 Task: Look for space in Saalfeld, Germany from 12th  July, 2023 to 15th July, 2023 for 3 adults in price range Rs.12000 to Rs.16000. Place can be entire place with 2 bedrooms having 3 beds and 1 bathroom. Property type can be house, flat, guest house. Booking option can be shelf check-in. Required host language is English.
Action: Mouse moved to (303, 145)
Screenshot: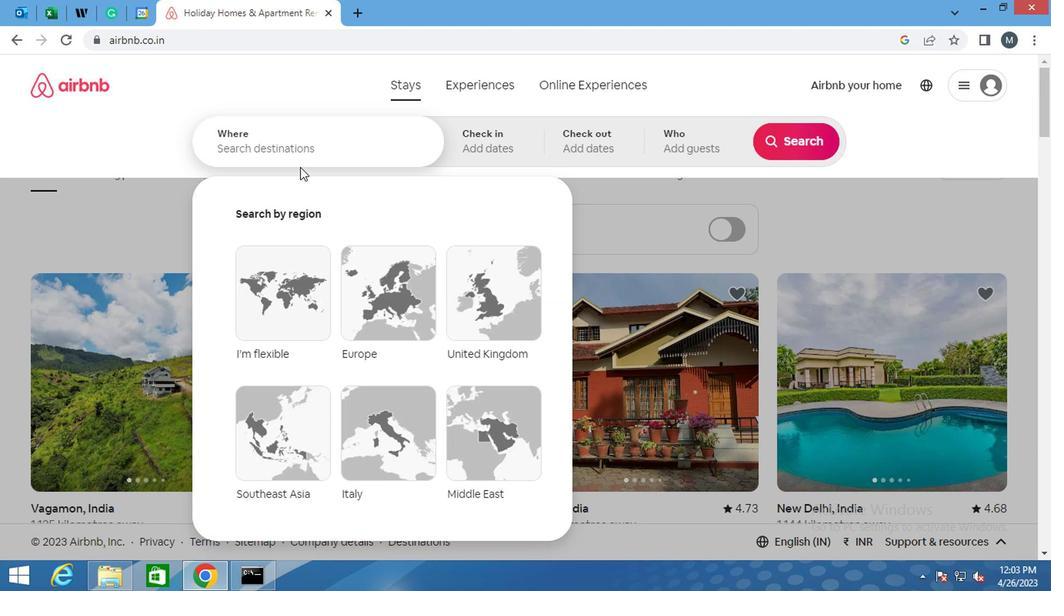 
Action: Mouse pressed left at (303, 145)
Screenshot: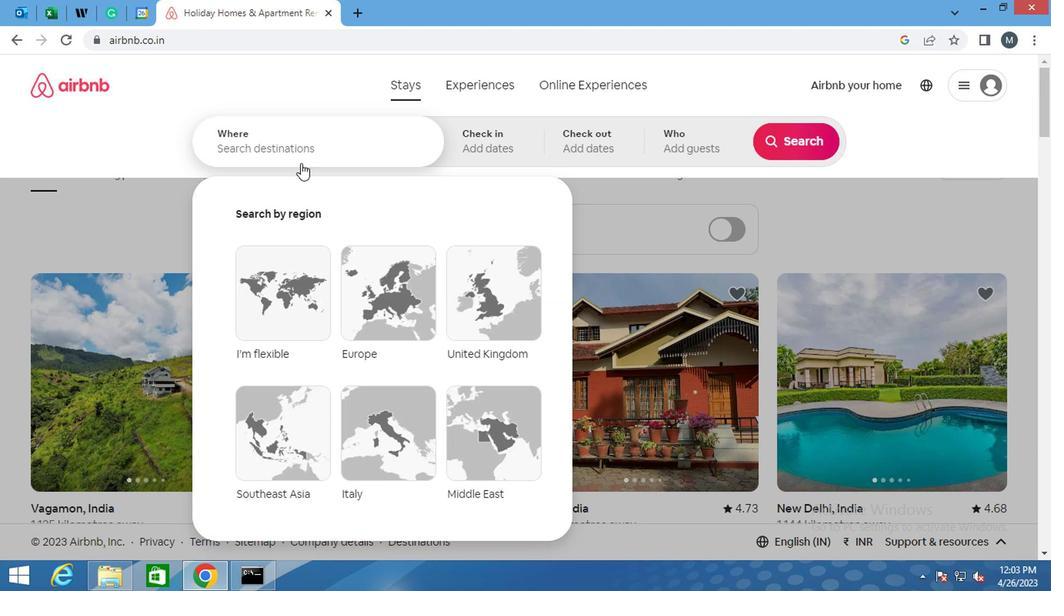 
Action: Key pressed <Key.shift>SAALFELD,<Key.shift><Key.shift><Key.shift><Key.shift>GERMANY
Screenshot: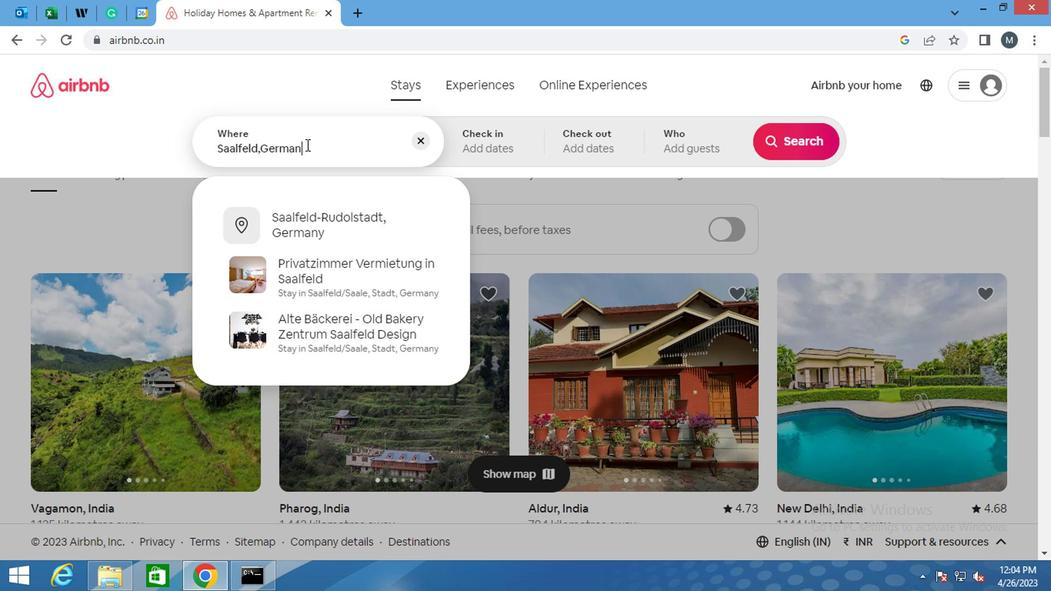 
Action: Mouse moved to (322, 227)
Screenshot: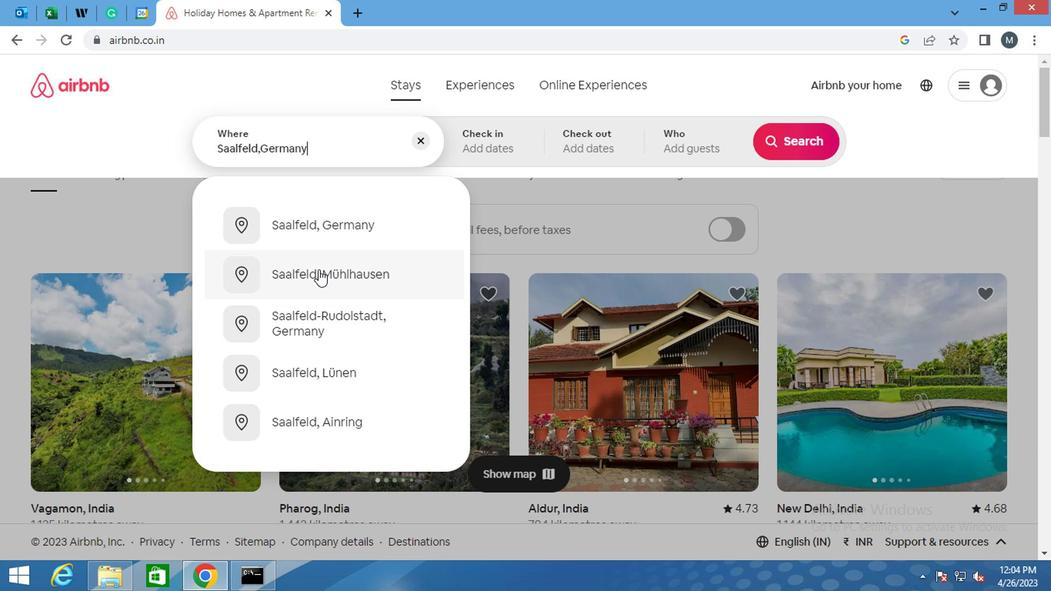 
Action: Mouse pressed left at (322, 227)
Screenshot: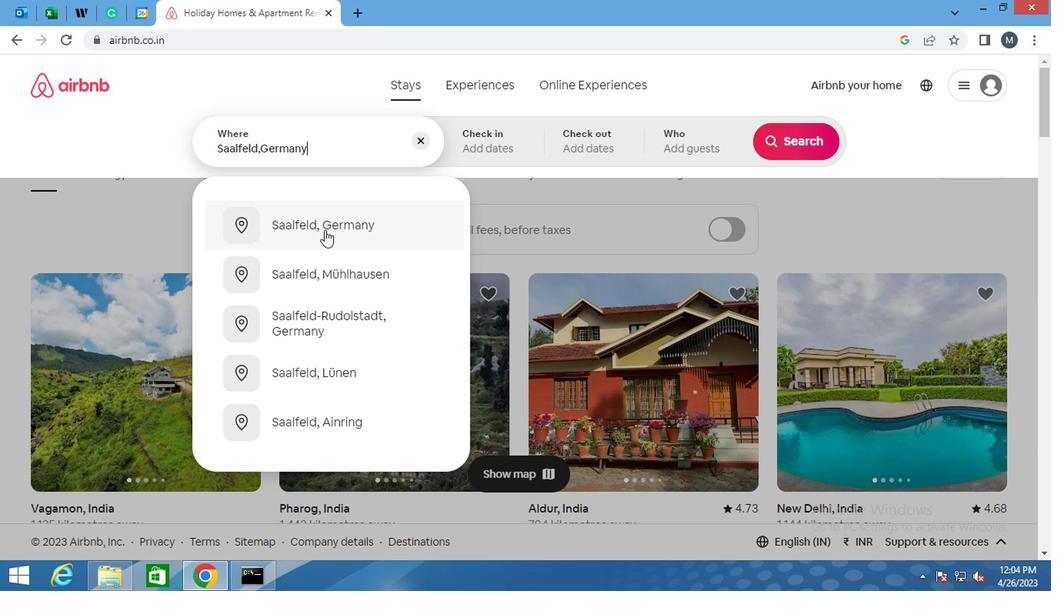 
Action: Mouse moved to (784, 263)
Screenshot: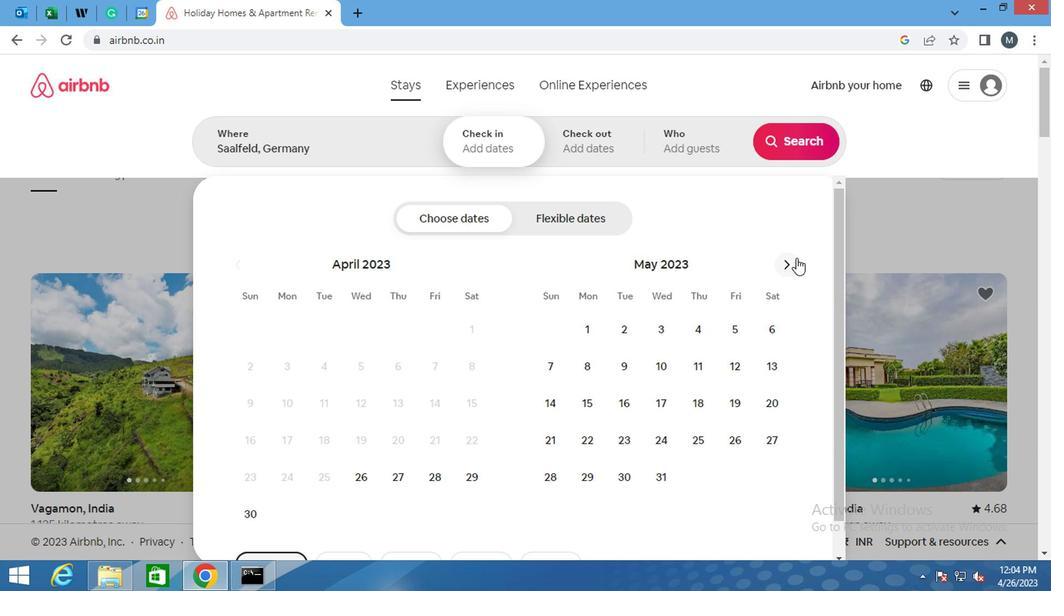 
Action: Mouse pressed left at (784, 263)
Screenshot: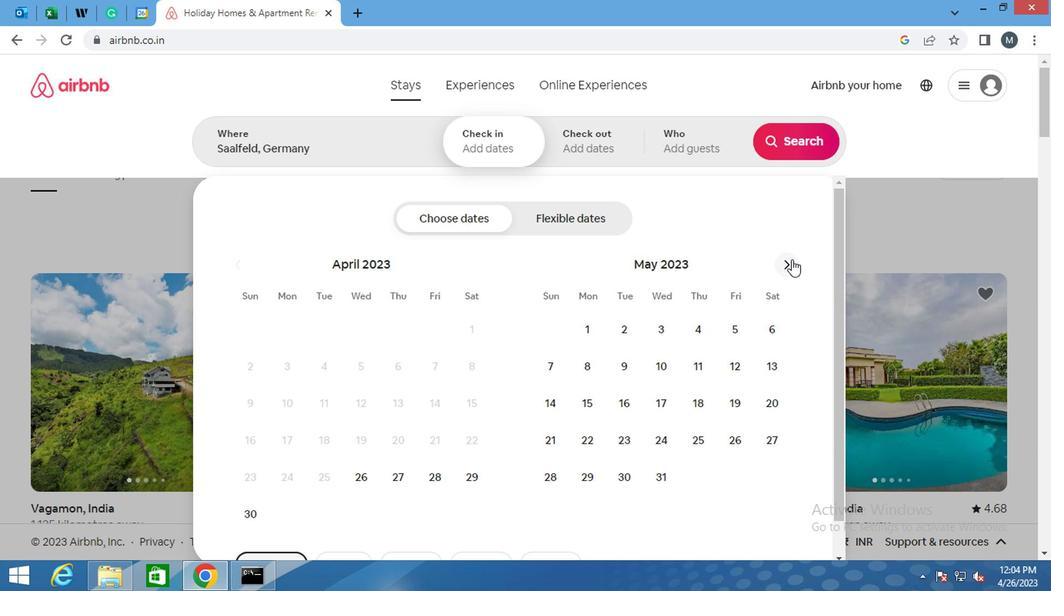 
Action: Mouse pressed left at (784, 263)
Screenshot: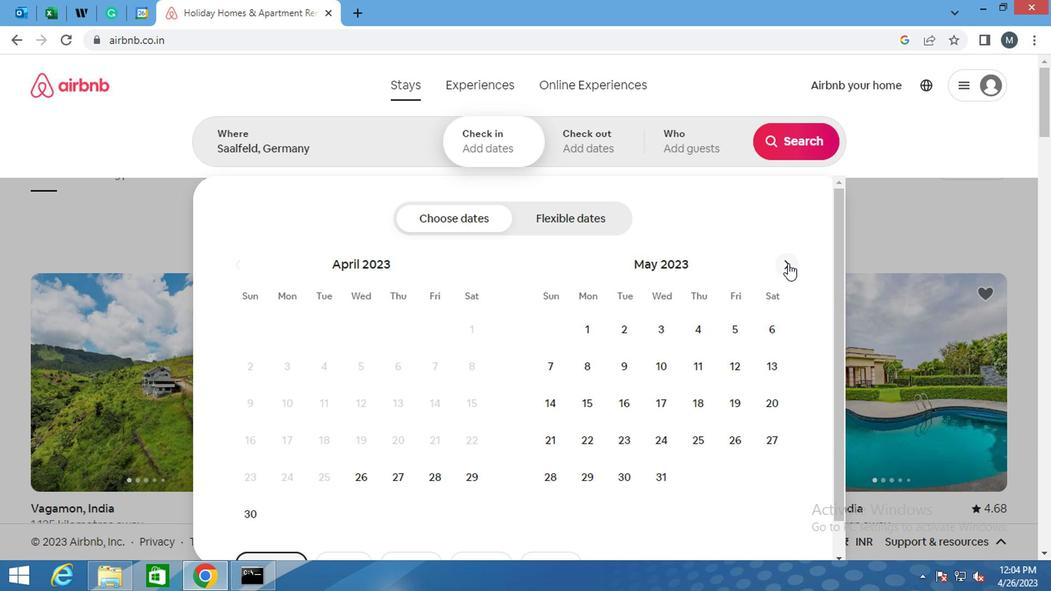 
Action: Mouse moved to (657, 415)
Screenshot: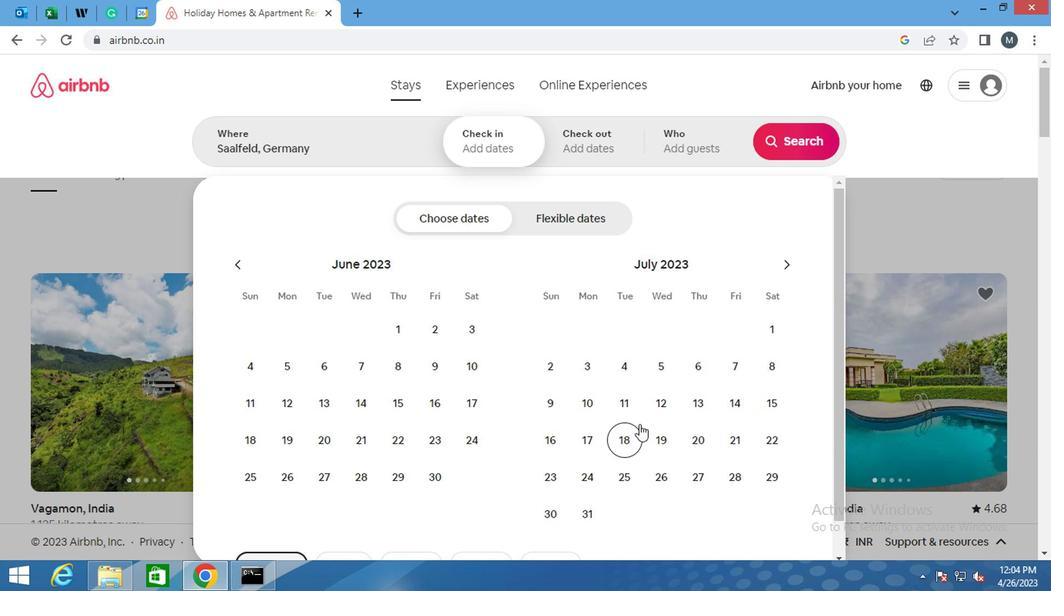 
Action: Mouse pressed left at (657, 415)
Screenshot: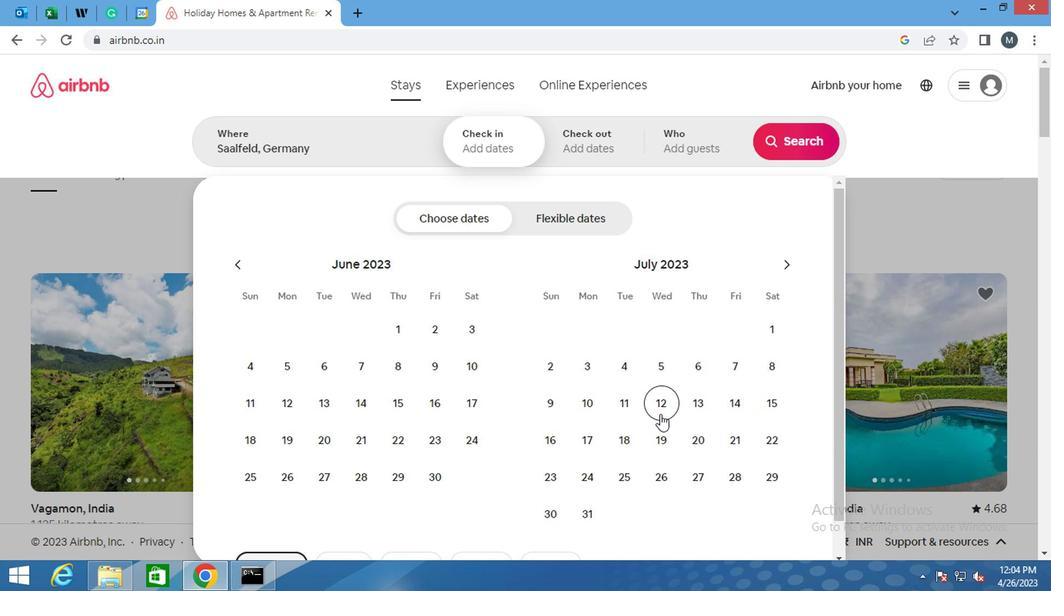 
Action: Mouse moved to (759, 404)
Screenshot: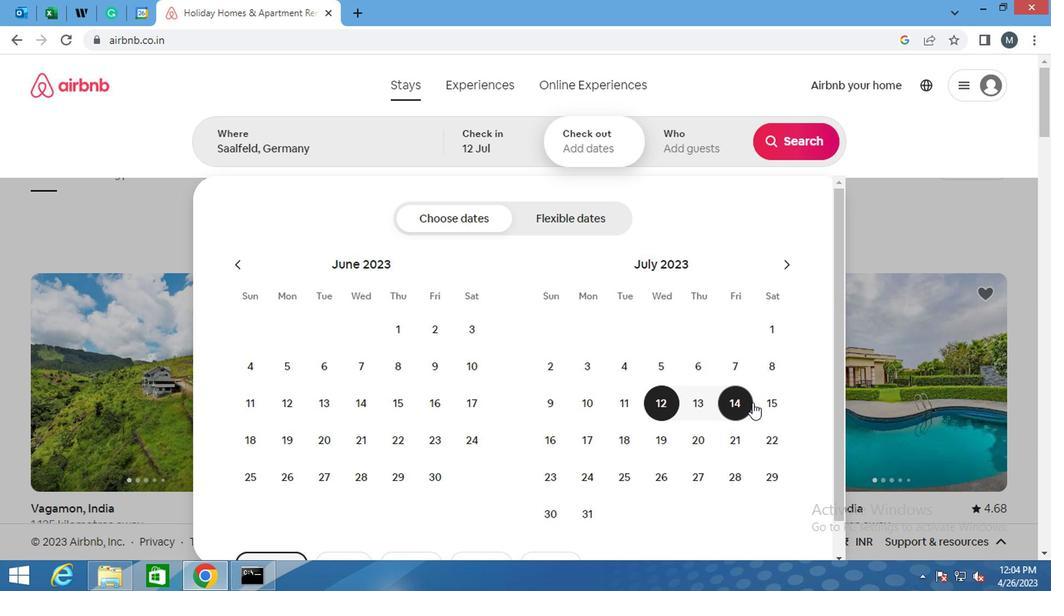 
Action: Mouse pressed left at (759, 404)
Screenshot: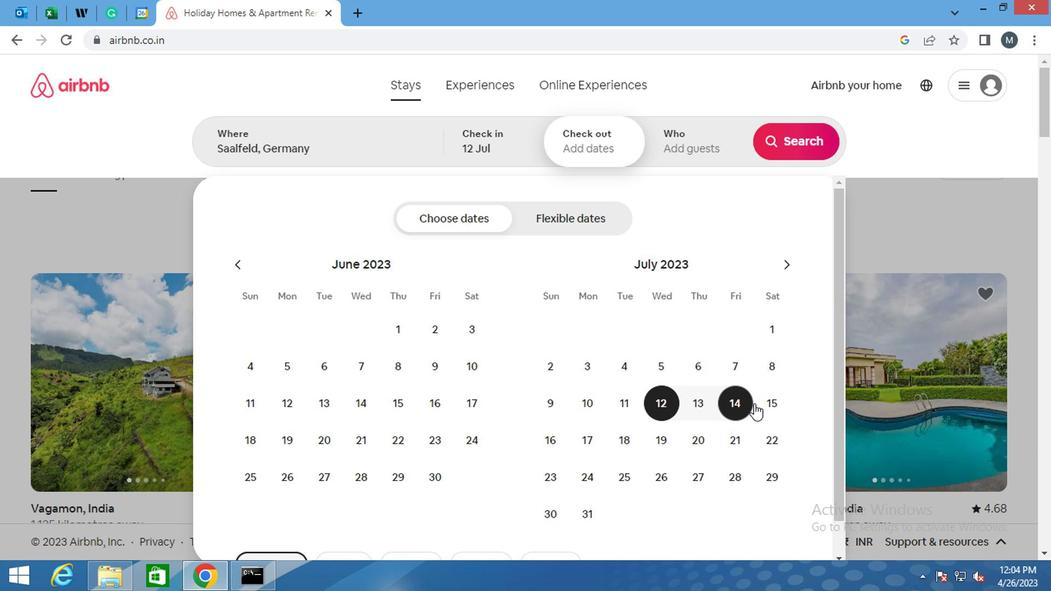 
Action: Mouse moved to (713, 152)
Screenshot: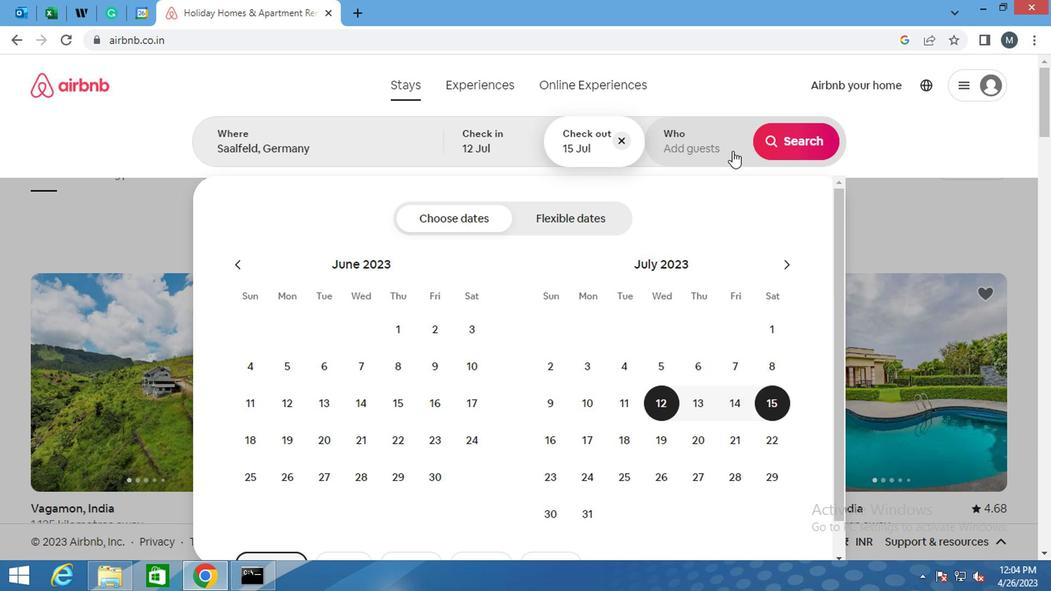 
Action: Mouse pressed left at (713, 152)
Screenshot: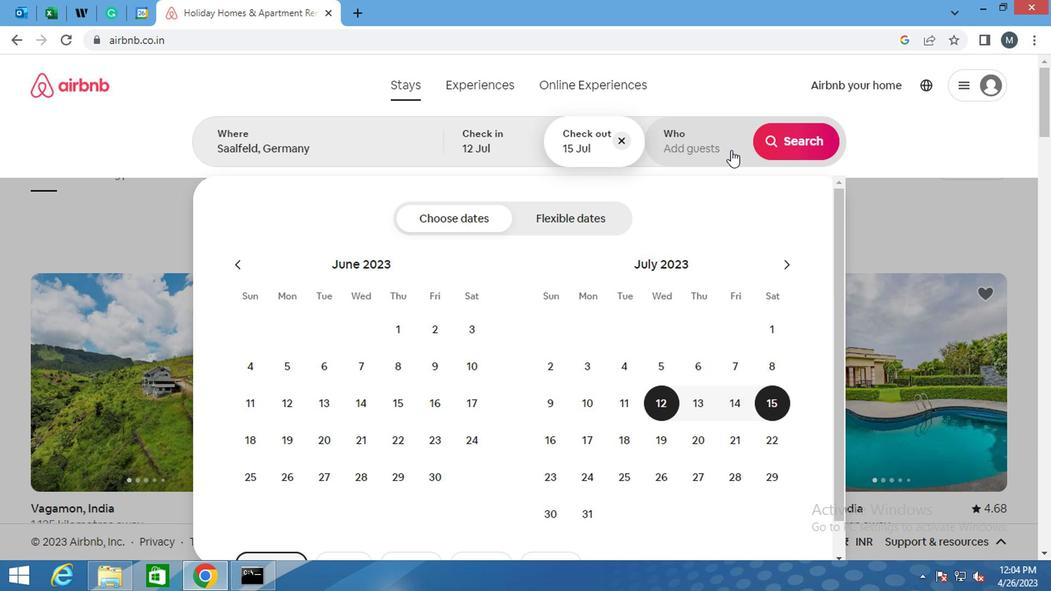 
Action: Mouse moved to (782, 226)
Screenshot: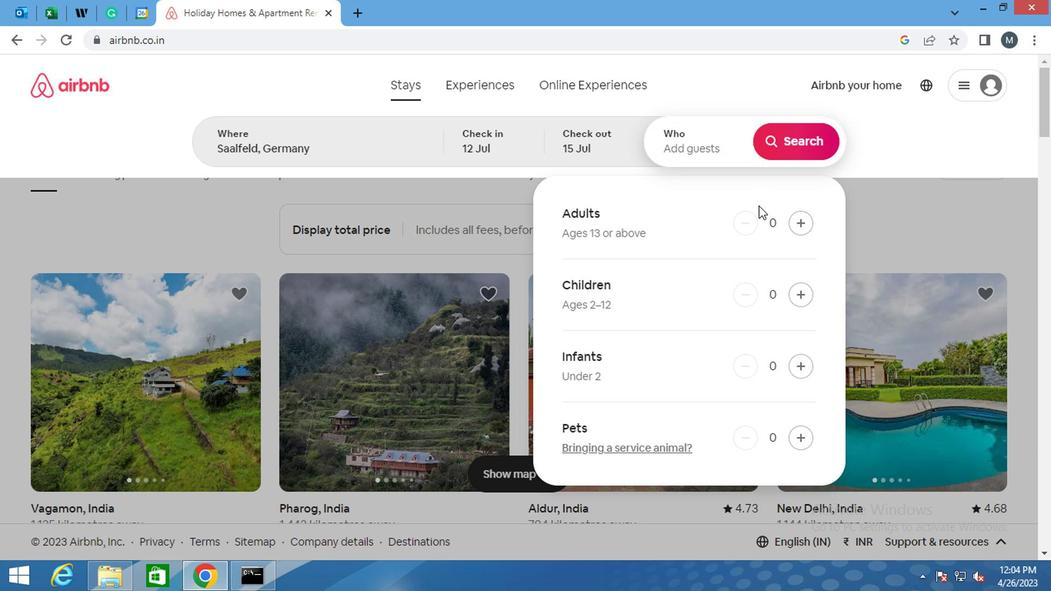
Action: Mouse pressed left at (782, 226)
Screenshot: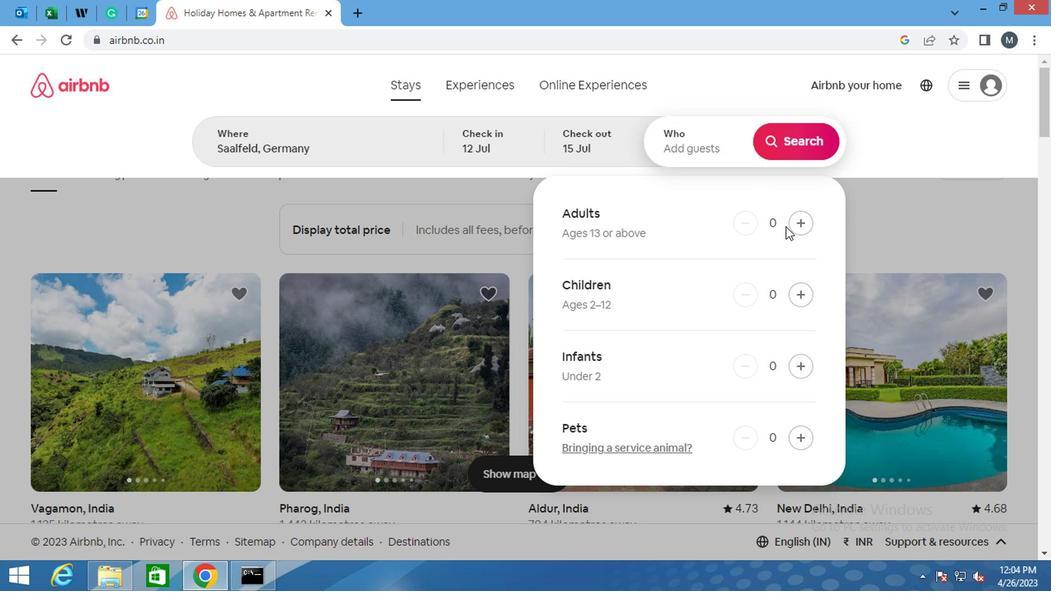 
Action: Mouse moved to (813, 231)
Screenshot: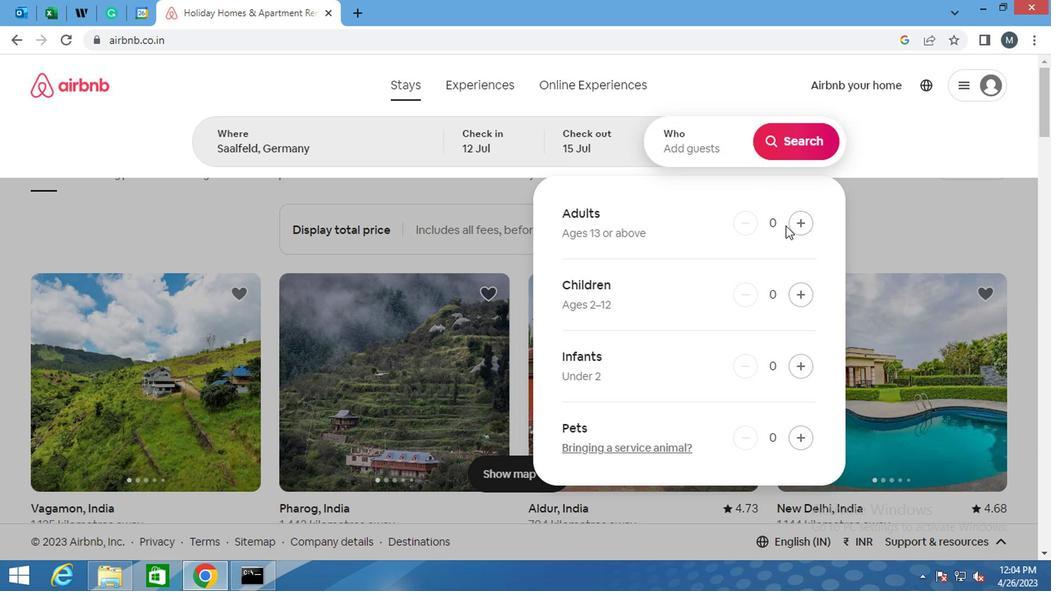 
Action: Mouse pressed left at (813, 231)
Screenshot: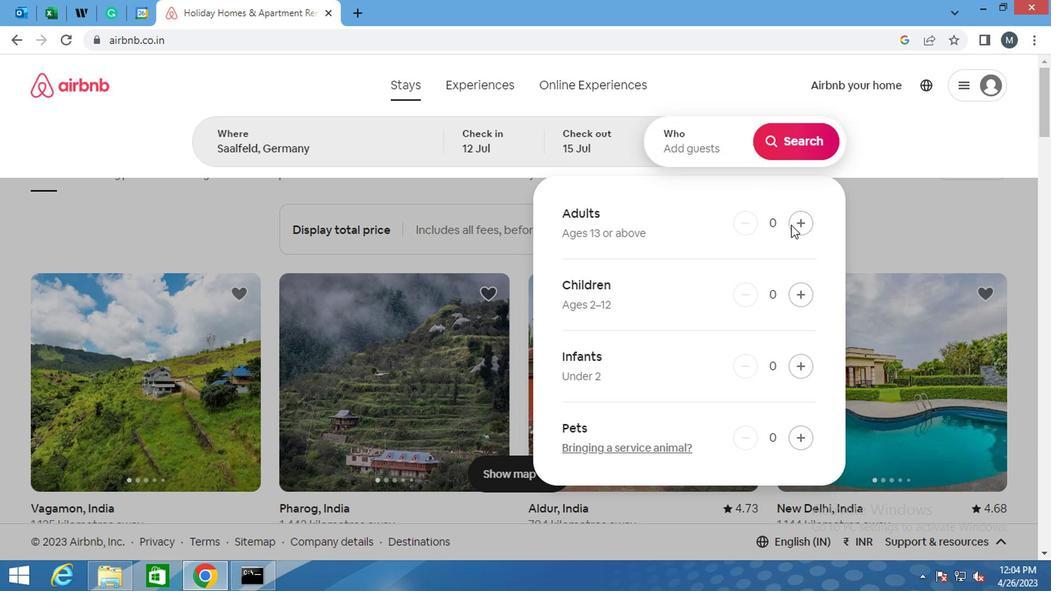 
Action: Mouse moved to (804, 229)
Screenshot: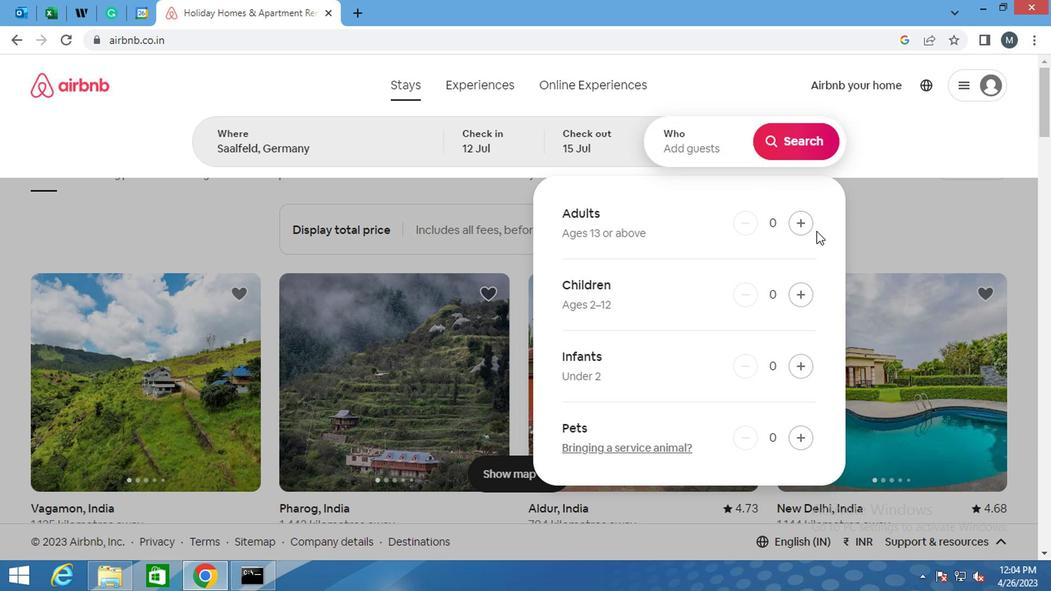 
Action: Mouse pressed left at (804, 229)
Screenshot: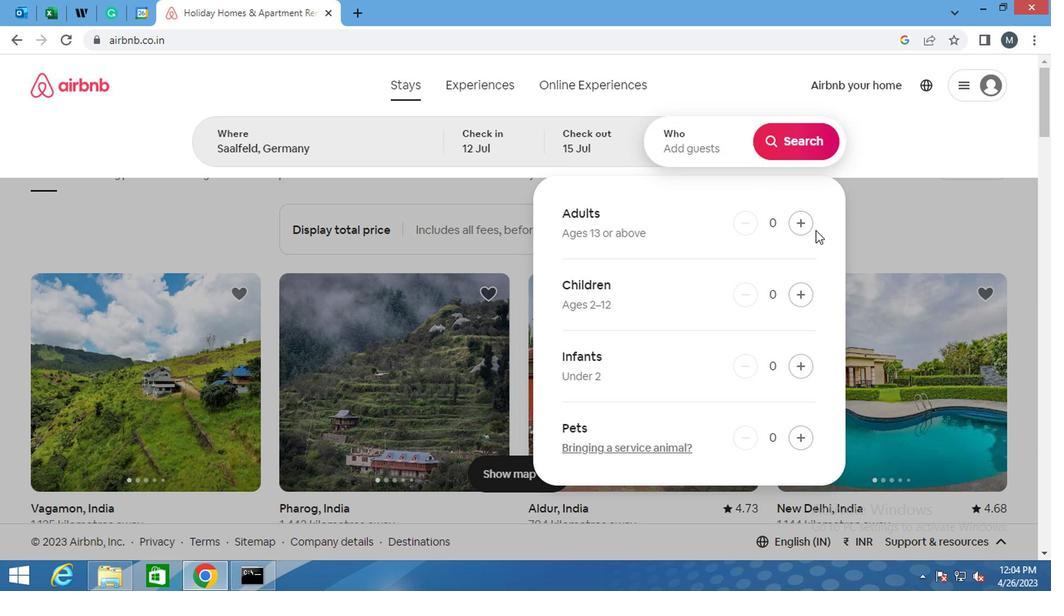 
Action: Mouse pressed left at (804, 229)
Screenshot: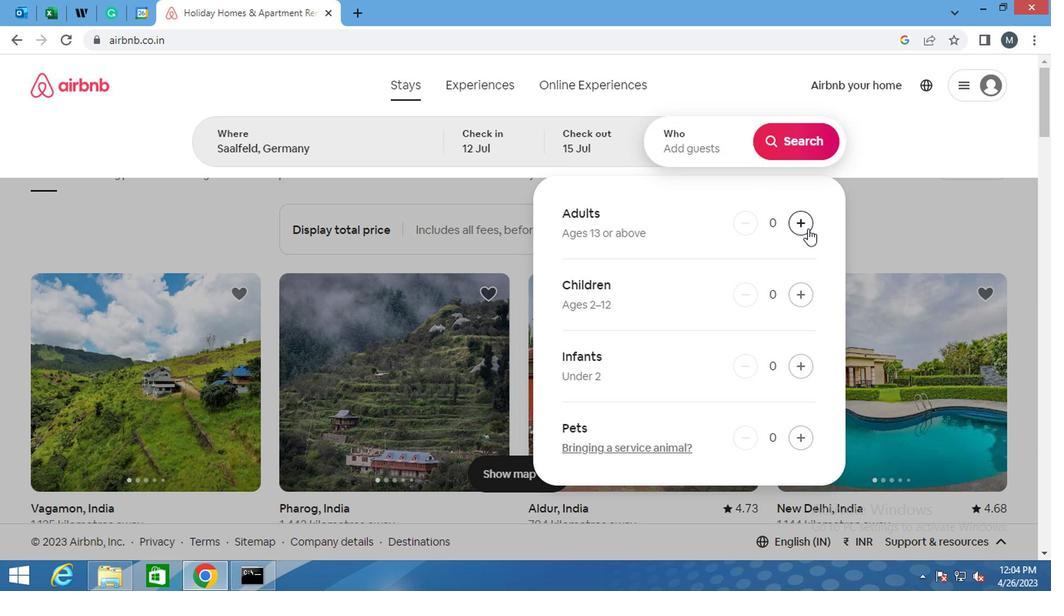 
Action: Mouse pressed left at (804, 229)
Screenshot: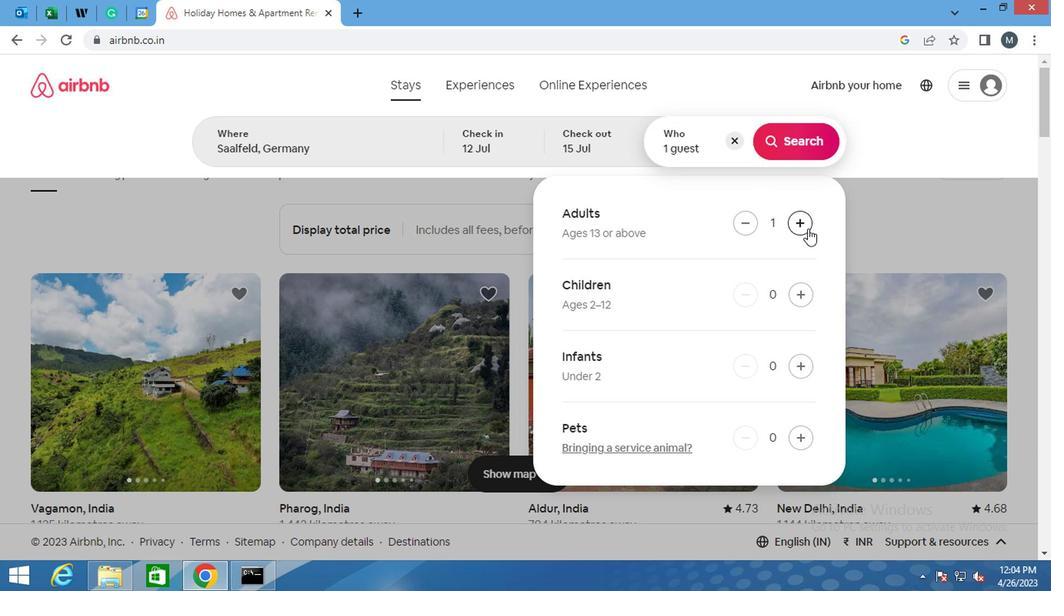 
Action: Mouse moved to (785, 137)
Screenshot: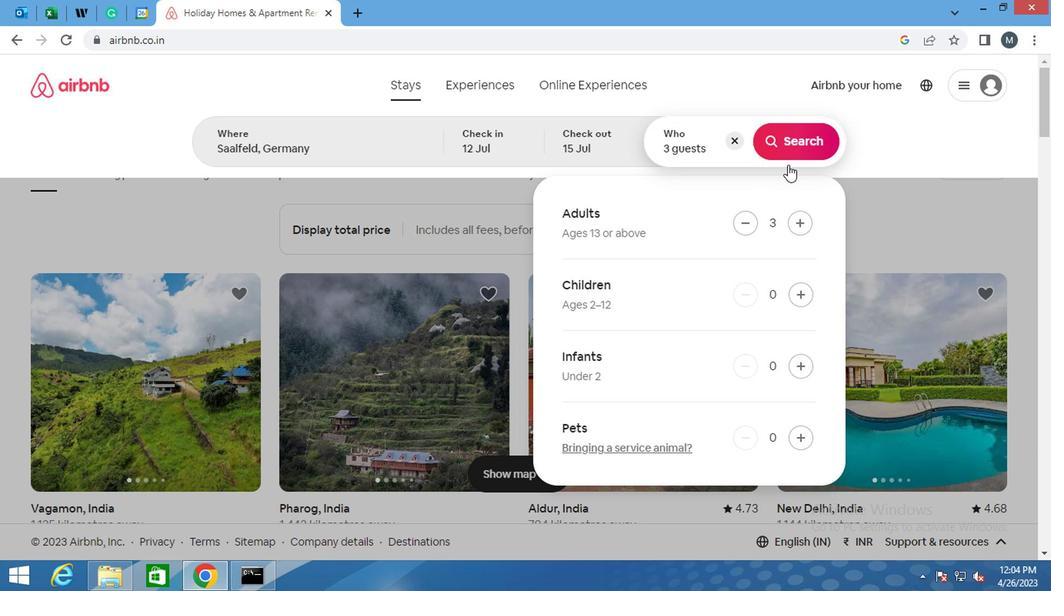 
Action: Mouse pressed left at (785, 137)
Screenshot: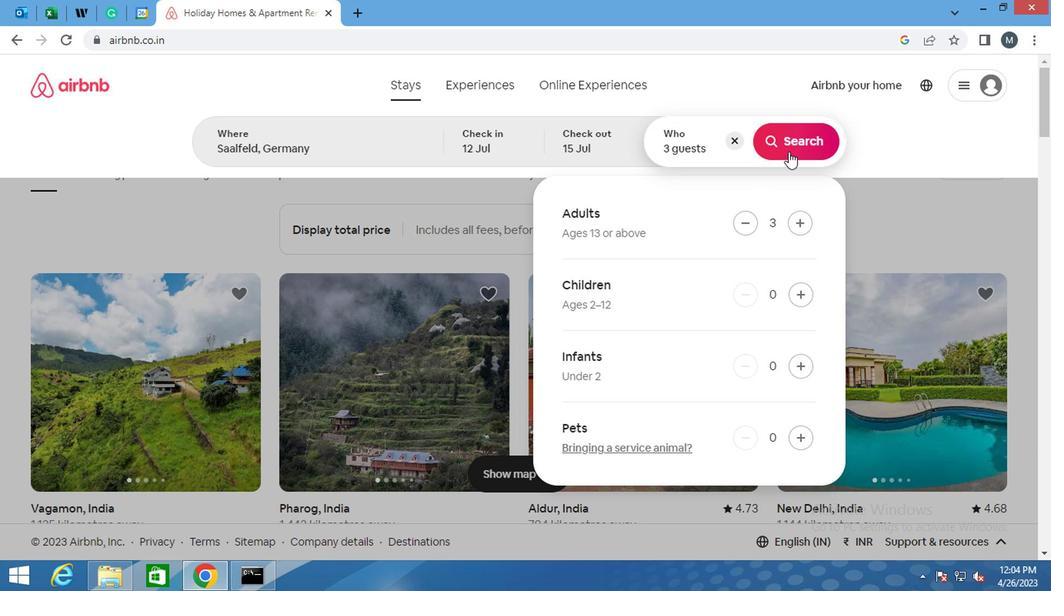 
Action: Mouse moved to (951, 153)
Screenshot: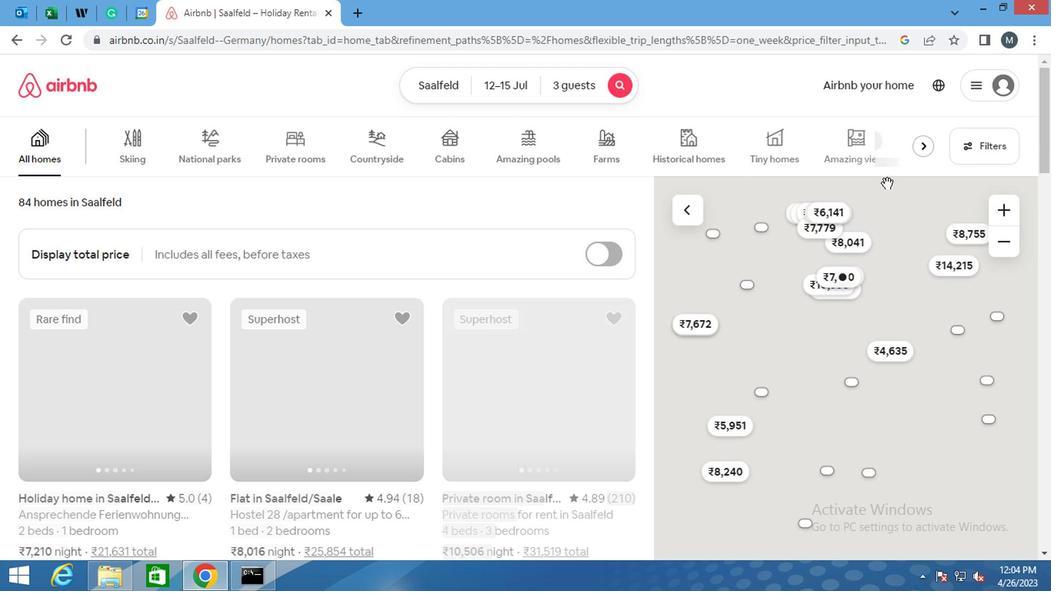 
Action: Mouse pressed left at (951, 153)
Screenshot: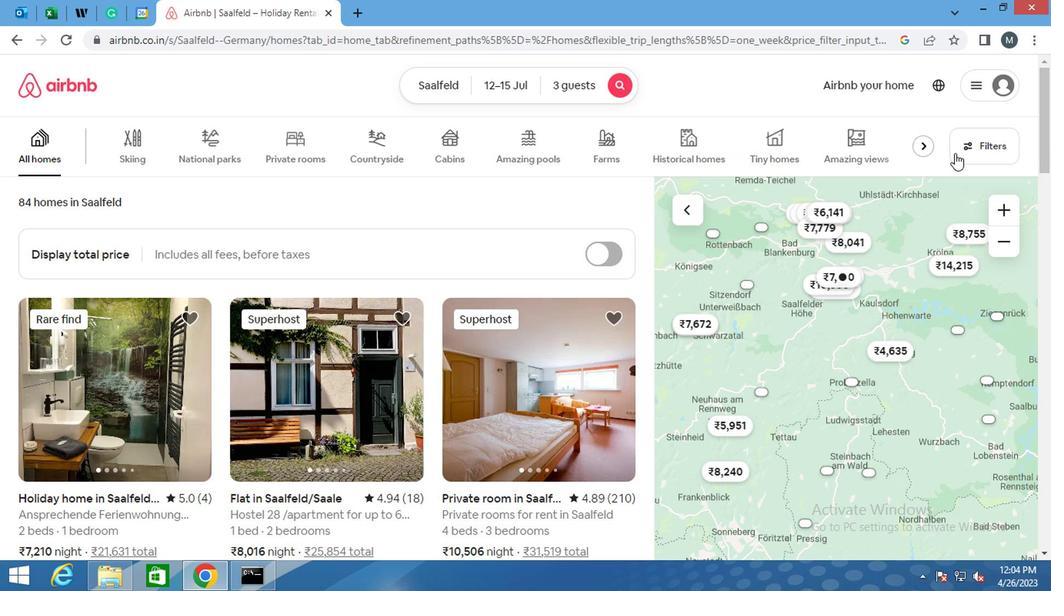 
Action: Mouse moved to (342, 347)
Screenshot: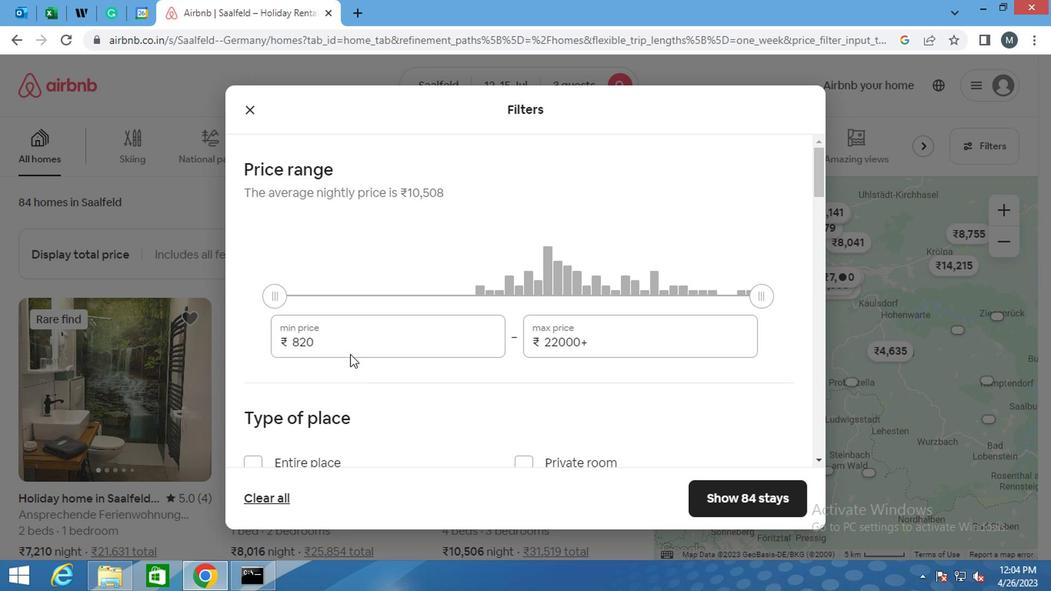 
Action: Mouse pressed left at (342, 347)
Screenshot: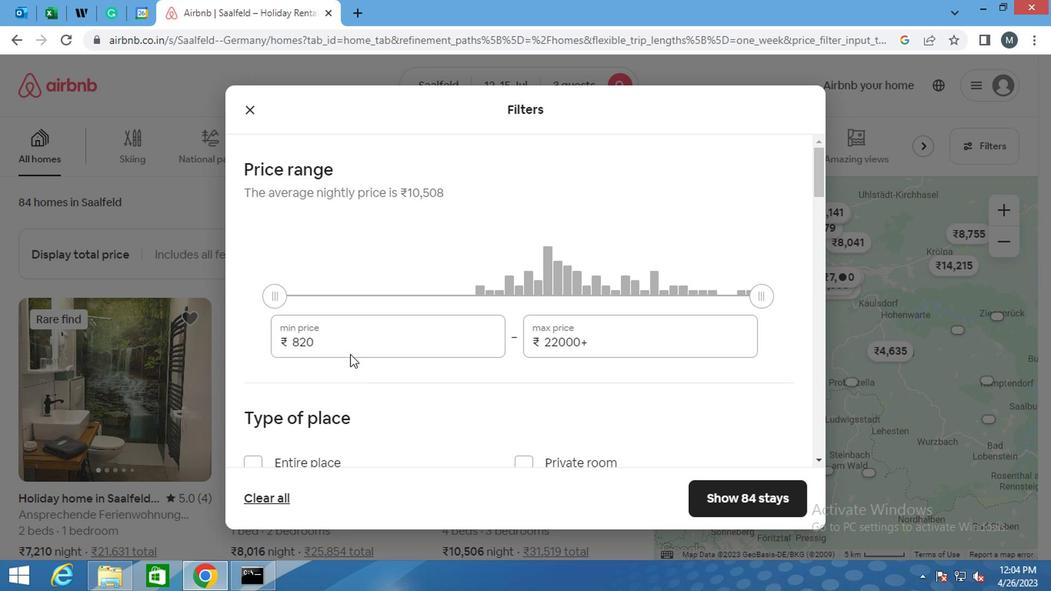 
Action: Key pressed <Key.backspace><Key.backspace><Key.backspace><Key.backspace>1
Screenshot: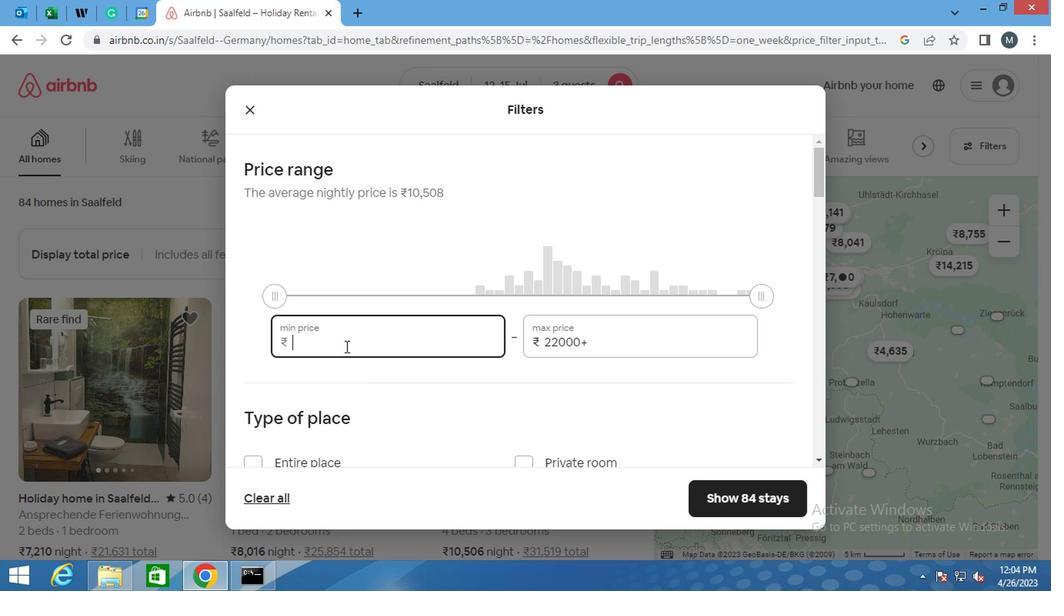 
Action: Mouse moved to (342, 348)
Screenshot: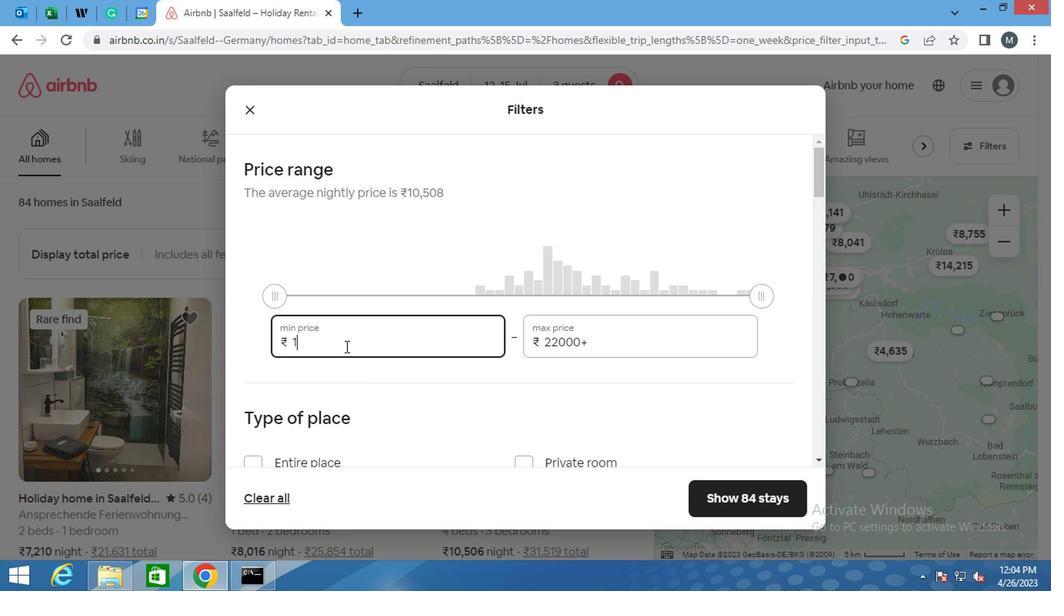 
Action: Key pressed 2
Screenshot: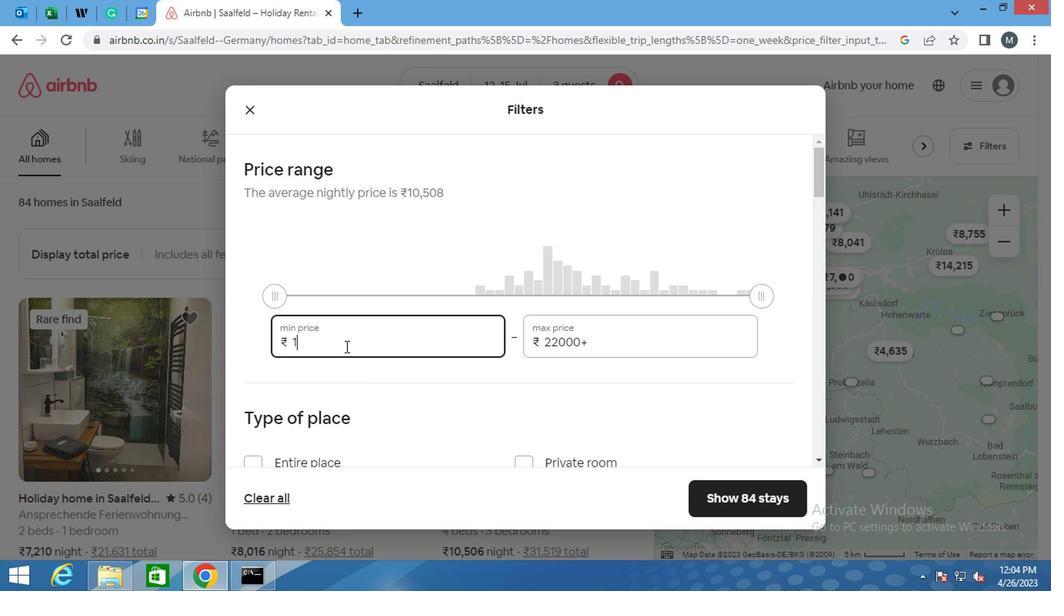 
Action: Mouse moved to (341, 348)
Screenshot: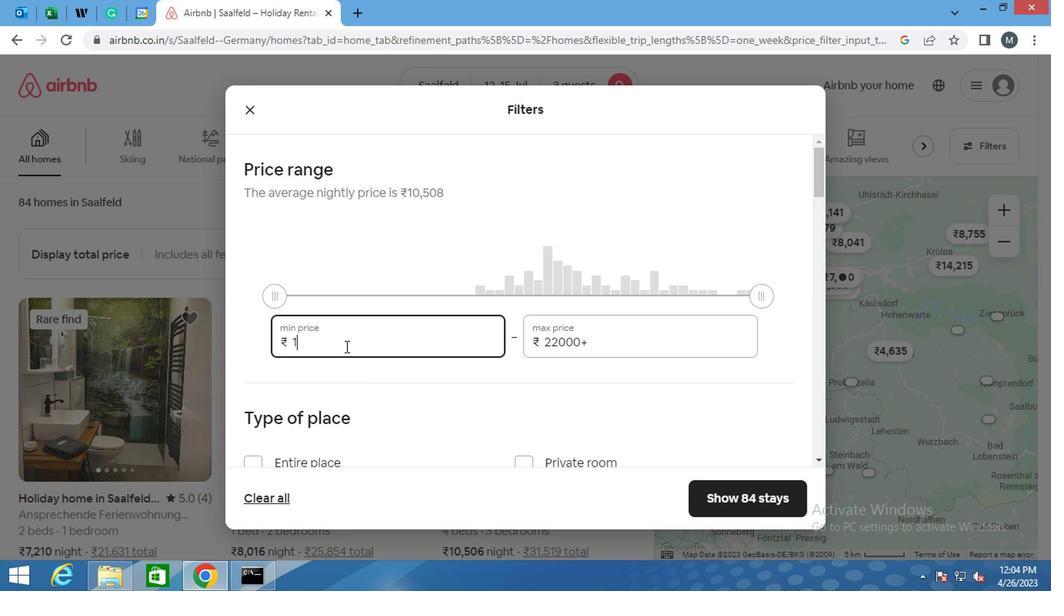 
Action: Key pressed 000
Screenshot: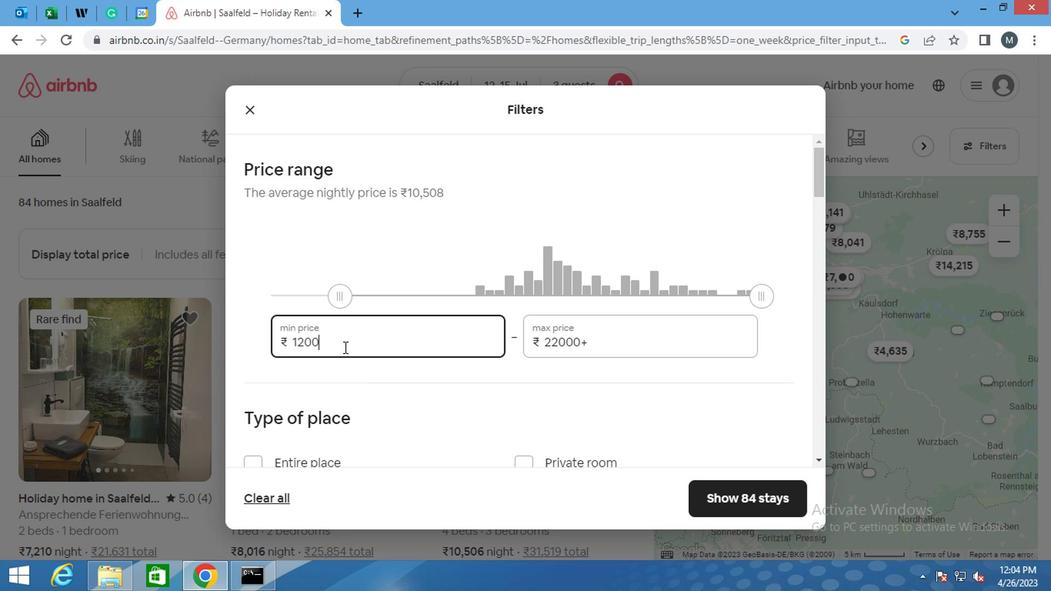 
Action: Mouse moved to (587, 342)
Screenshot: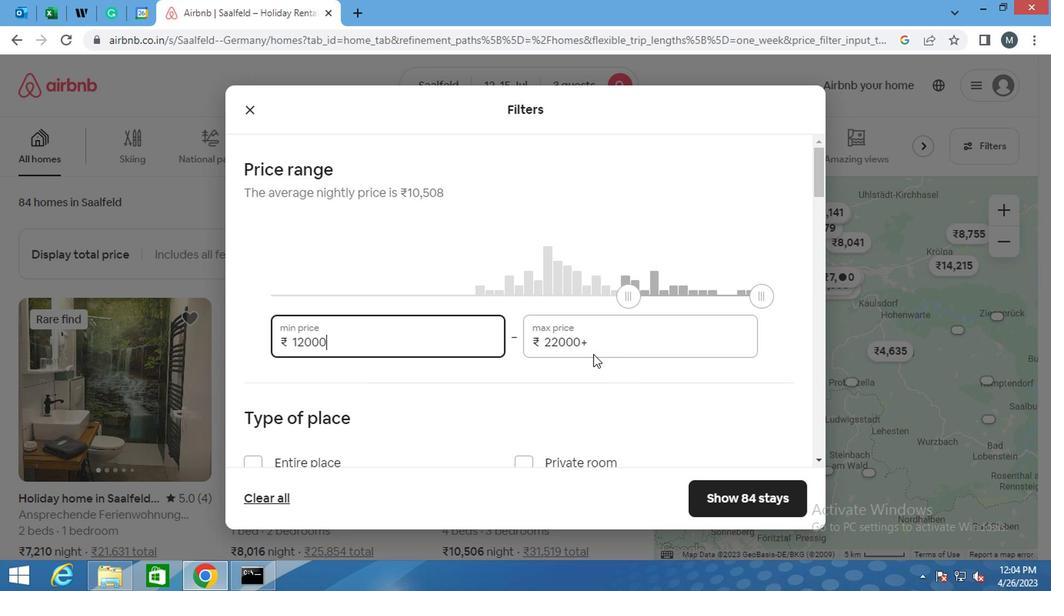 
Action: Mouse pressed left at (587, 342)
Screenshot: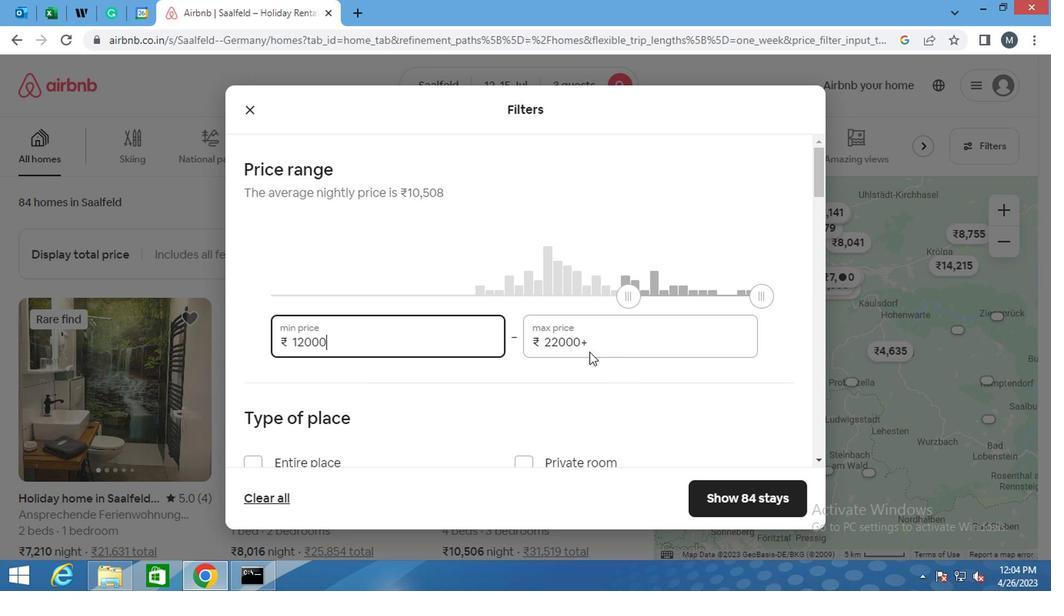 
Action: Key pressed <Key.backspace>
Screenshot: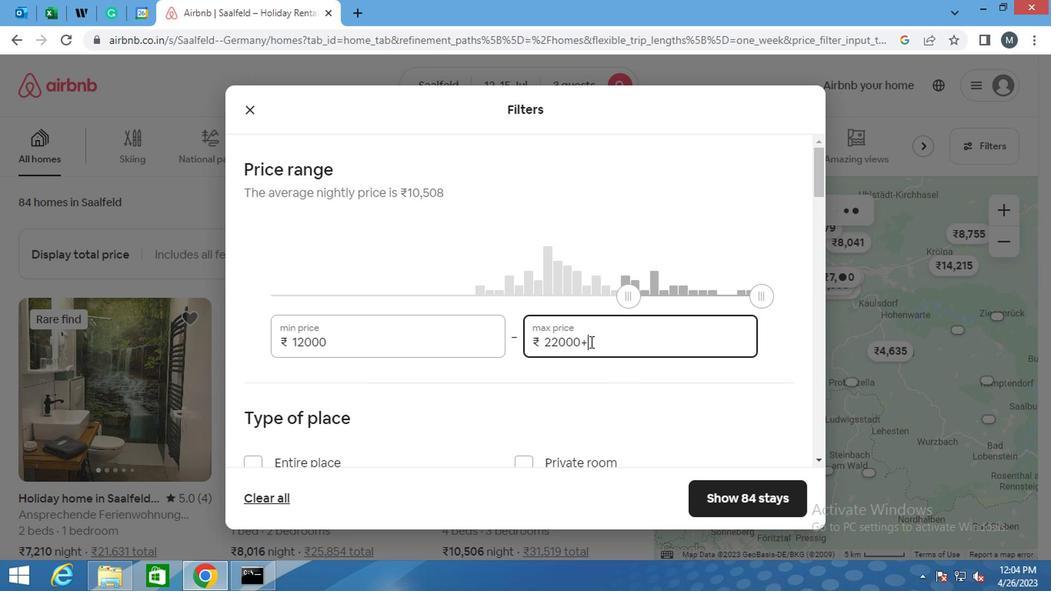 
Action: Mouse moved to (587, 342)
Screenshot: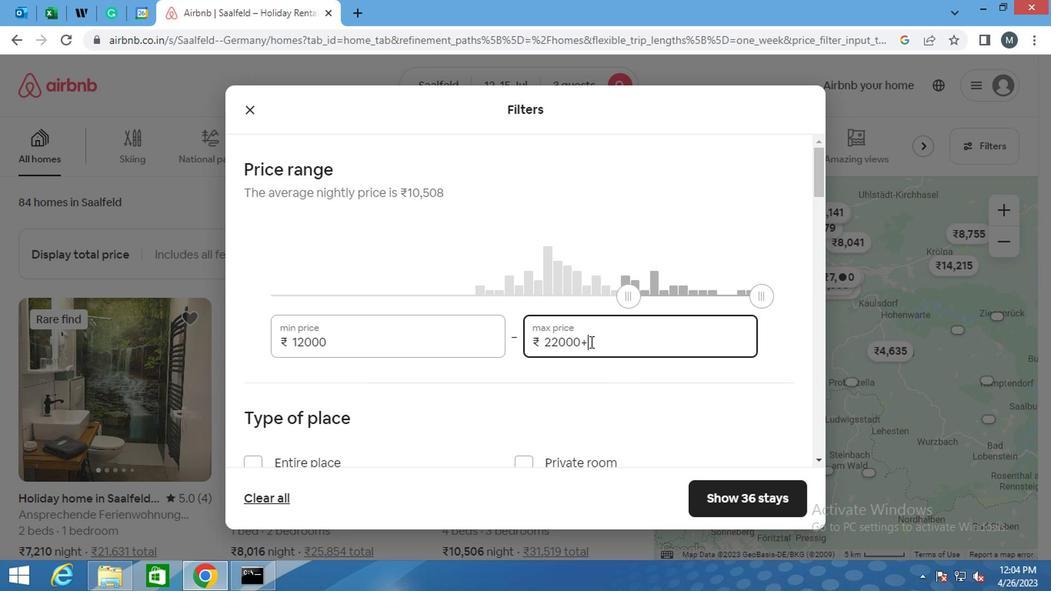 
Action: Key pressed <Key.backspace><Key.backspace><Key.backspace><Key.backspace><Key.backspace><Key.backspace><Key.backspace><Key.backspace><Key.backspace>
Screenshot: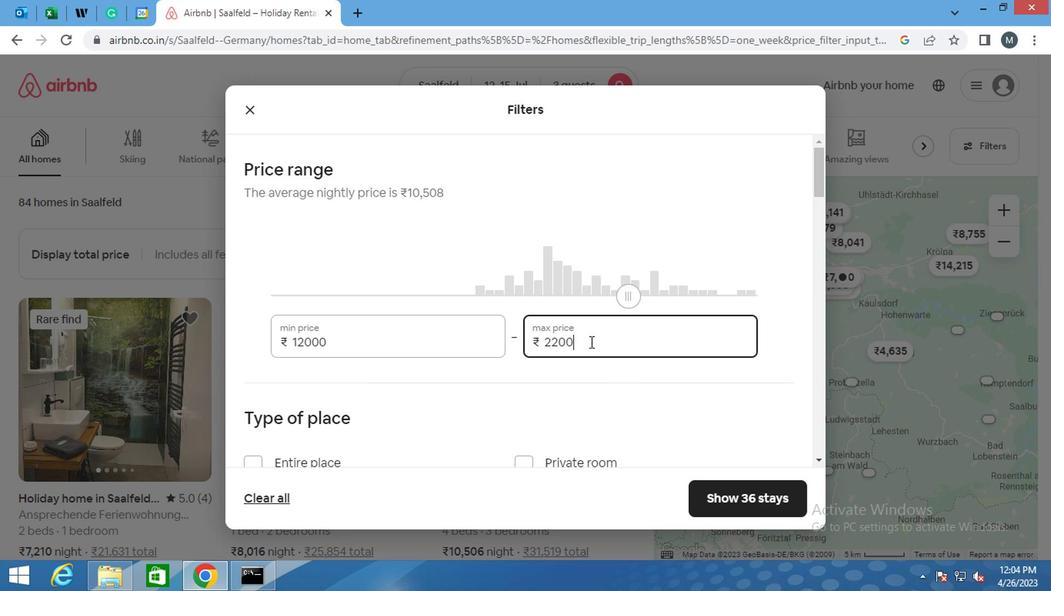 
Action: Mouse moved to (587, 345)
Screenshot: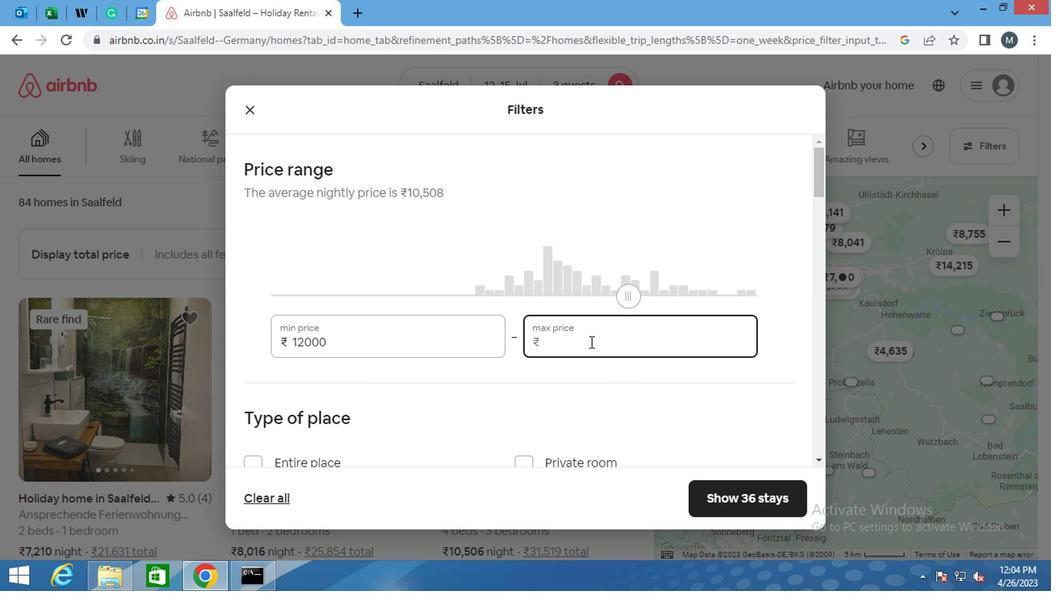 
Action: Key pressed 1
Screenshot: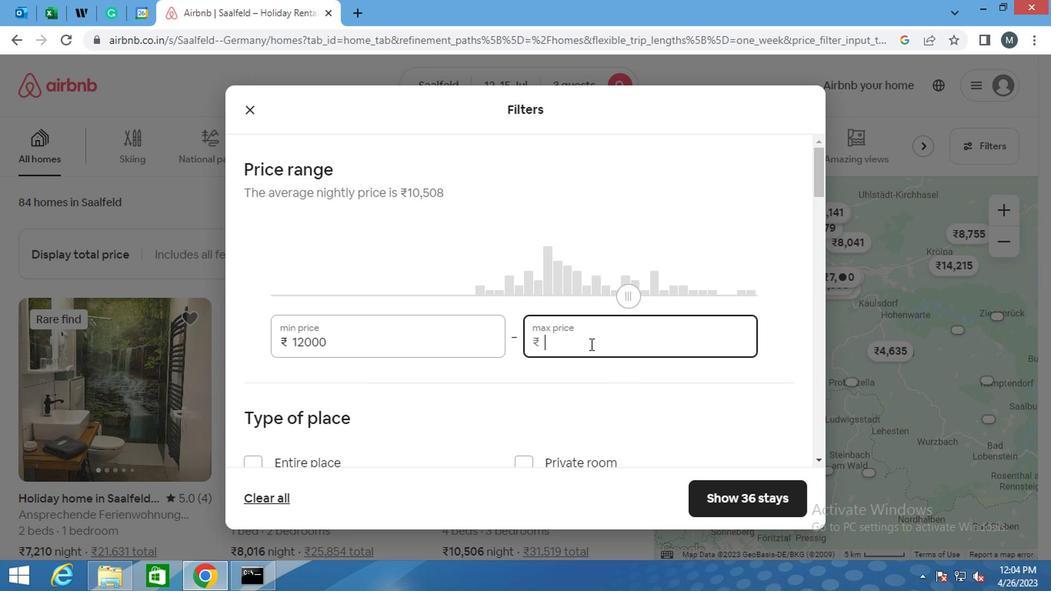 
Action: Mouse moved to (582, 349)
Screenshot: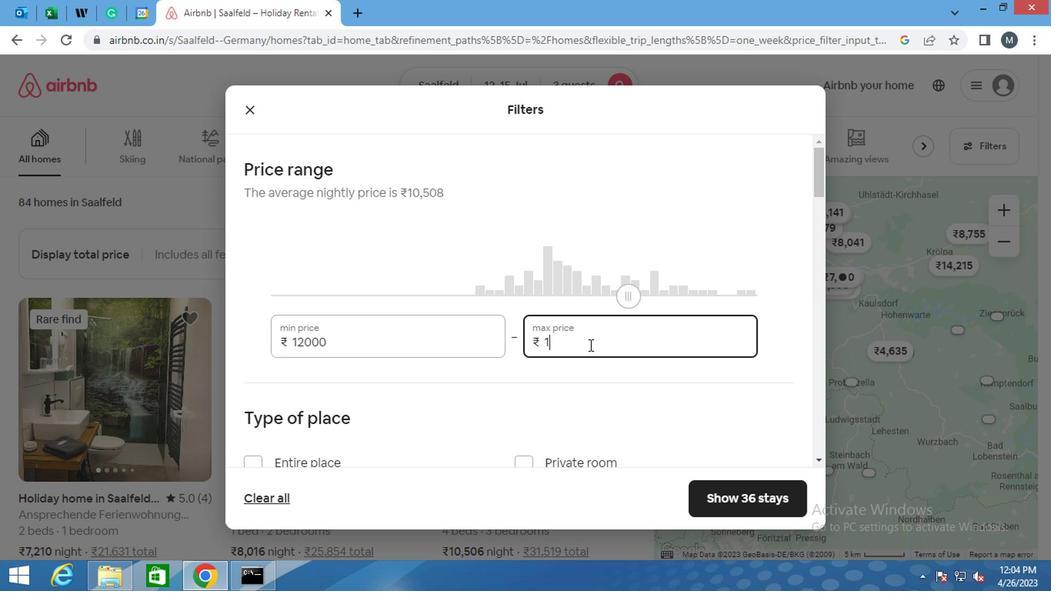 
Action: Key pressed 6
Screenshot: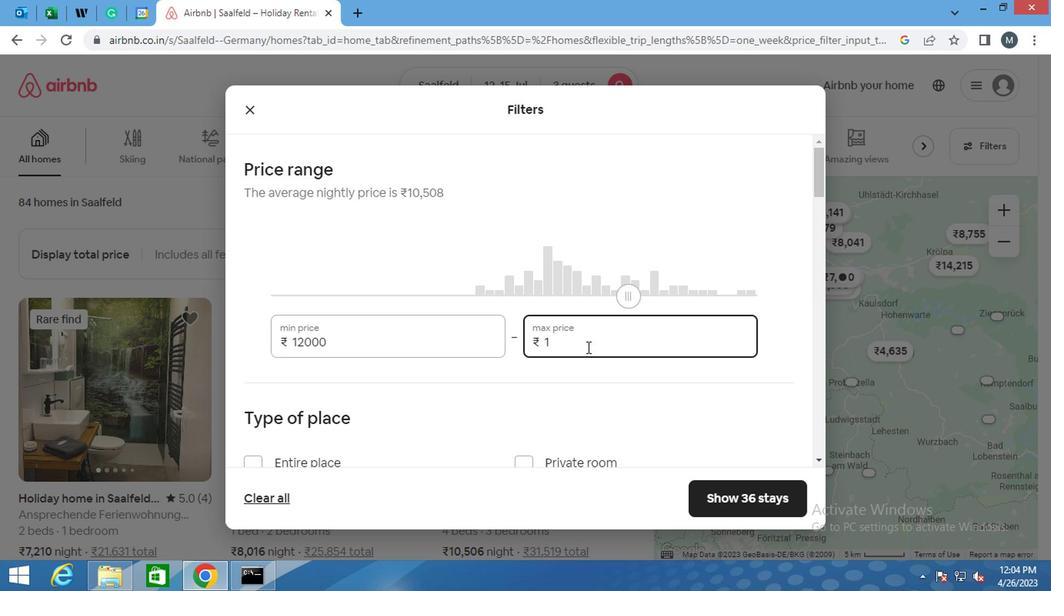 
Action: Mouse moved to (581, 352)
Screenshot: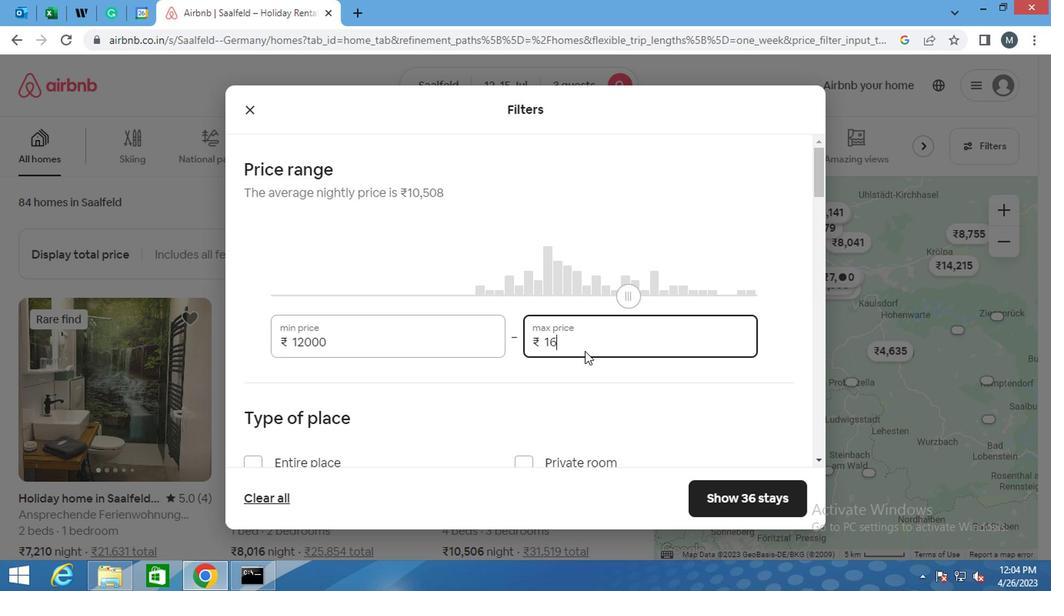 
Action: Key pressed 0
Screenshot: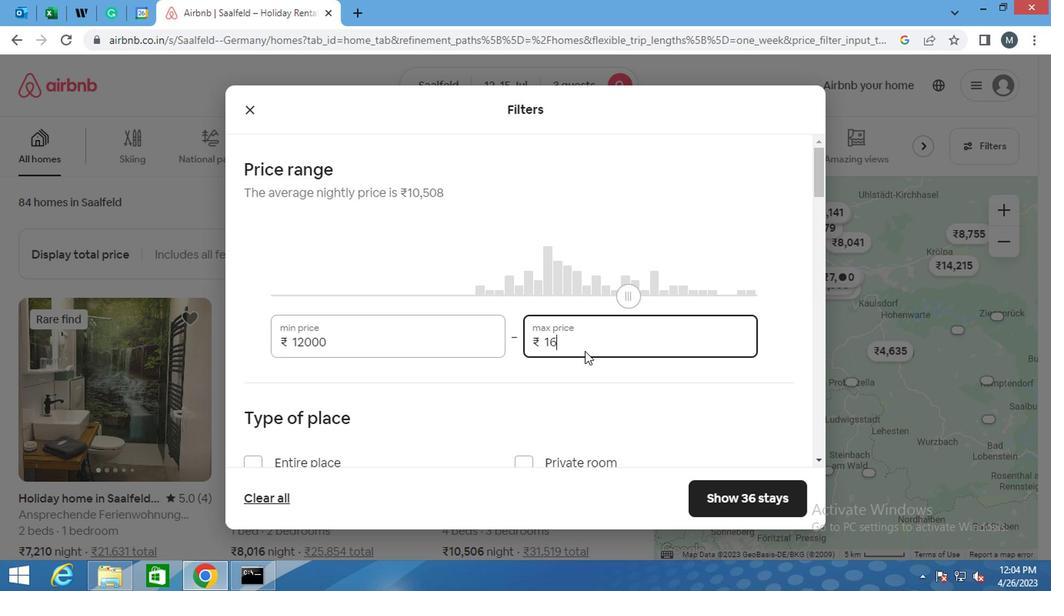 
Action: Mouse moved to (581, 353)
Screenshot: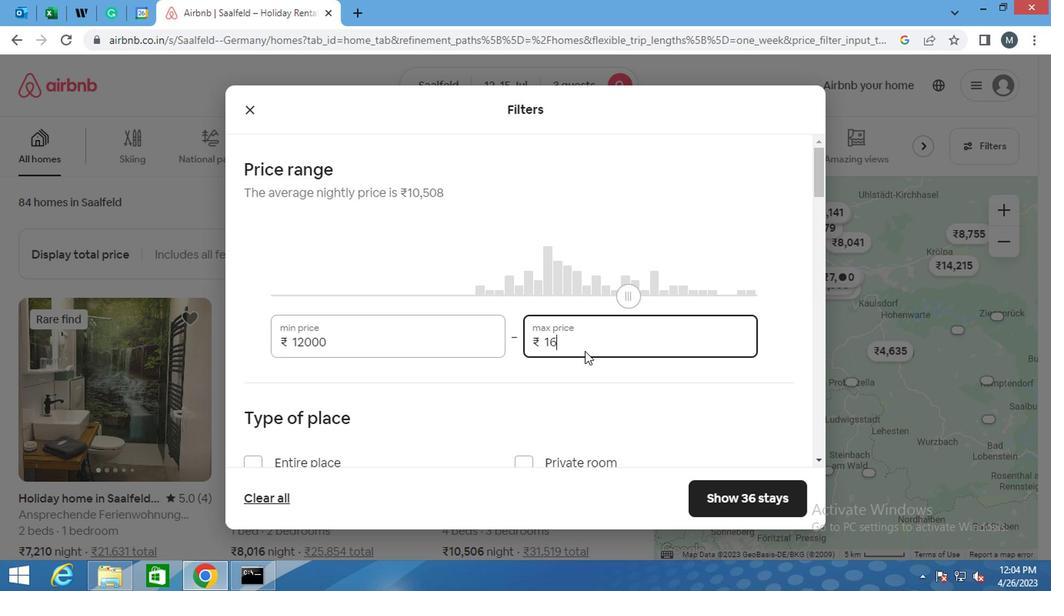 
Action: Key pressed 0
Screenshot: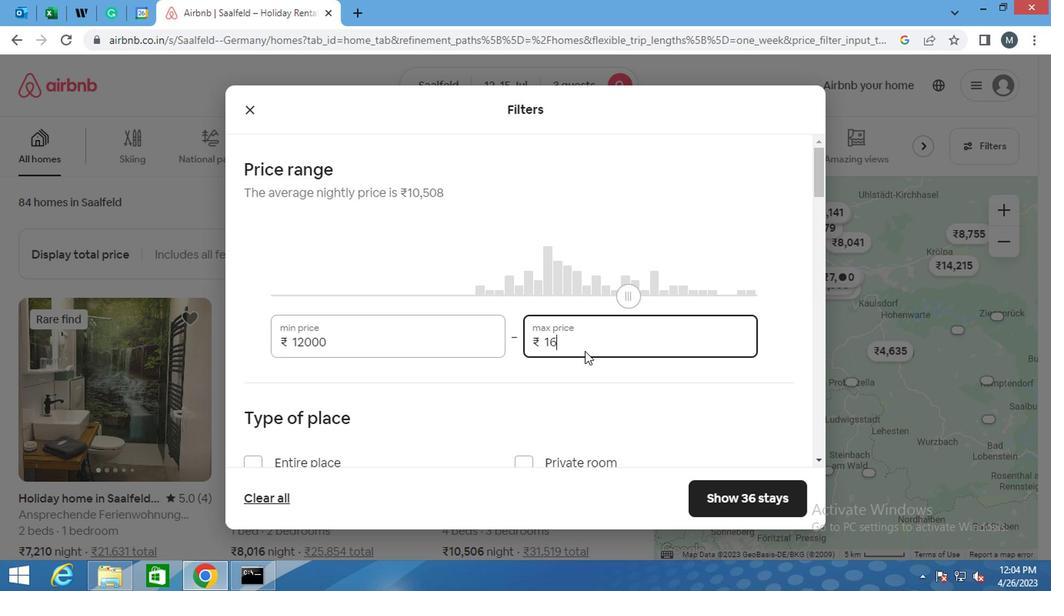 
Action: Mouse moved to (580, 353)
Screenshot: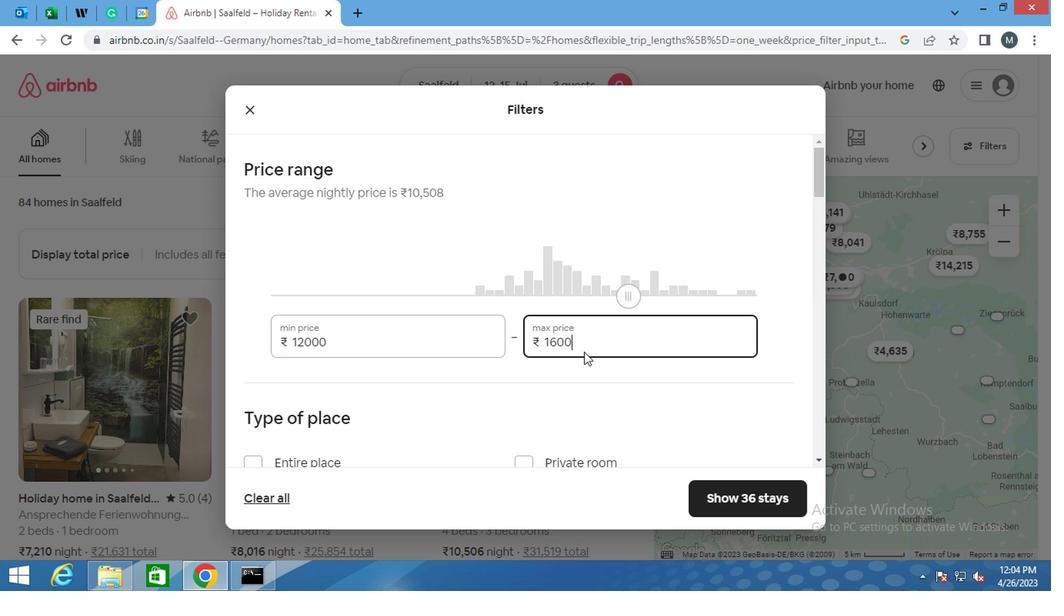 
Action: Key pressed 0
Screenshot: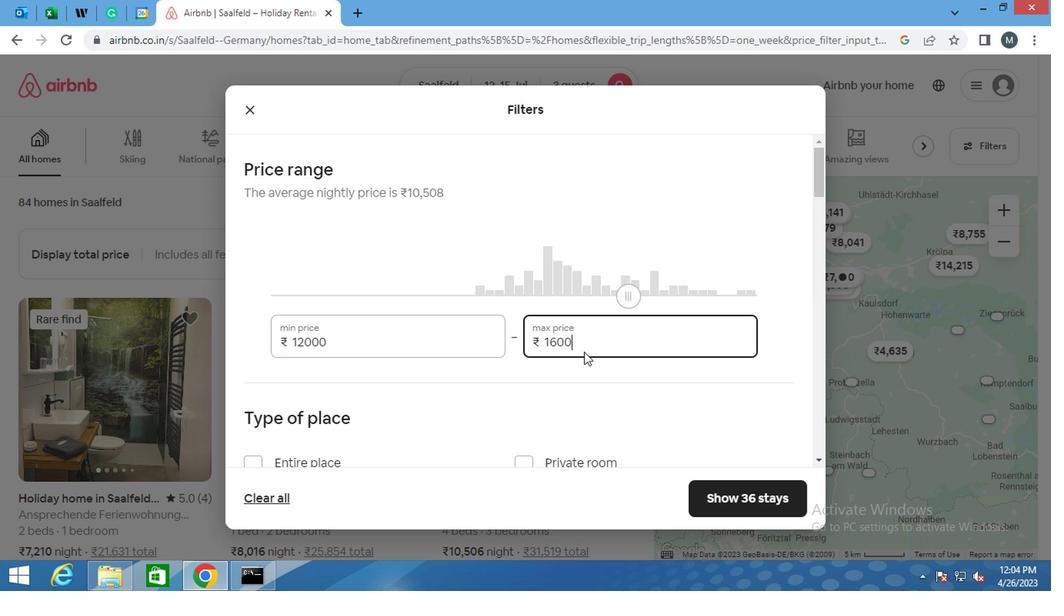 
Action: Mouse moved to (521, 357)
Screenshot: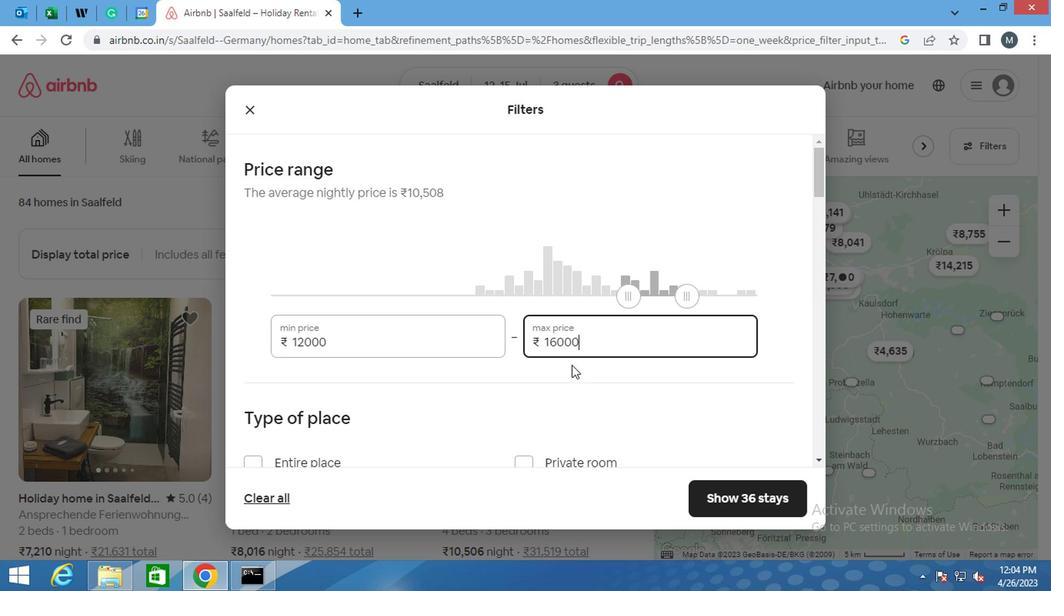 
Action: Mouse scrolled (521, 357) with delta (0, 0)
Screenshot: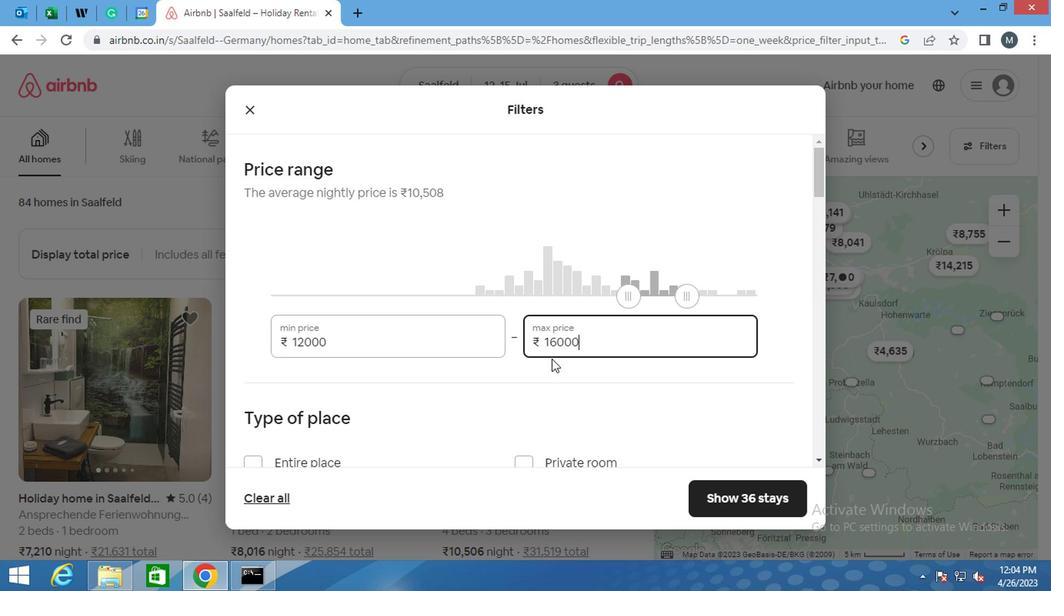 
Action: Mouse scrolled (521, 357) with delta (0, 0)
Screenshot: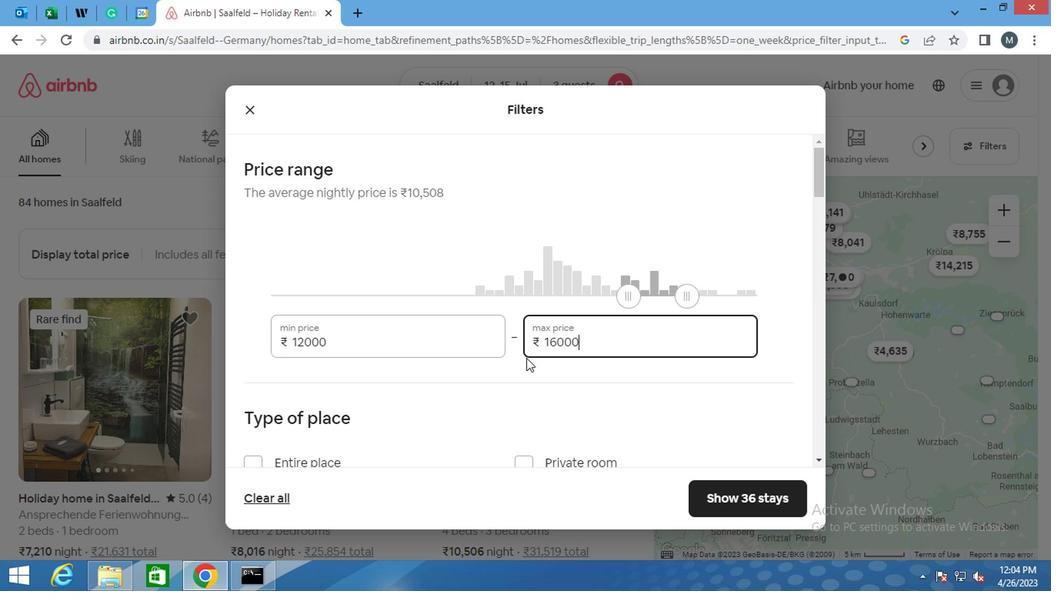 
Action: Mouse moved to (382, 377)
Screenshot: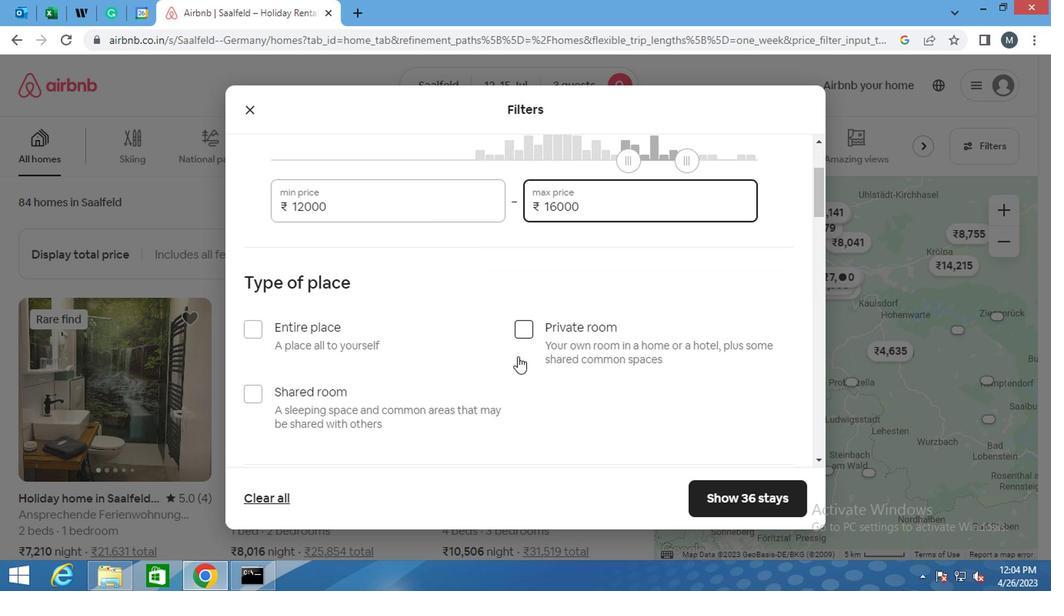 
Action: Mouse scrolled (382, 376) with delta (0, -1)
Screenshot: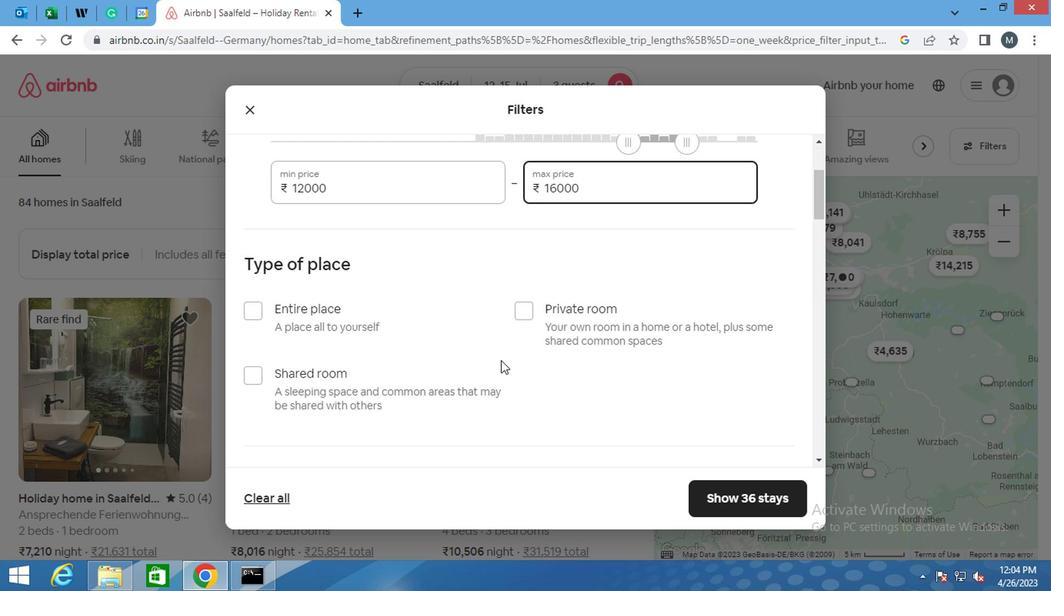 
Action: Mouse moved to (261, 234)
Screenshot: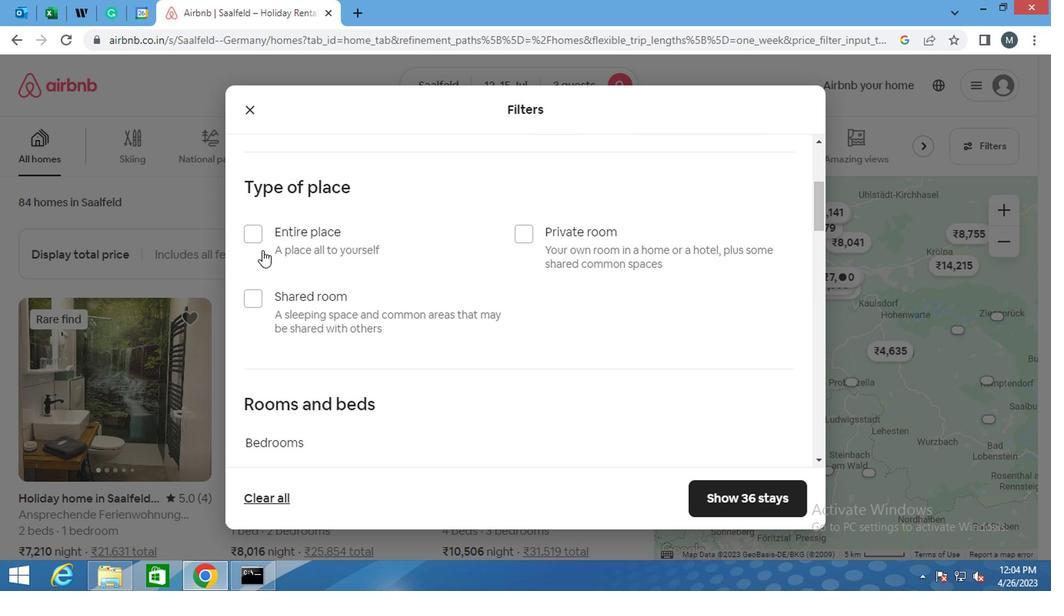 
Action: Mouse pressed left at (261, 234)
Screenshot: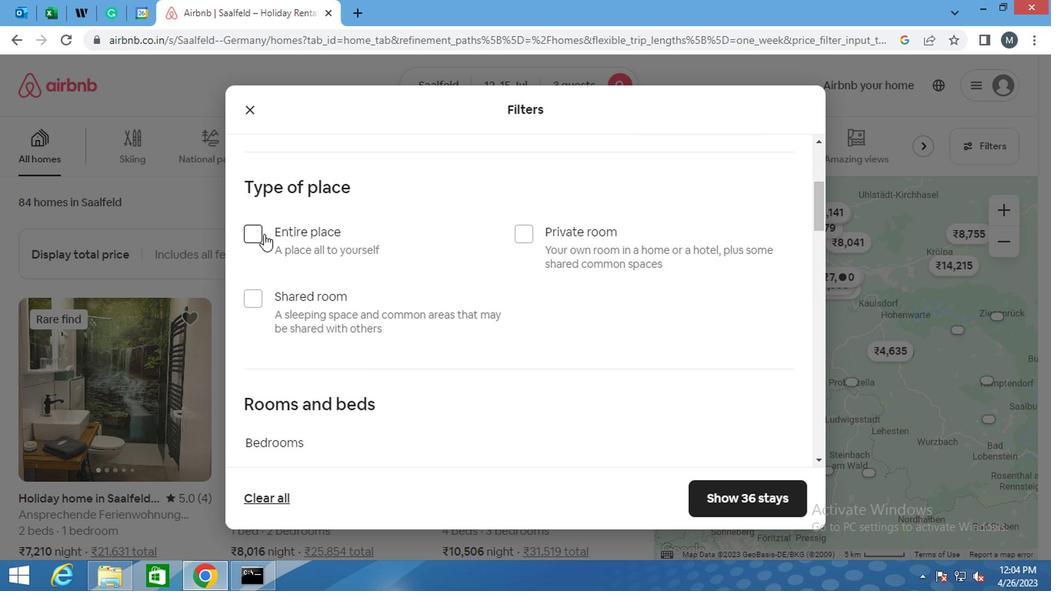 
Action: Mouse moved to (363, 234)
Screenshot: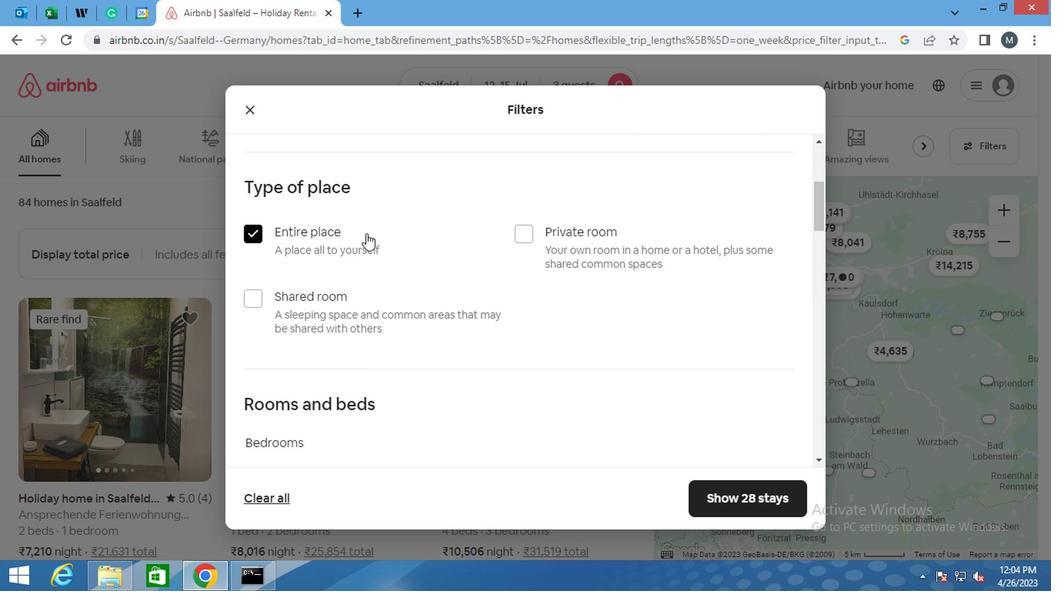 
Action: Mouse scrolled (363, 233) with delta (0, -1)
Screenshot: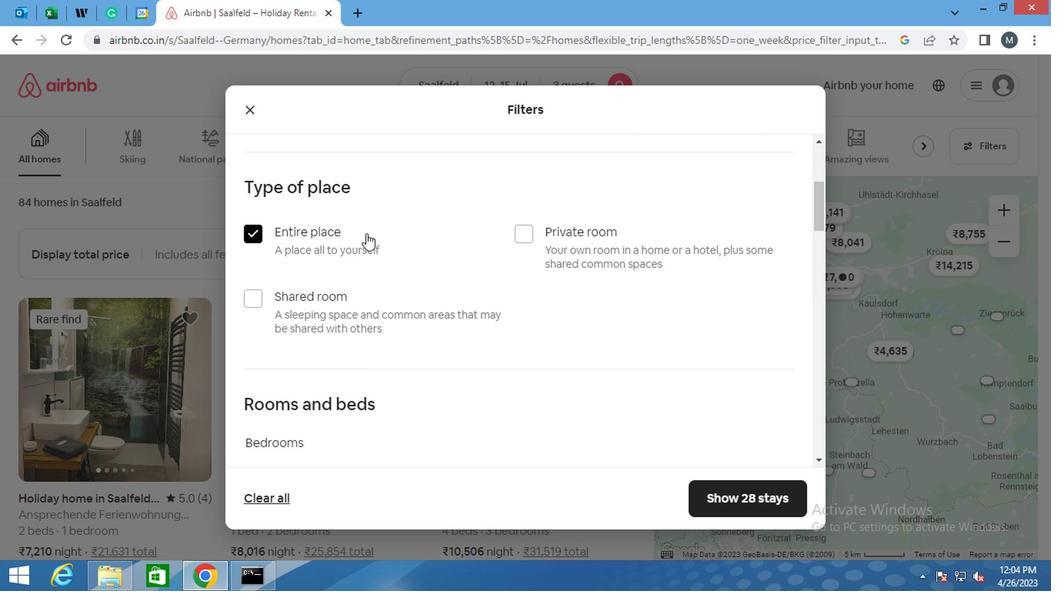 
Action: Mouse moved to (299, 258)
Screenshot: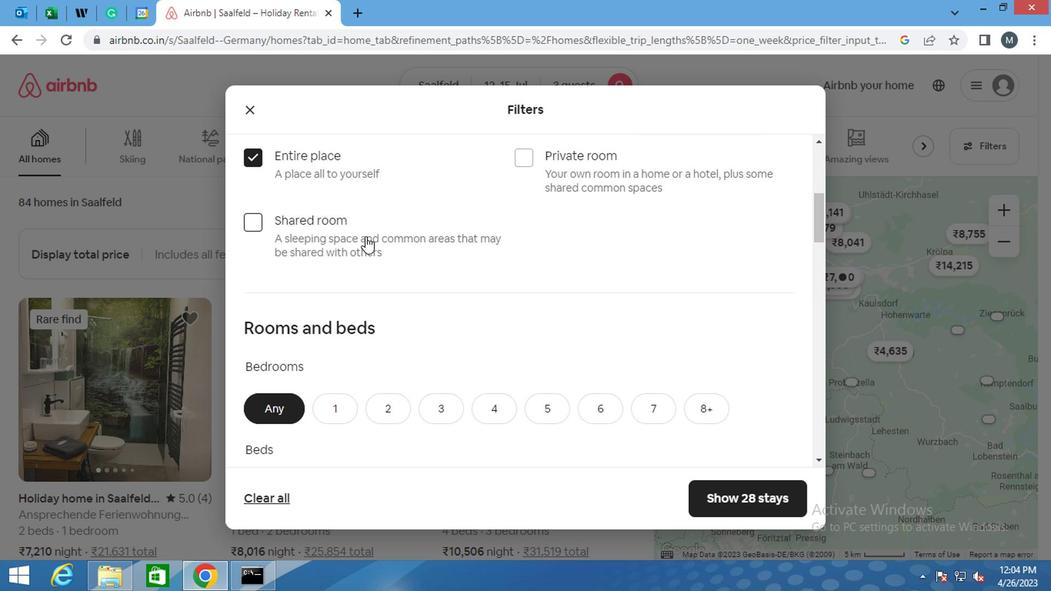 
Action: Mouse scrolled (299, 257) with delta (0, 0)
Screenshot: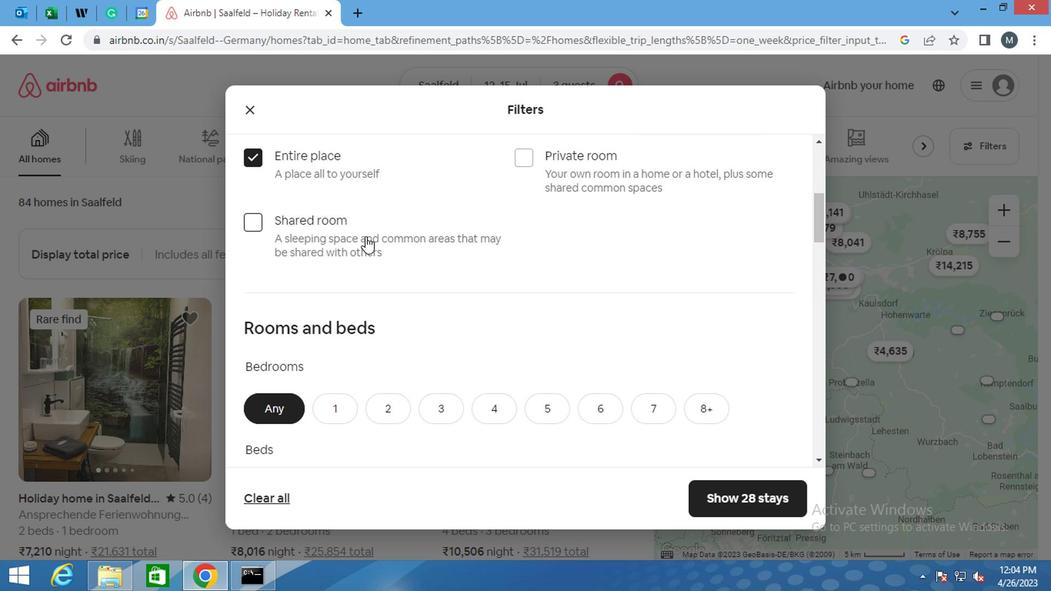 
Action: Mouse moved to (385, 334)
Screenshot: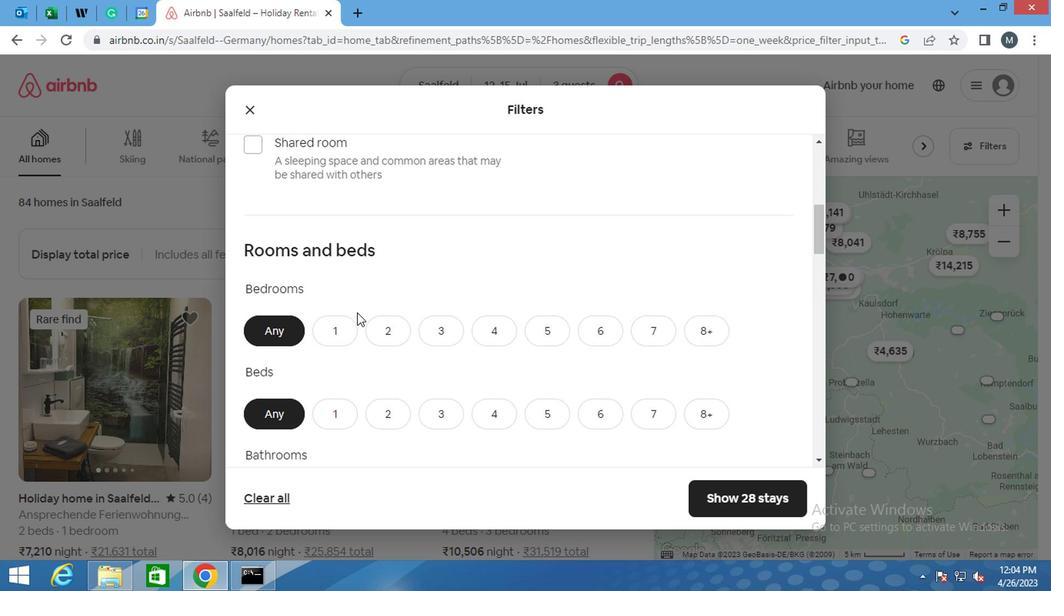 
Action: Mouse pressed left at (385, 334)
Screenshot: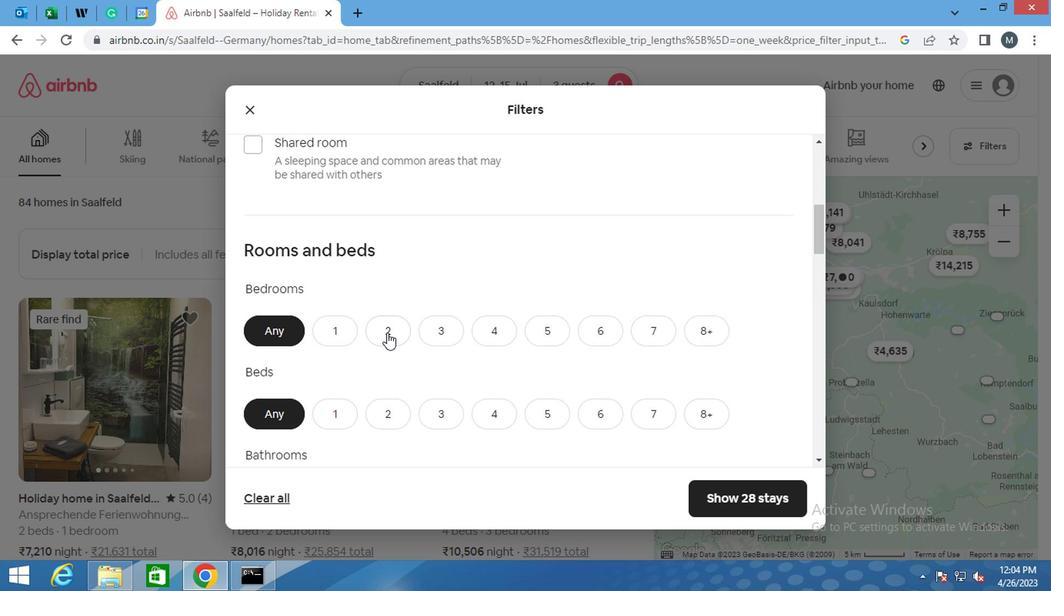 
Action: Mouse moved to (294, 316)
Screenshot: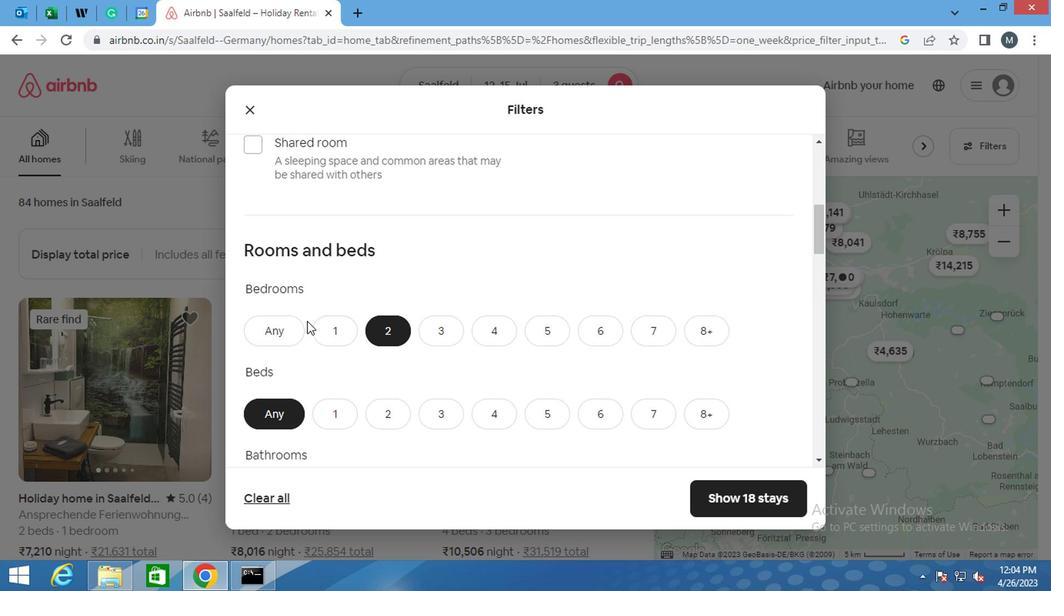 
Action: Mouse scrolled (294, 316) with delta (0, 0)
Screenshot: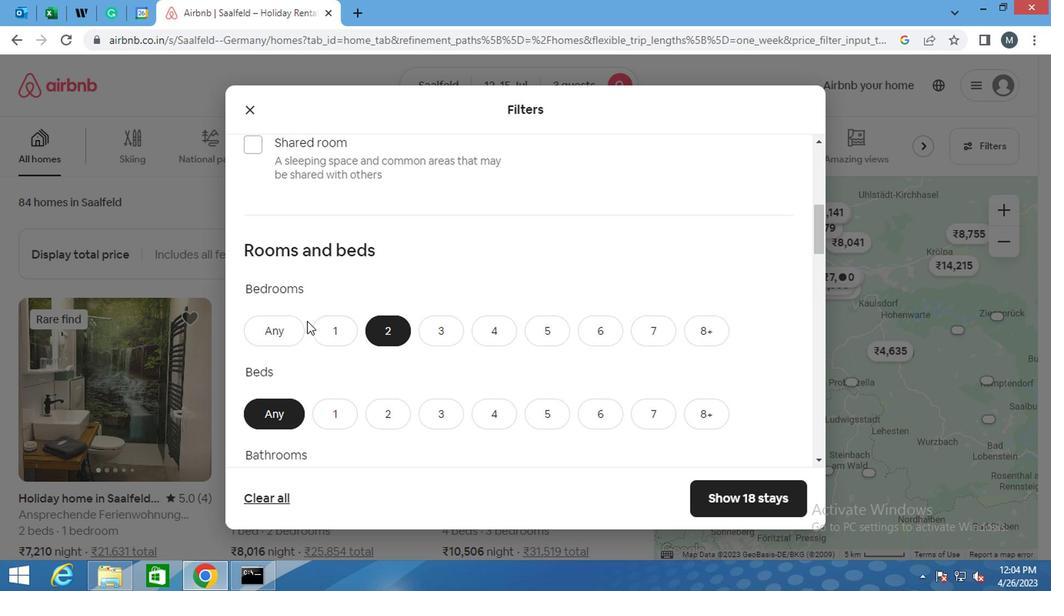 
Action: Mouse moved to (292, 316)
Screenshot: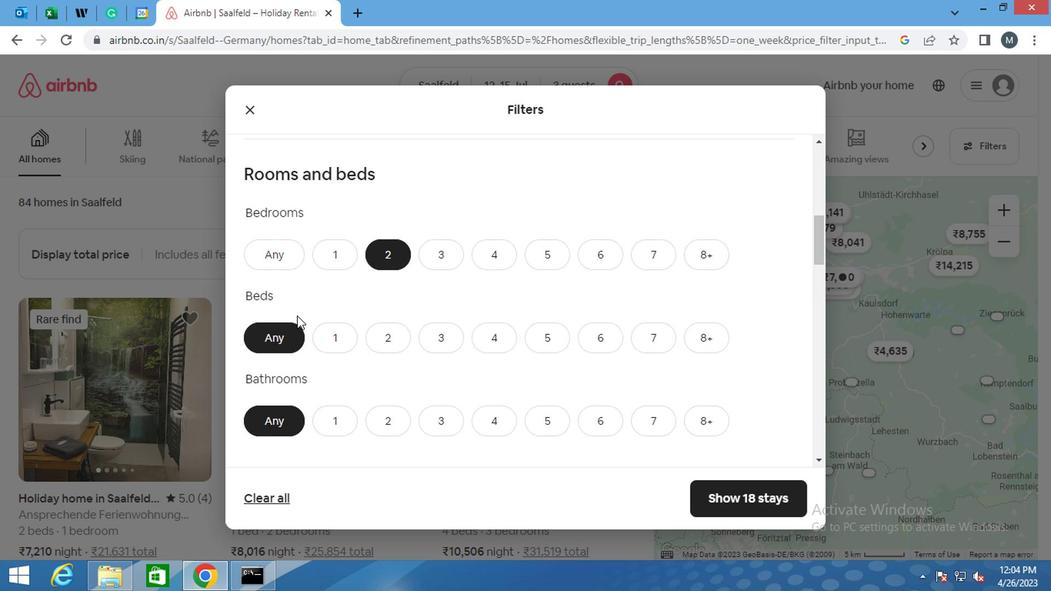 
Action: Mouse scrolled (292, 316) with delta (0, 0)
Screenshot: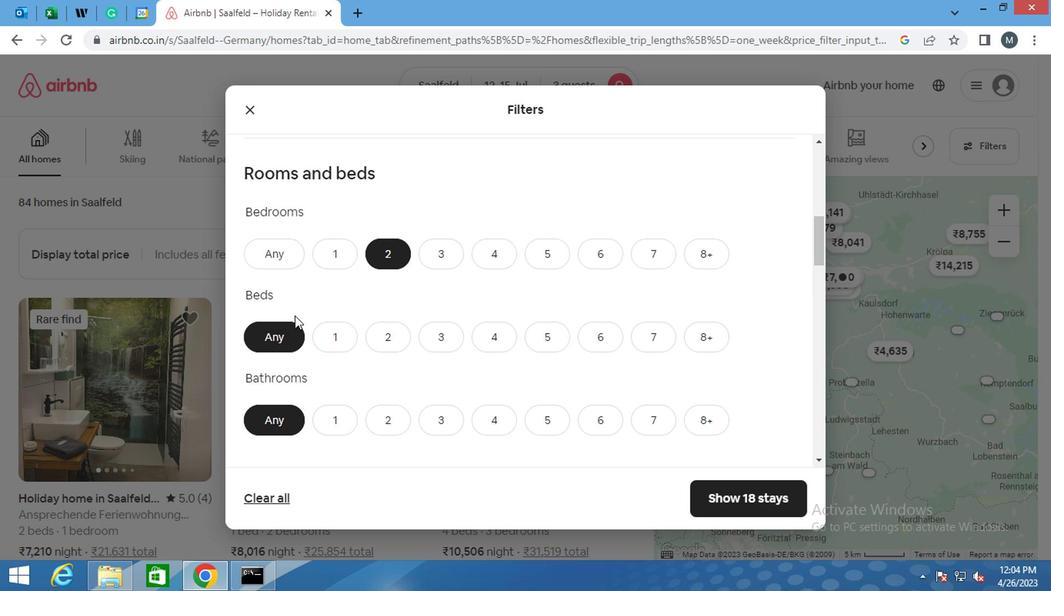 
Action: Mouse moved to (429, 257)
Screenshot: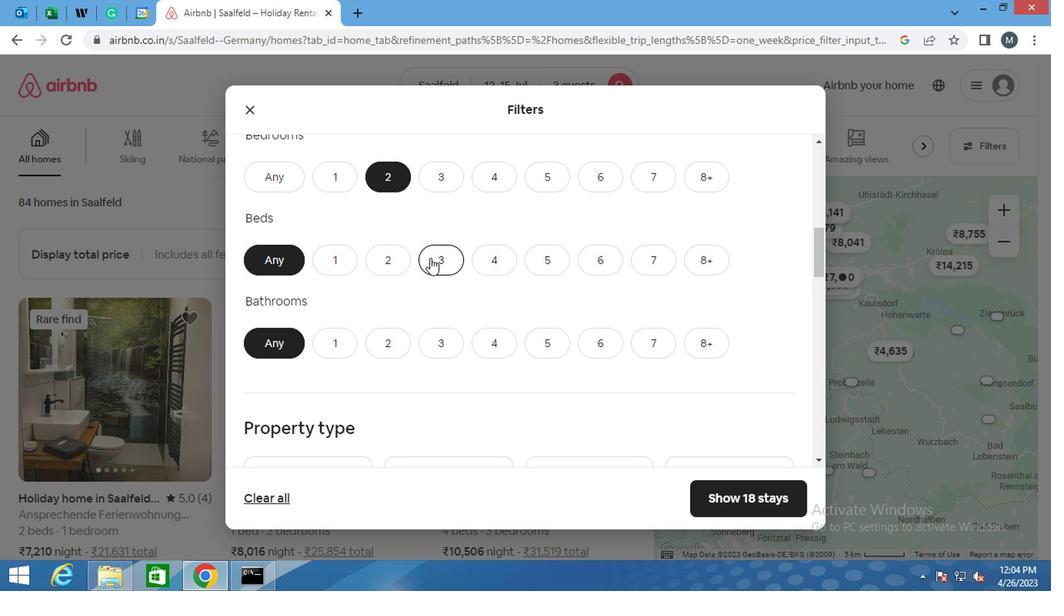 
Action: Mouse pressed left at (429, 257)
Screenshot: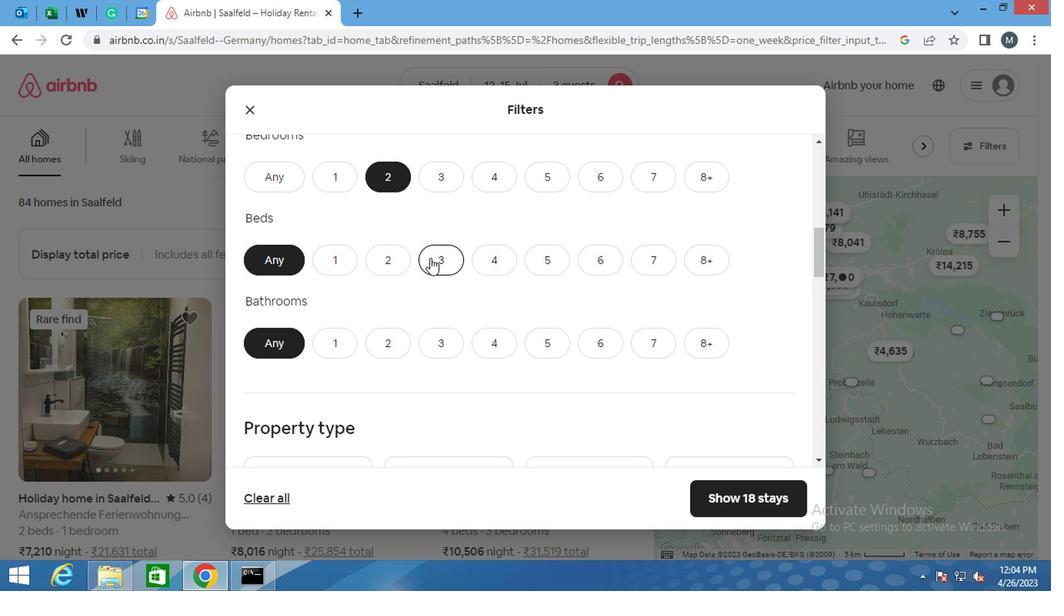 
Action: Mouse moved to (344, 338)
Screenshot: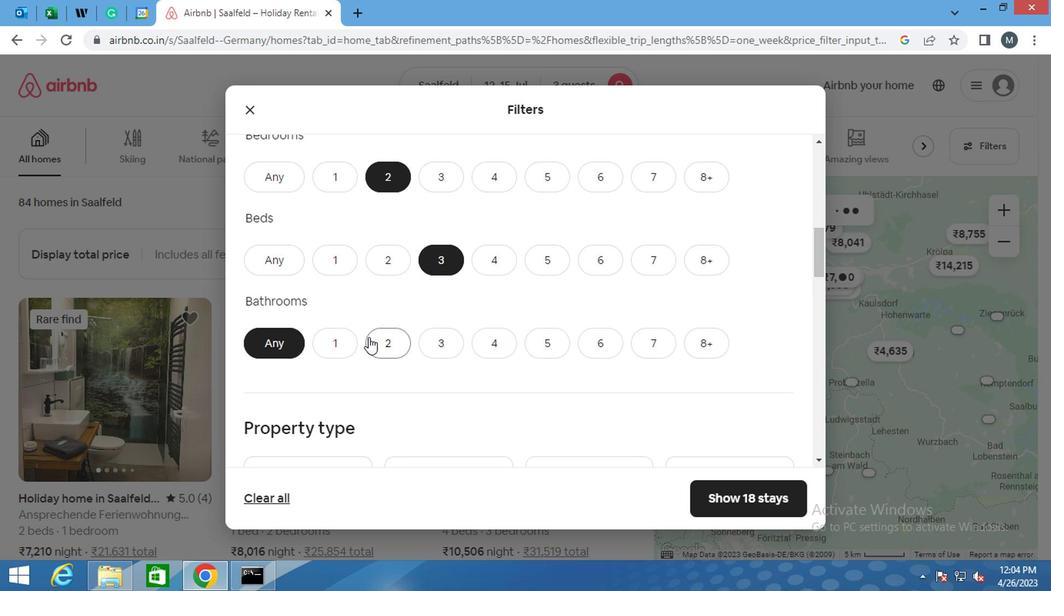 
Action: Mouse pressed left at (344, 338)
Screenshot: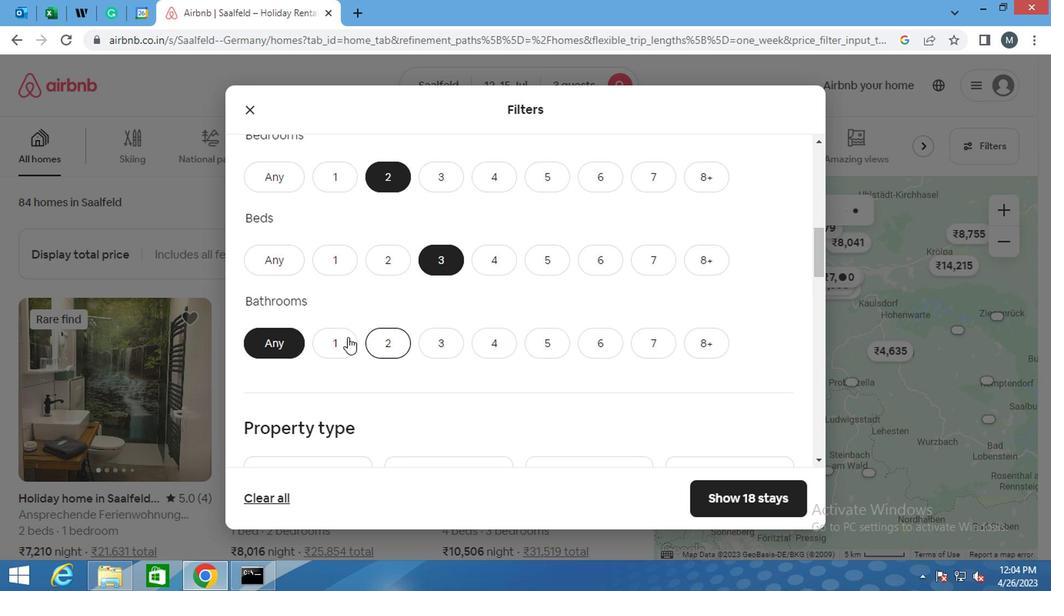 
Action: Mouse moved to (260, 313)
Screenshot: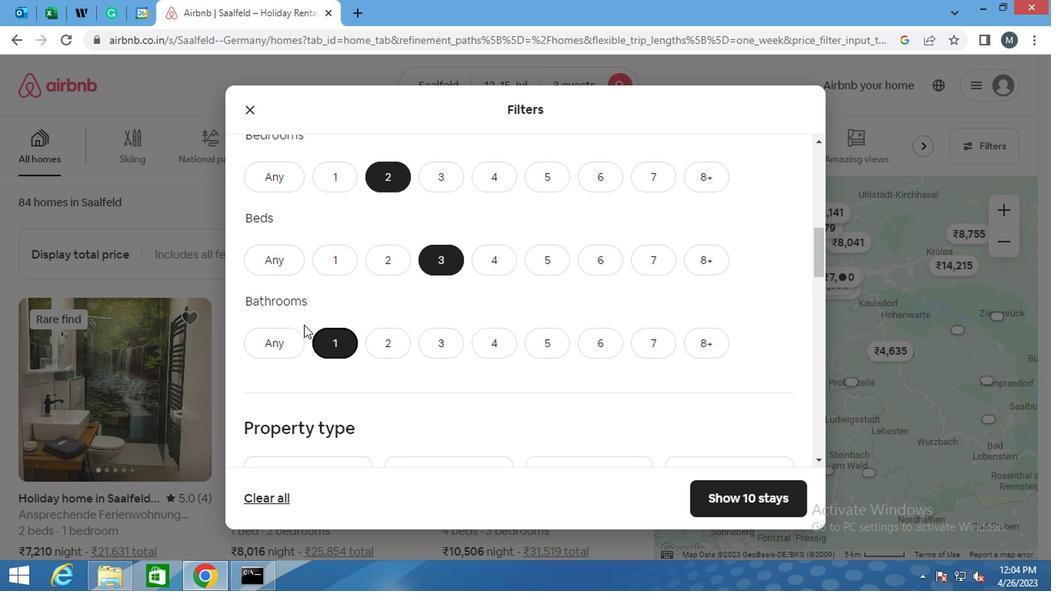 
Action: Mouse scrolled (260, 312) with delta (0, -1)
Screenshot: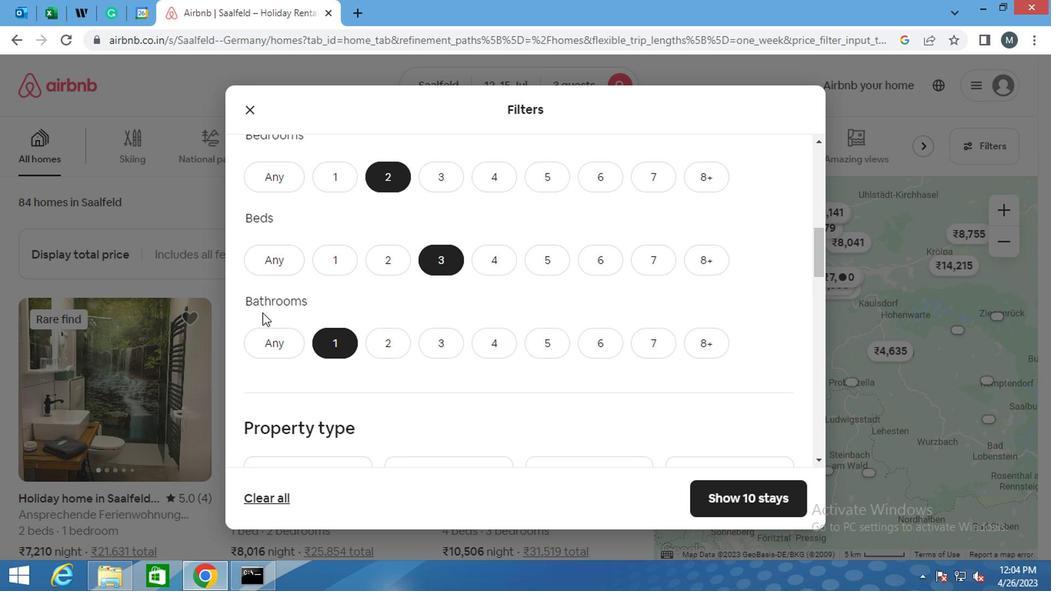 
Action: Mouse scrolled (260, 312) with delta (0, -1)
Screenshot: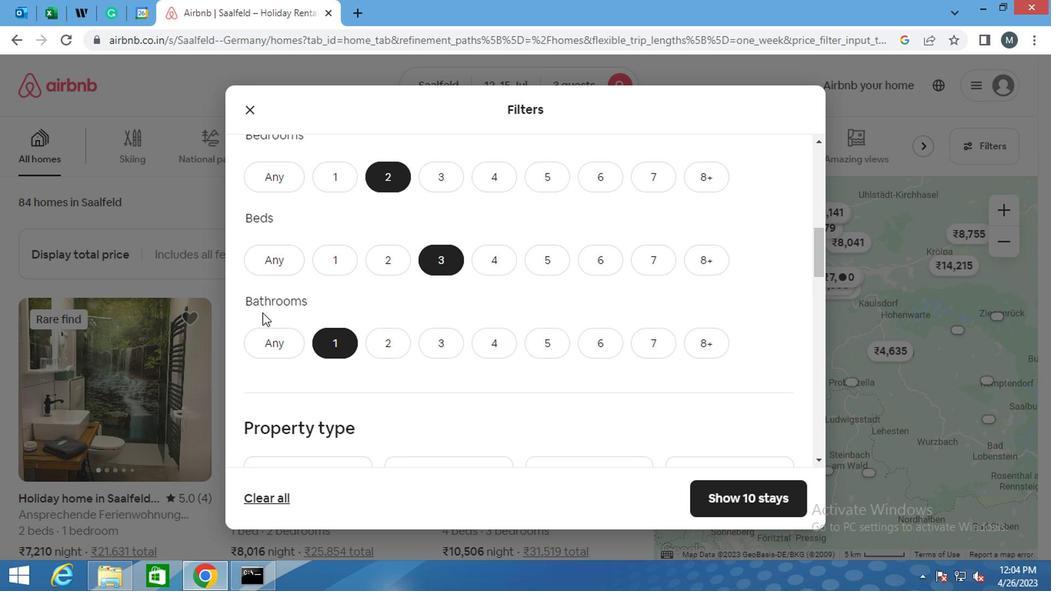 
Action: Mouse scrolled (260, 312) with delta (0, -1)
Screenshot: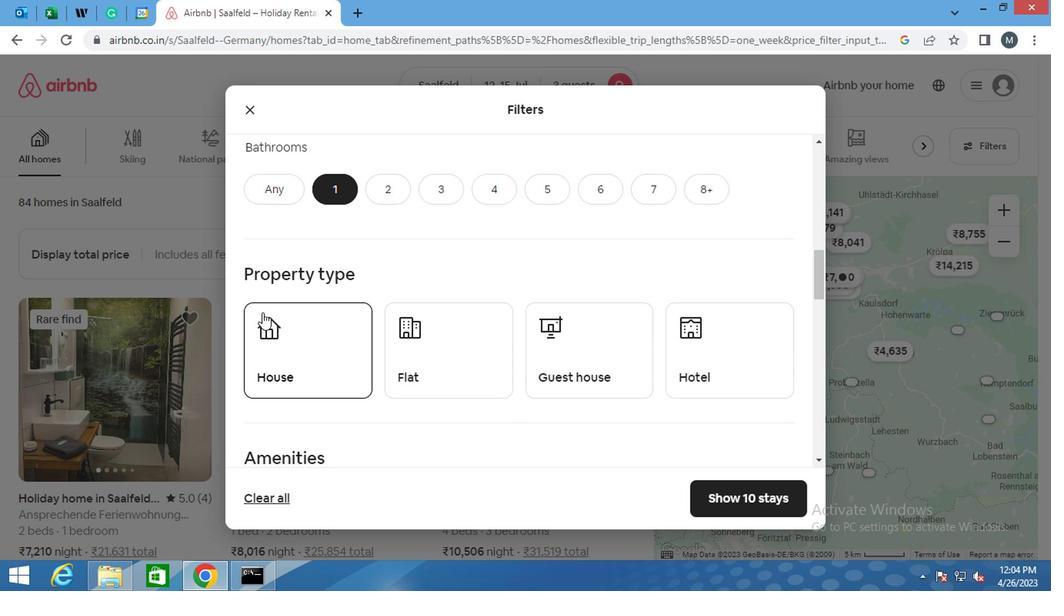 
Action: Mouse scrolled (260, 312) with delta (0, -1)
Screenshot: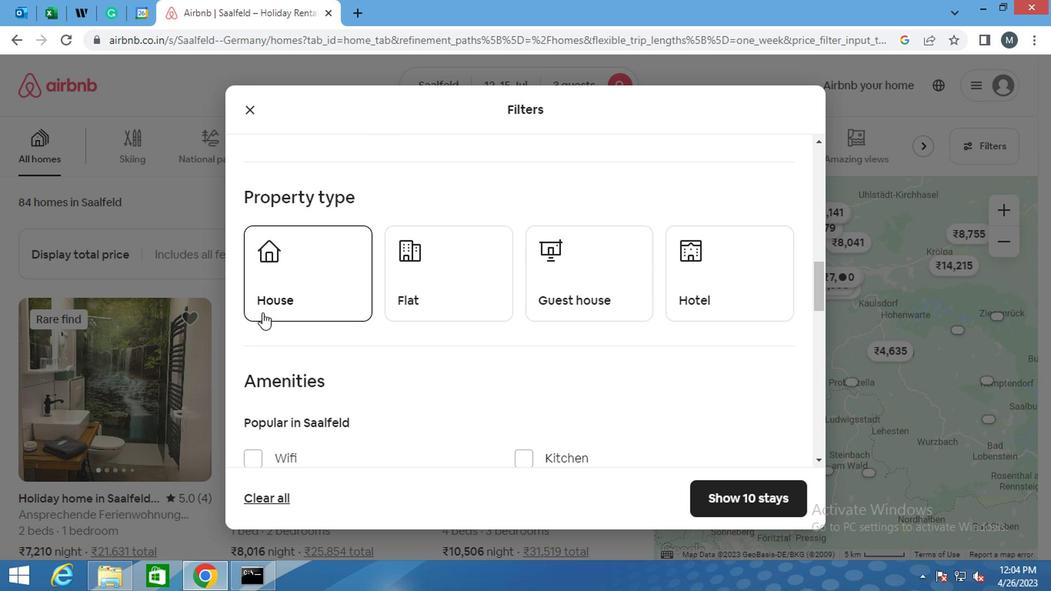 
Action: Mouse moved to (300, 209)
Screenshot: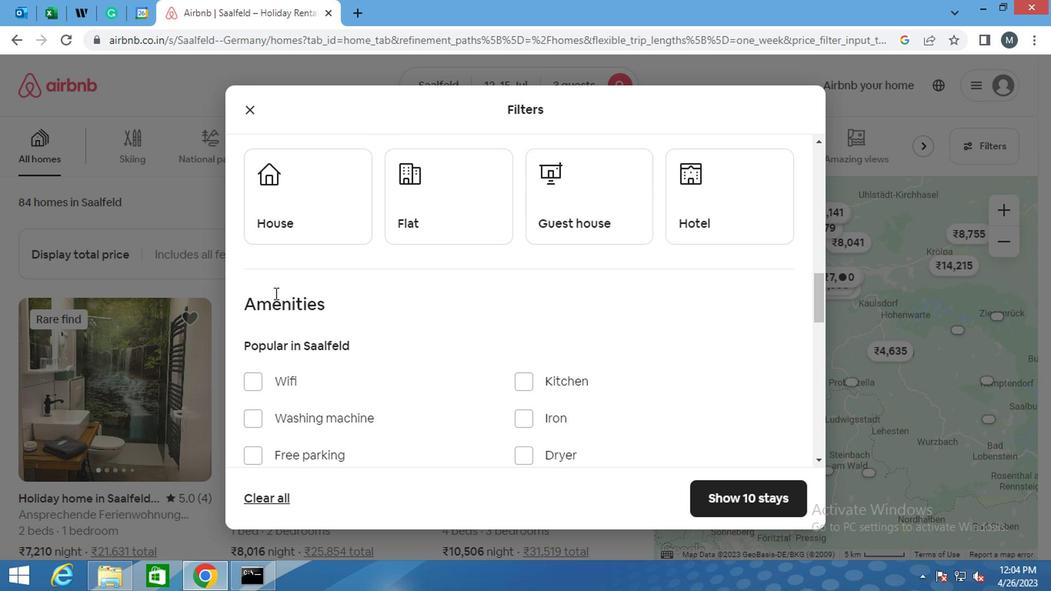 
Action: Mouse pressed left at (300, 209)
Screenshot: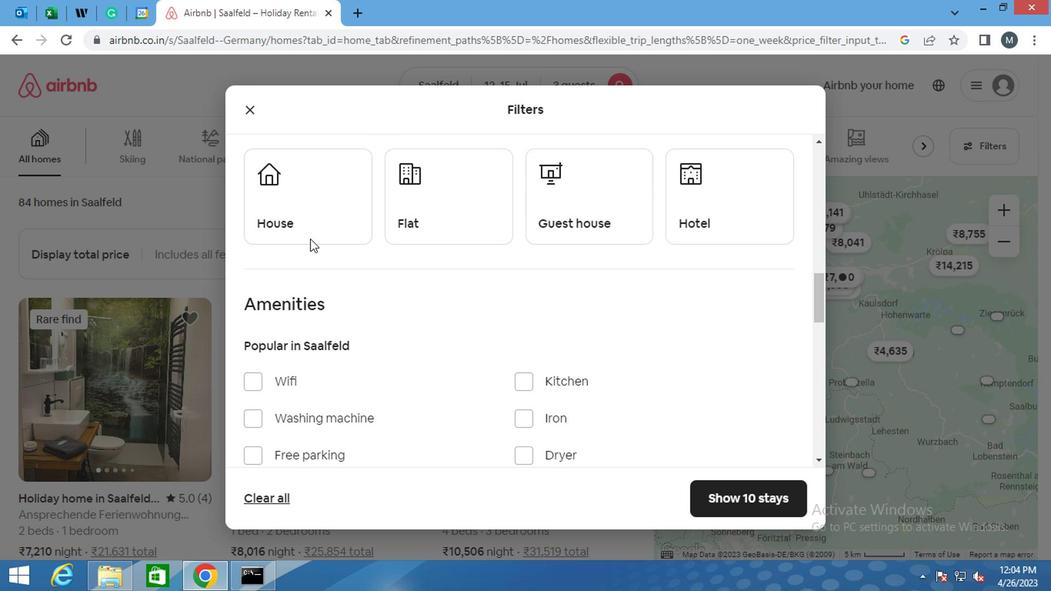 
Action: Mouse moved to (416, 202)
Screenshot: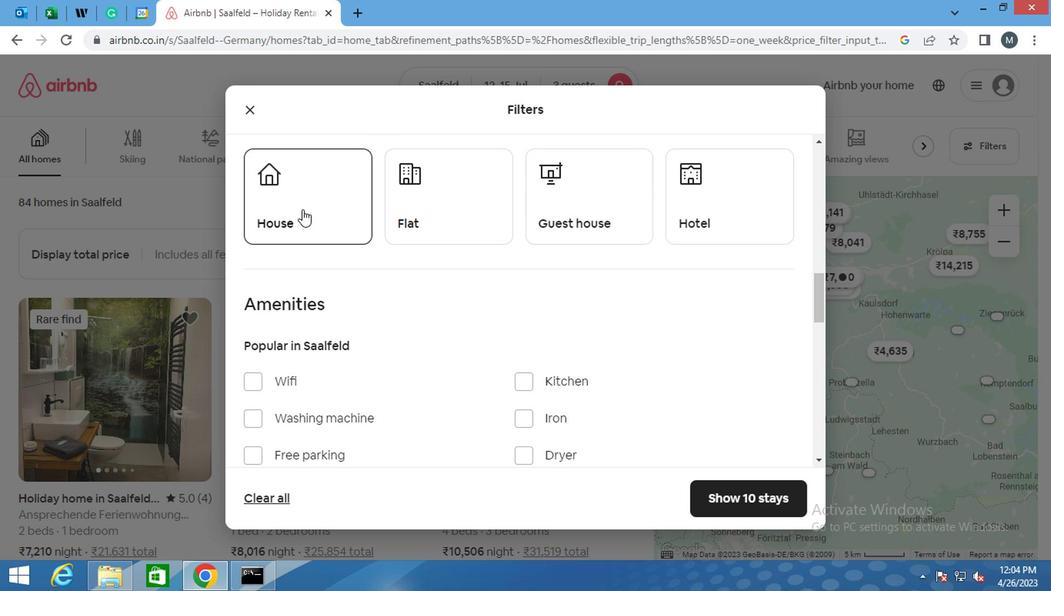 
Action: Mouse pressed left at (416, 202)
Screenshot: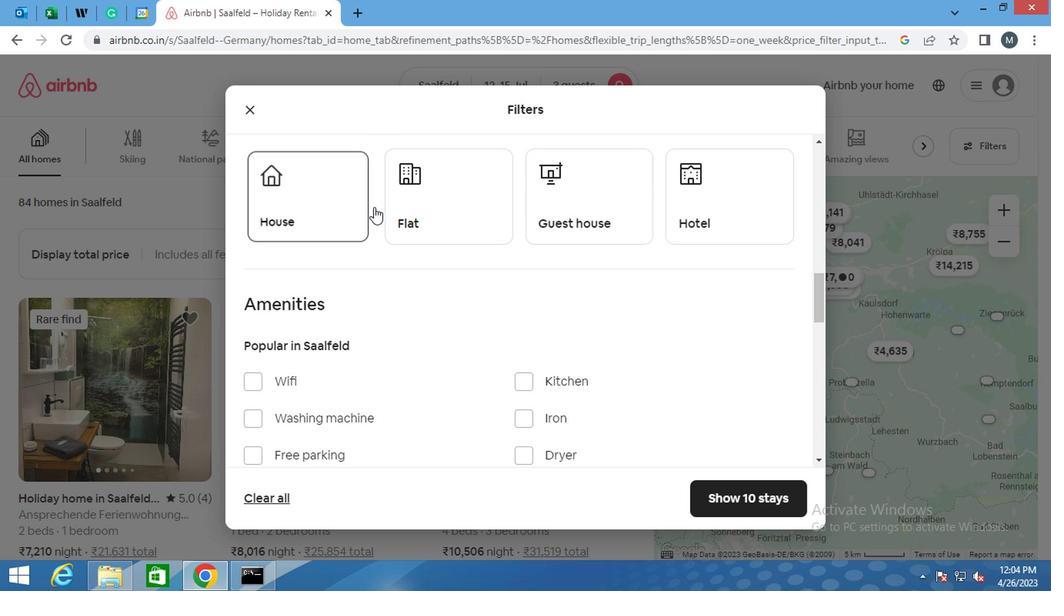 
Action: Mouse moved to (580, 200)
Screenshot: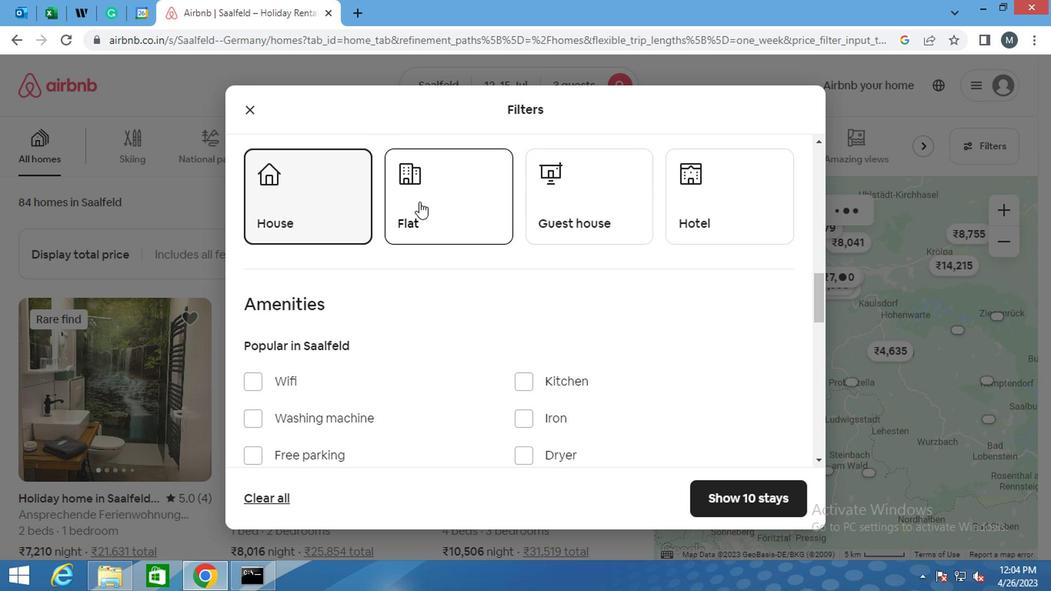 
Action: Mouse pressed left at (580, 200)
Screenshot: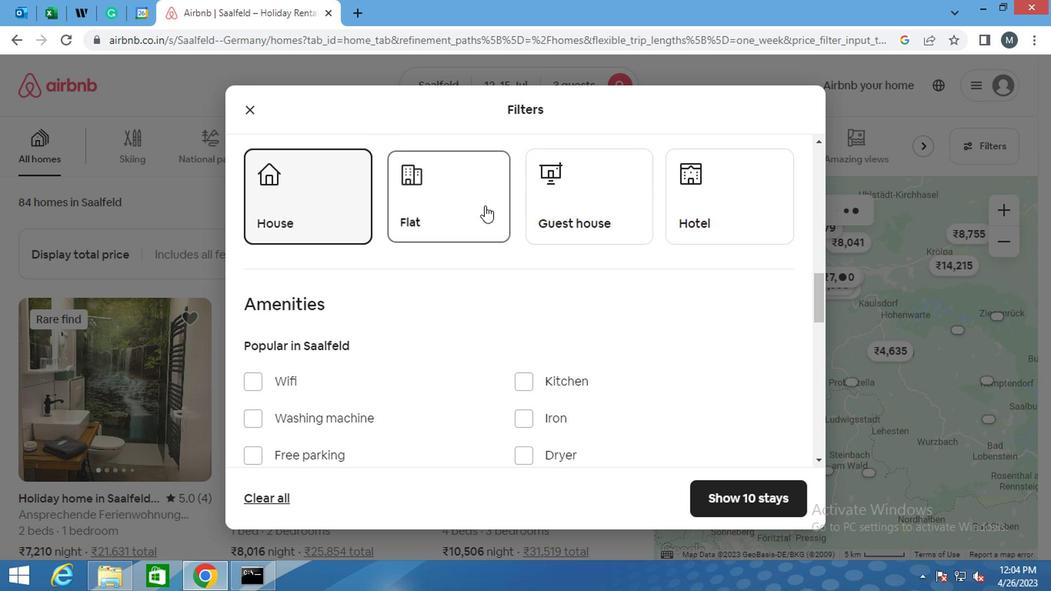 
Action: Mouse moved to (363, 271)
Screenshot: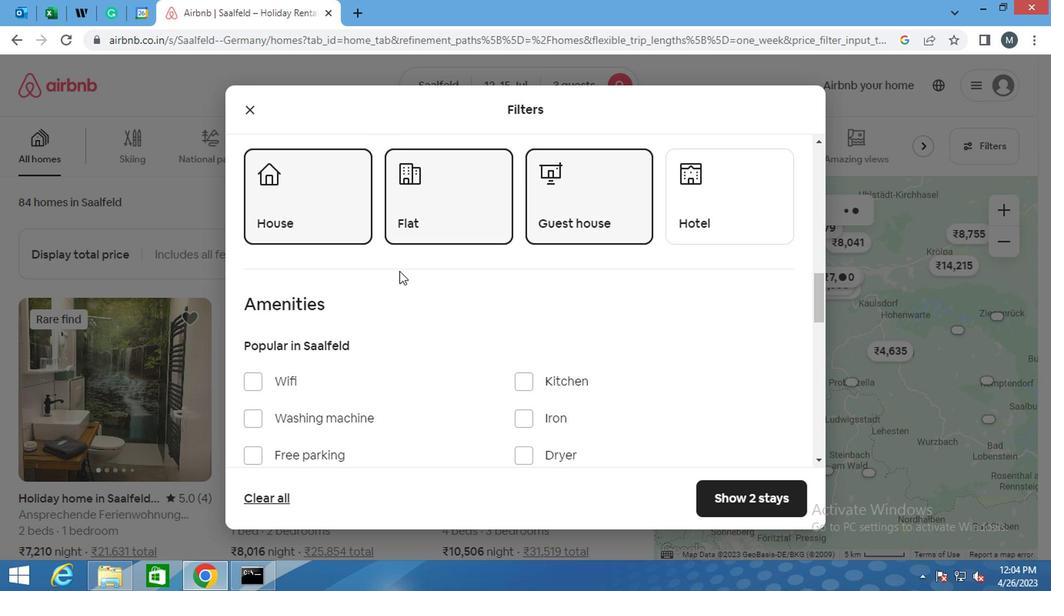
Action: Mouse scrolled (363, 270) with delta (0, -1)
Screenshot: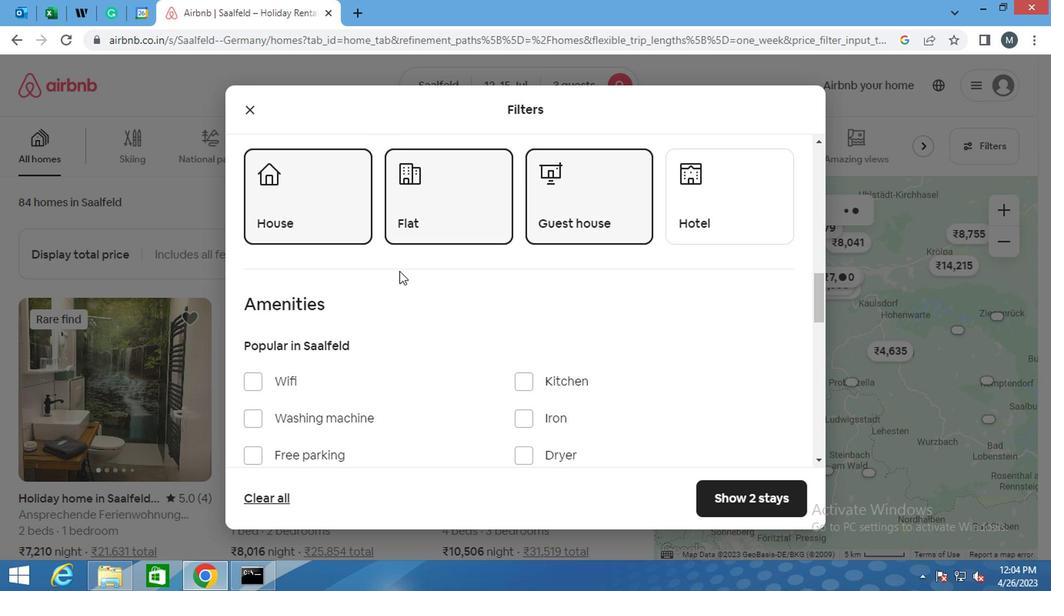 
Action: Mouse scrolled (363, 270) with delta (0, -1)
Screenshot: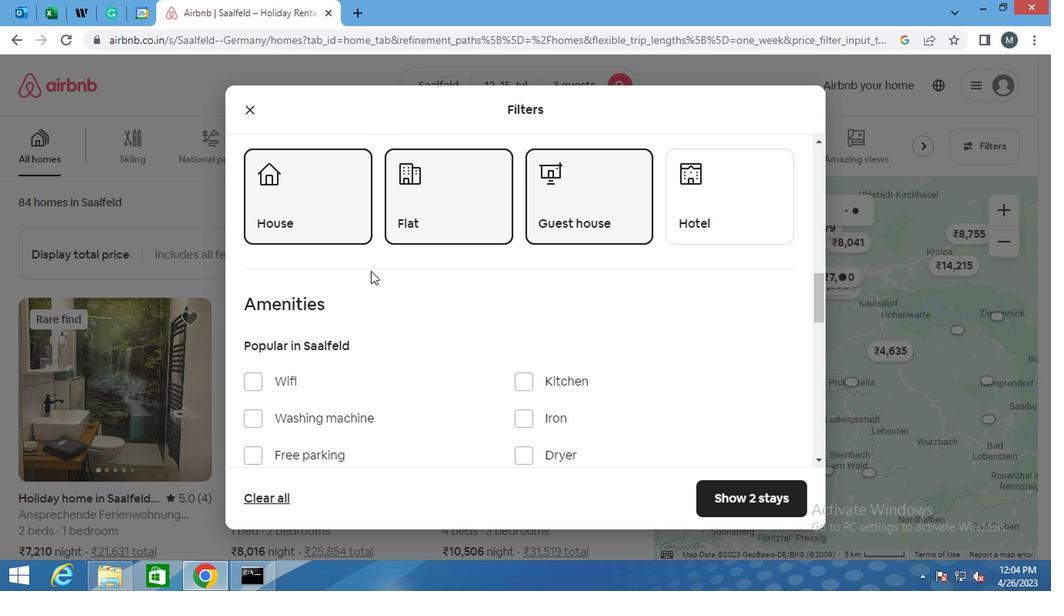 
Action: Mouse moved to (354, 275)
Screenshot: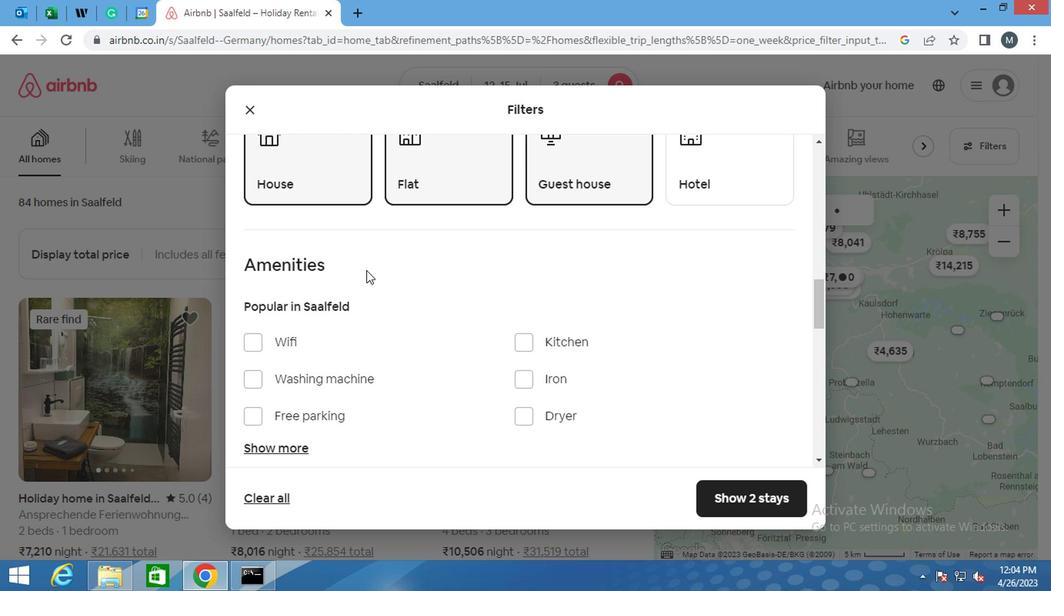 
Action: Mouse scrolled (354, 274) with delta (0, 0)
Screenshot: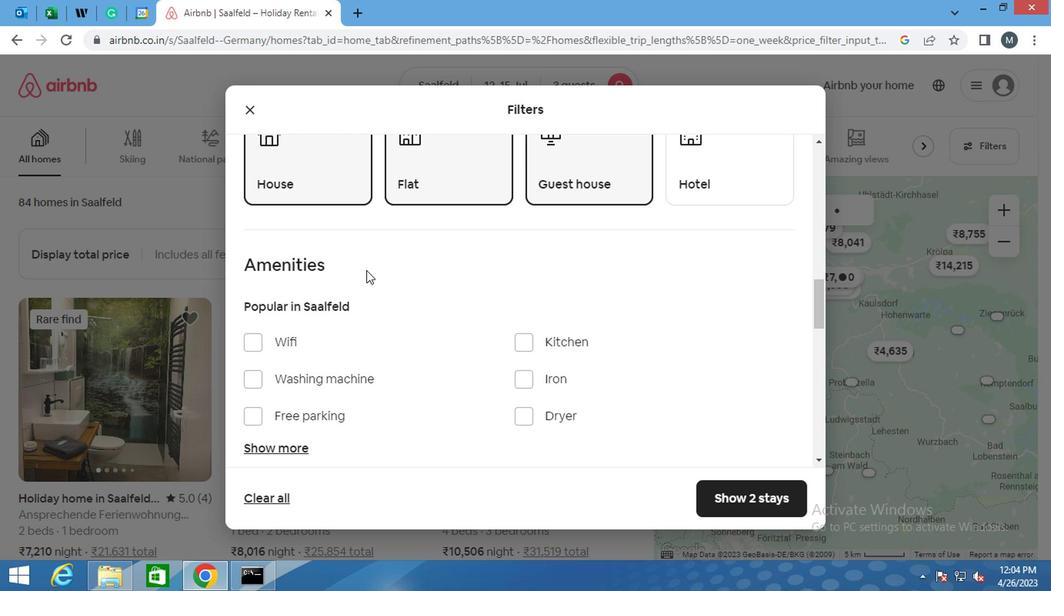 
Action: Mouse moved to (351, 280)
Screenshot: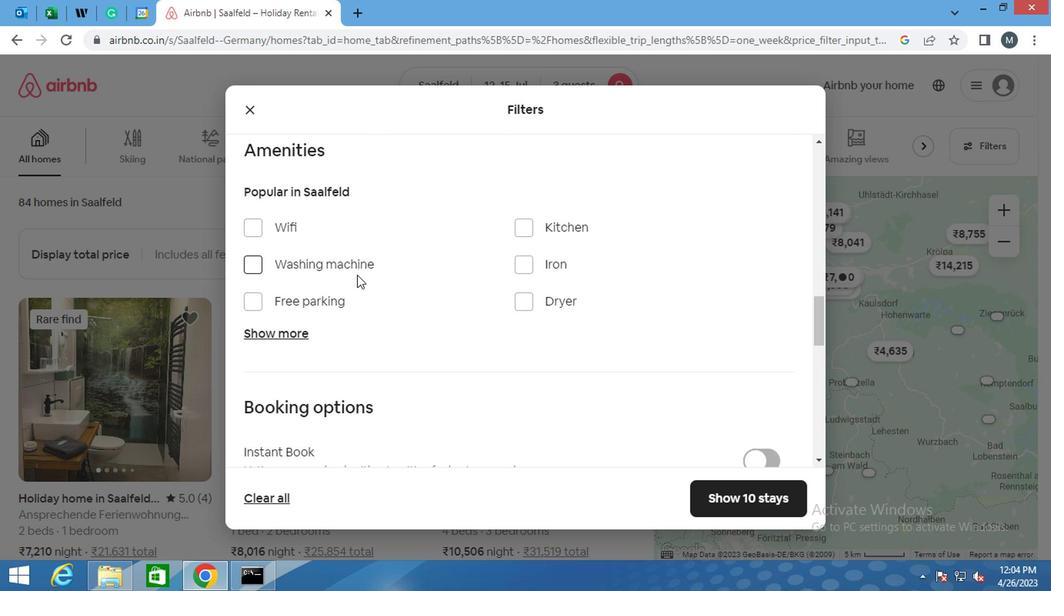 
Action: Mouse scrolled (351, 279) with delta (0, -1)
Screenshot: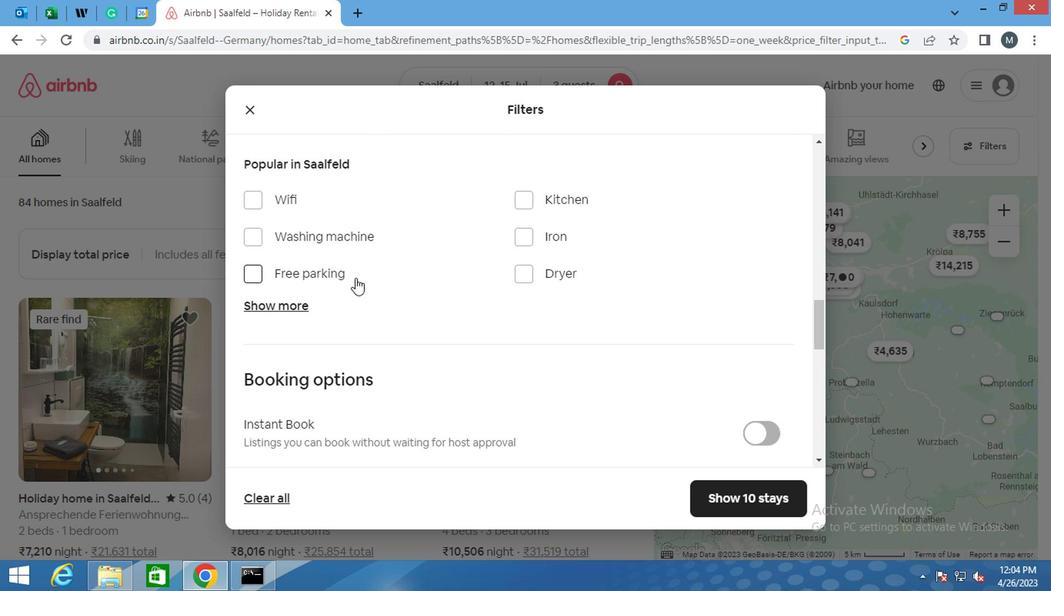 
Action: Mouse moved to (351, 287)
Screenshot: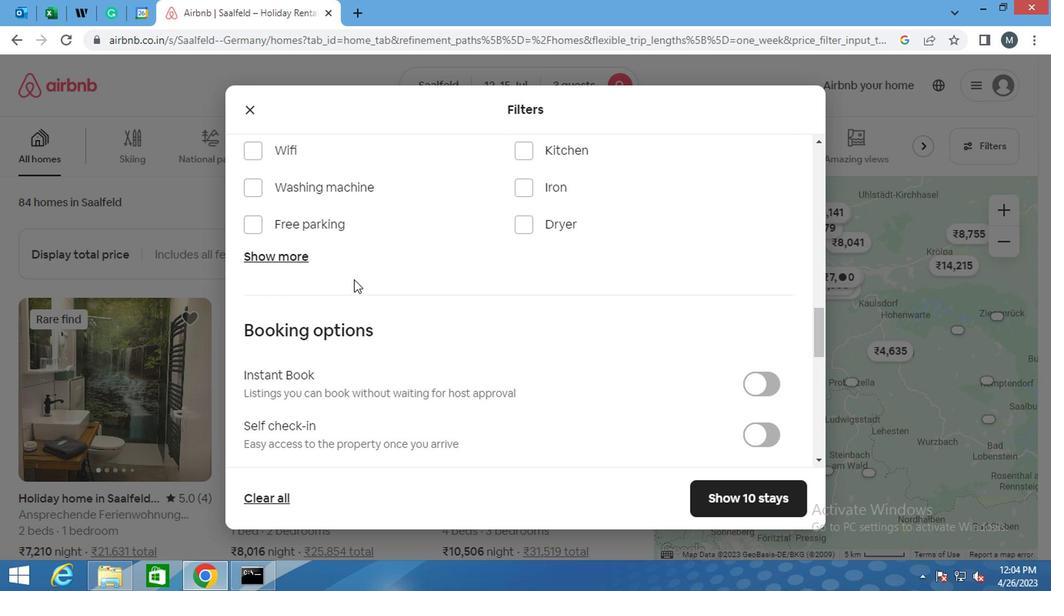 
Action: Mouse scrolled (351, 286) with delta (0, -1)
Screenshot: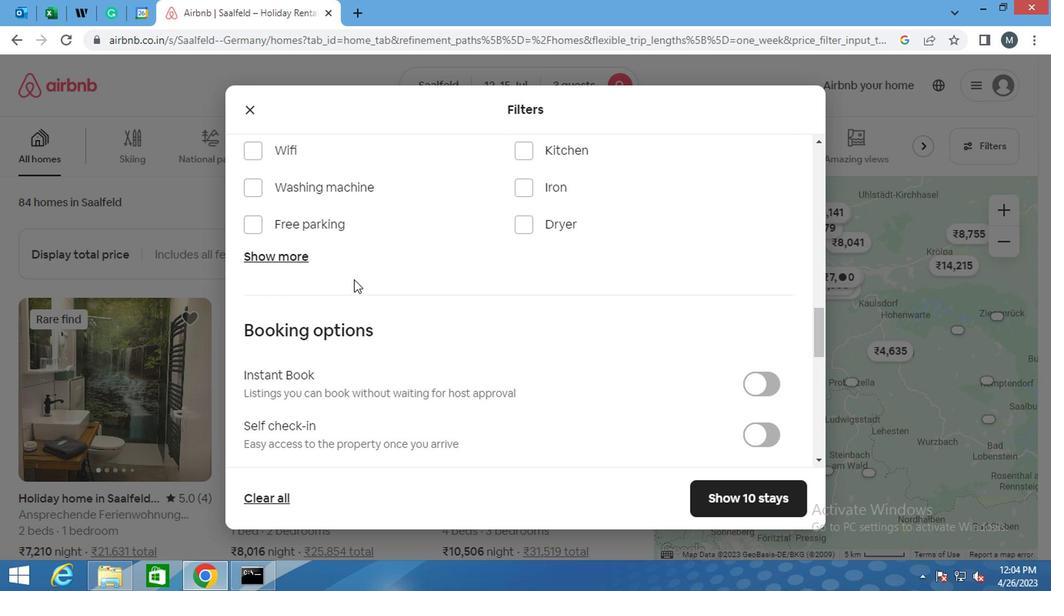 
Action: Mouse moved to (353, 299)
Screenshot: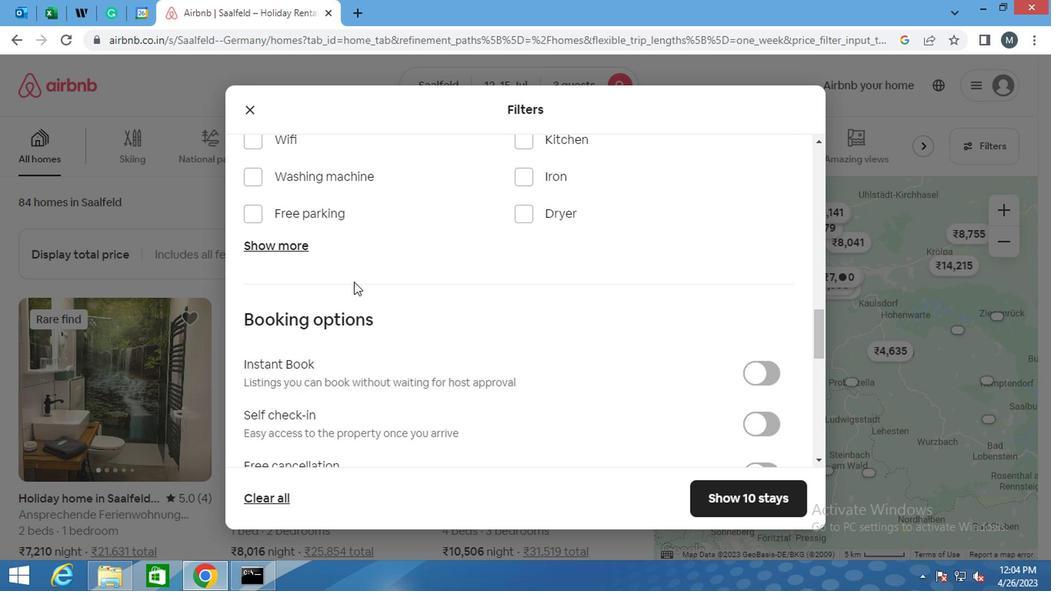 
Action: Mouse scrolled (353, 297) with delta (0, -1)
Screenshot: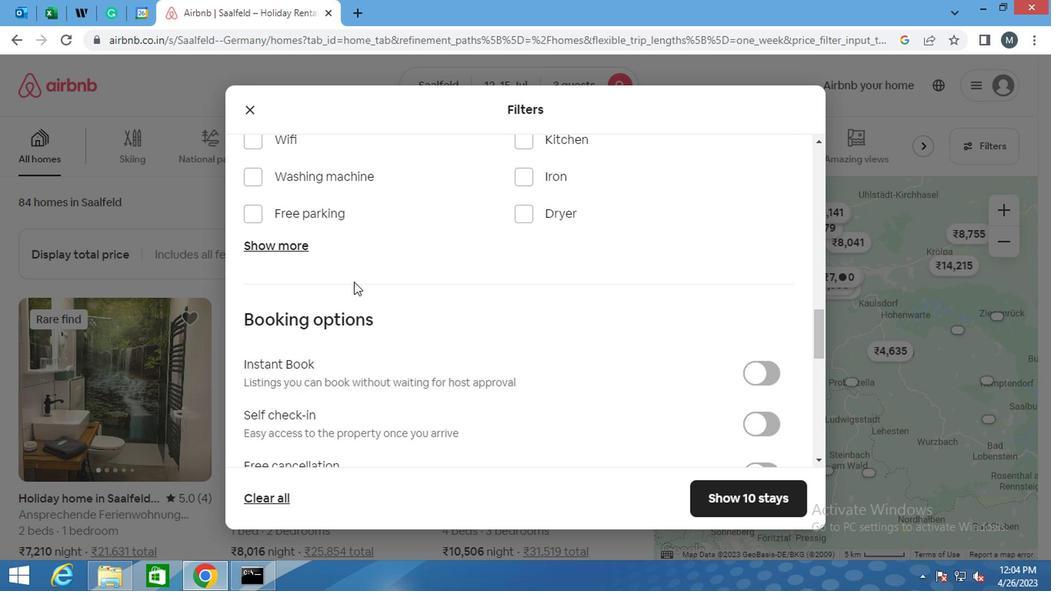 
Action: Mouse moved to (752, 218)
Screenshot: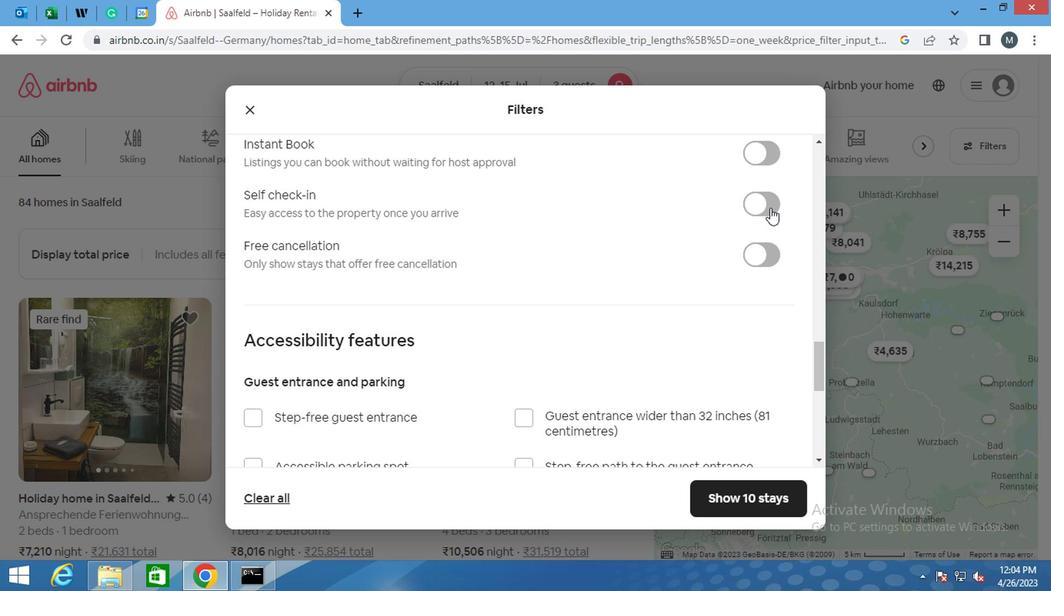 
Action: Mouse pressed left at (752, 218)
Screenshot: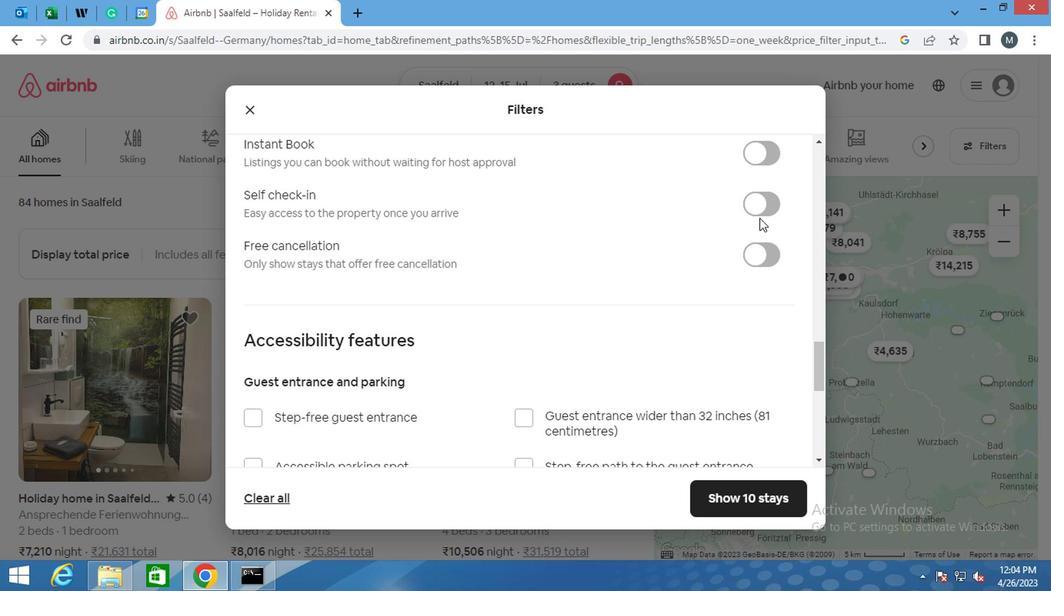 
Action: Mouse moved to (749, 214)
Screenshot: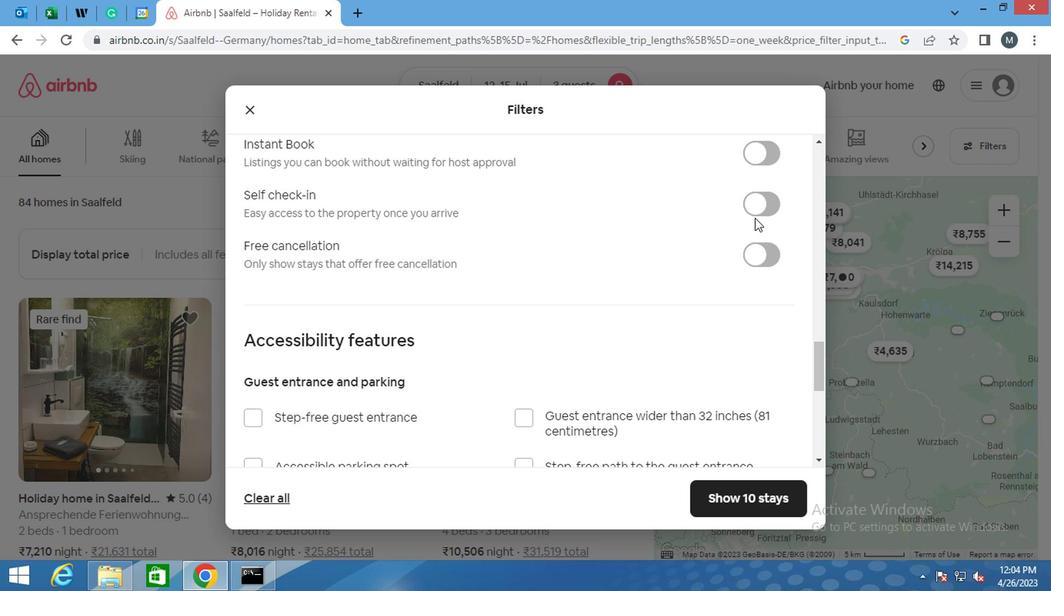 
Action: Mouse pressed left at (749, 214)
Screenshot: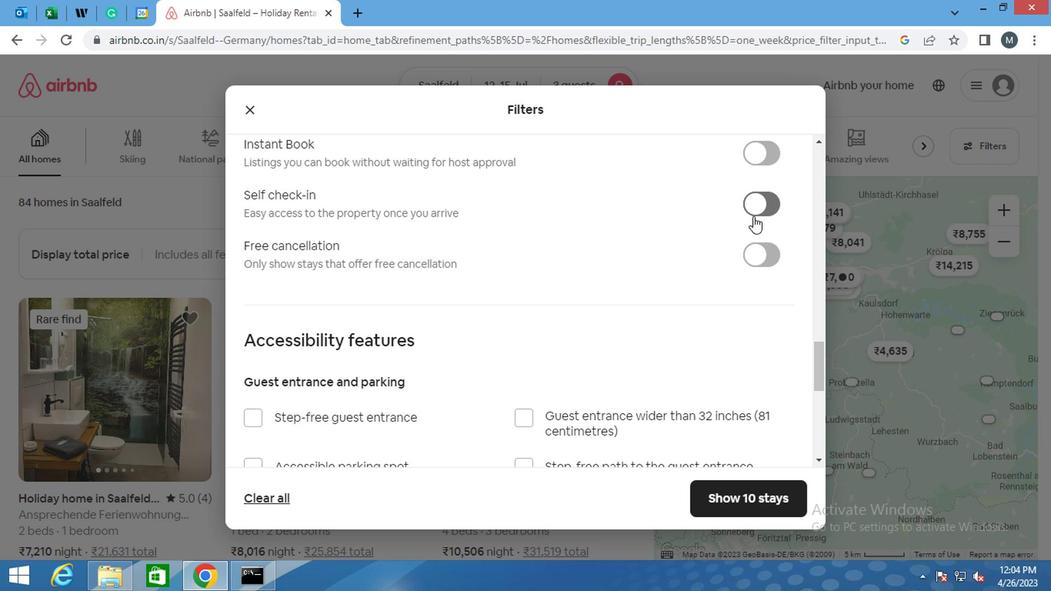 
Action: Mouse moved to (593, 260)
Screenshot: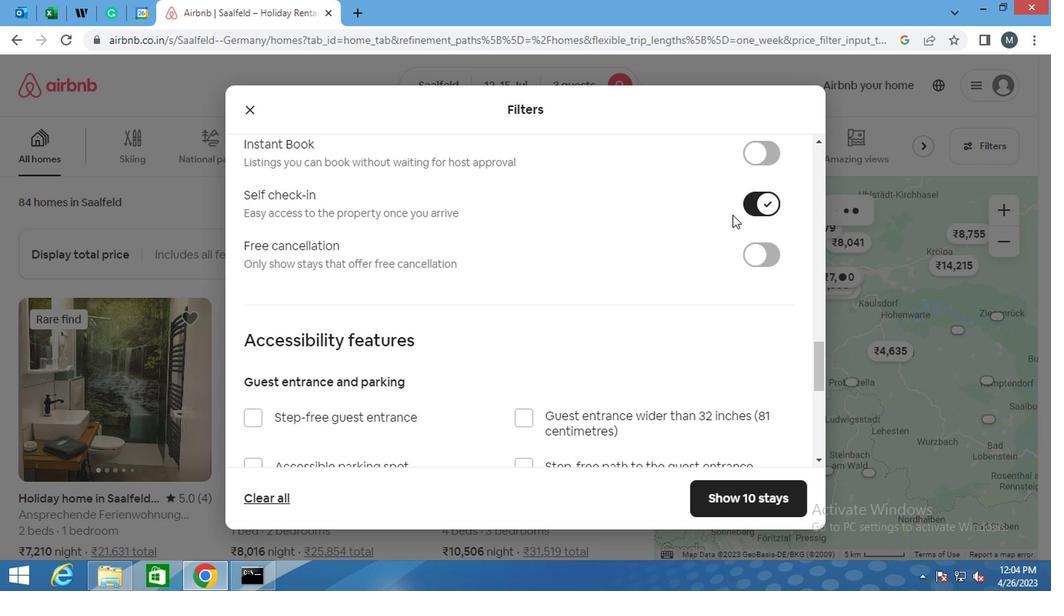 
Action: Mouse scrolled (593, 259) with delta (0, 0)
Screenshot: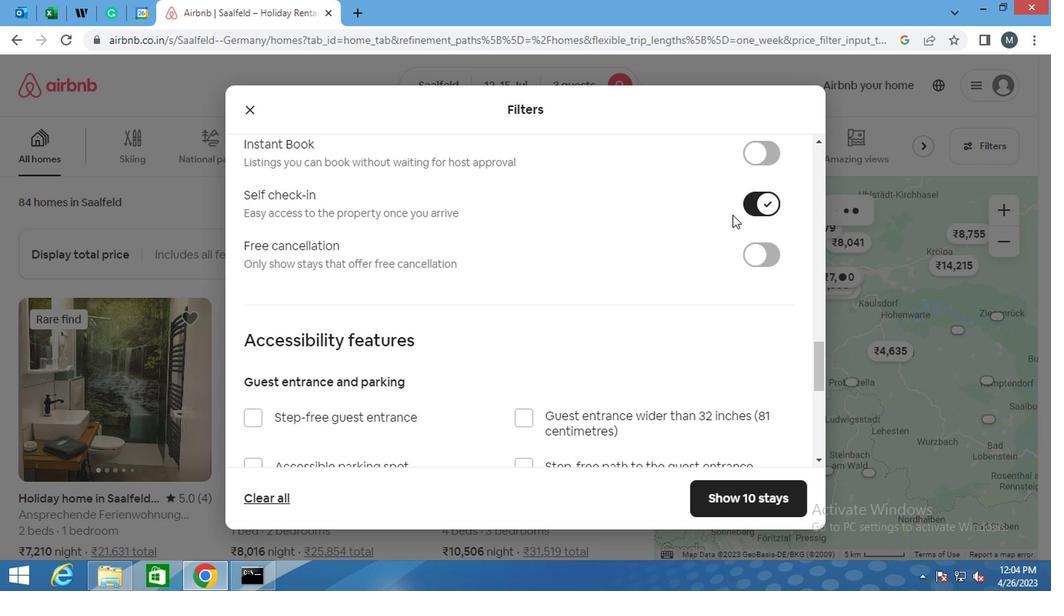 
Action: Mouse moved to (592, 262)
Screenshot: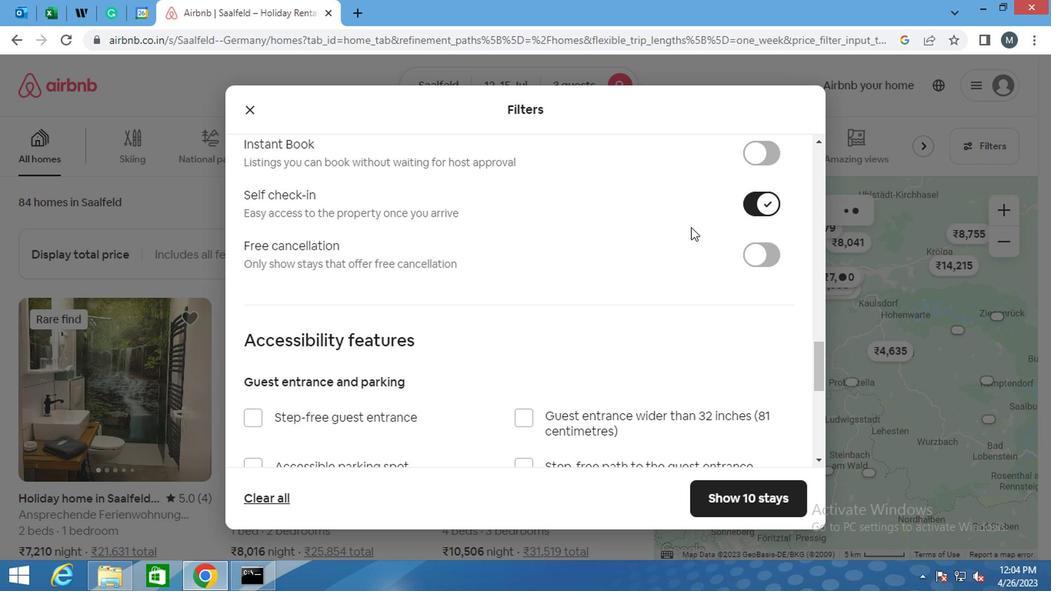 
Action: Mouse scrolled (592, 261) with delta (0, 0)
Screenshot: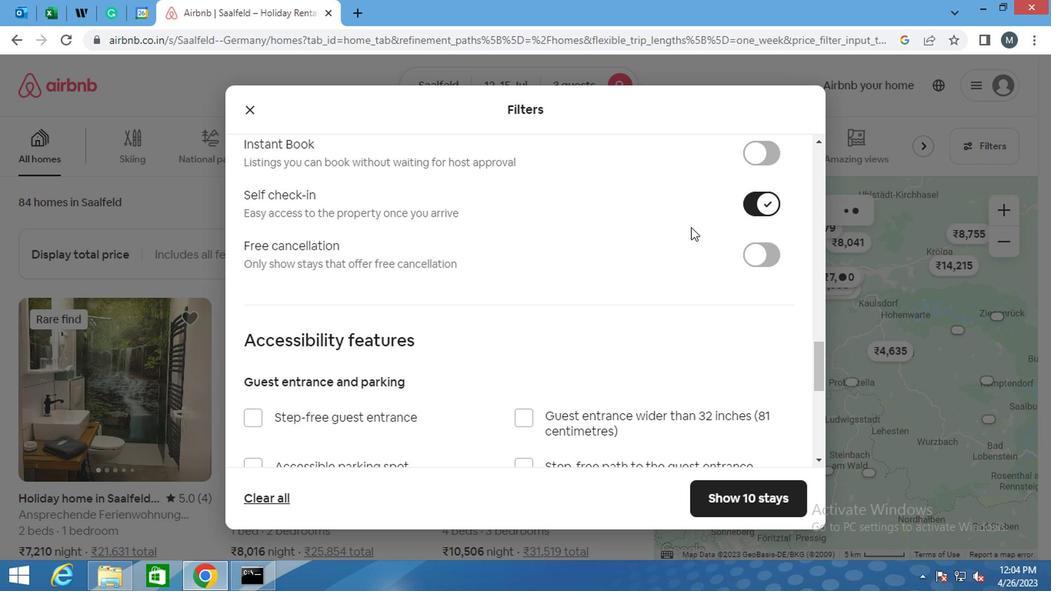 
Action: Mouse moved to (590, 265)
Screenshot: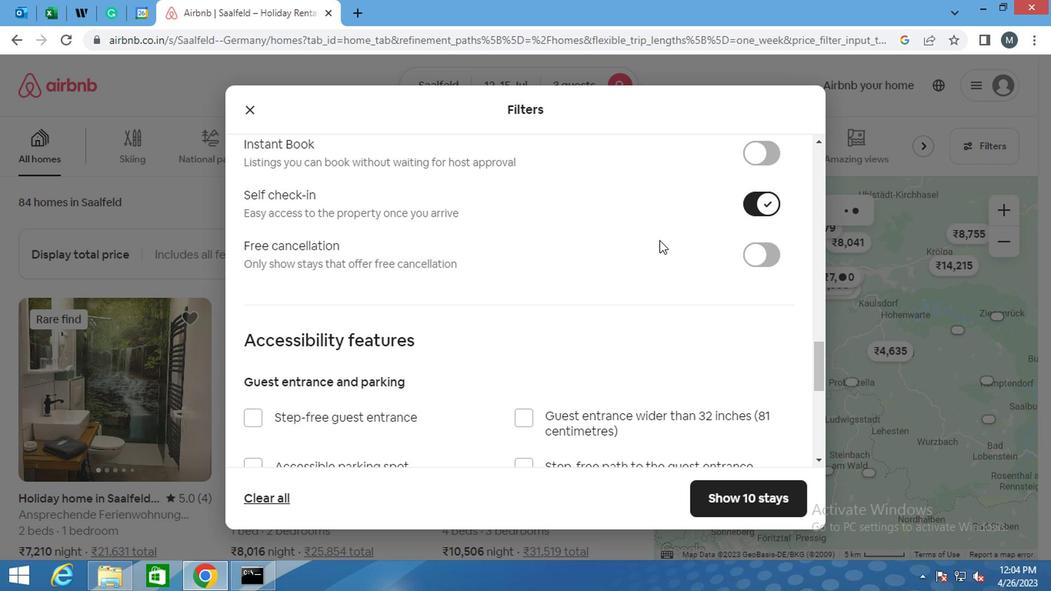 
Action: Mouse scrolled (590, 265) with delta (0, 0)
Screenshot: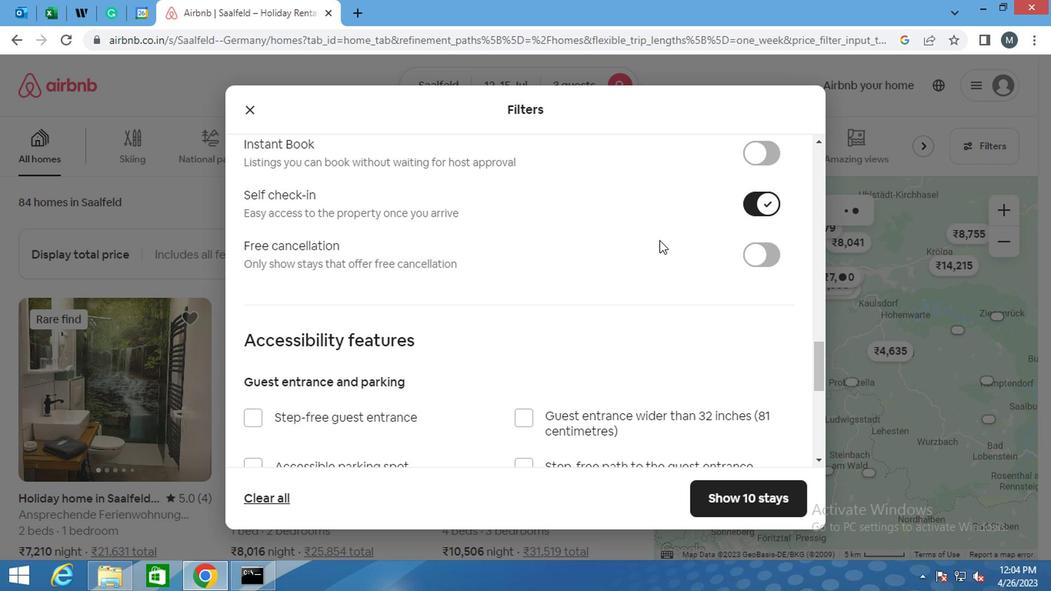 
Action: Mouse moved to (435, 288)
Screenshot: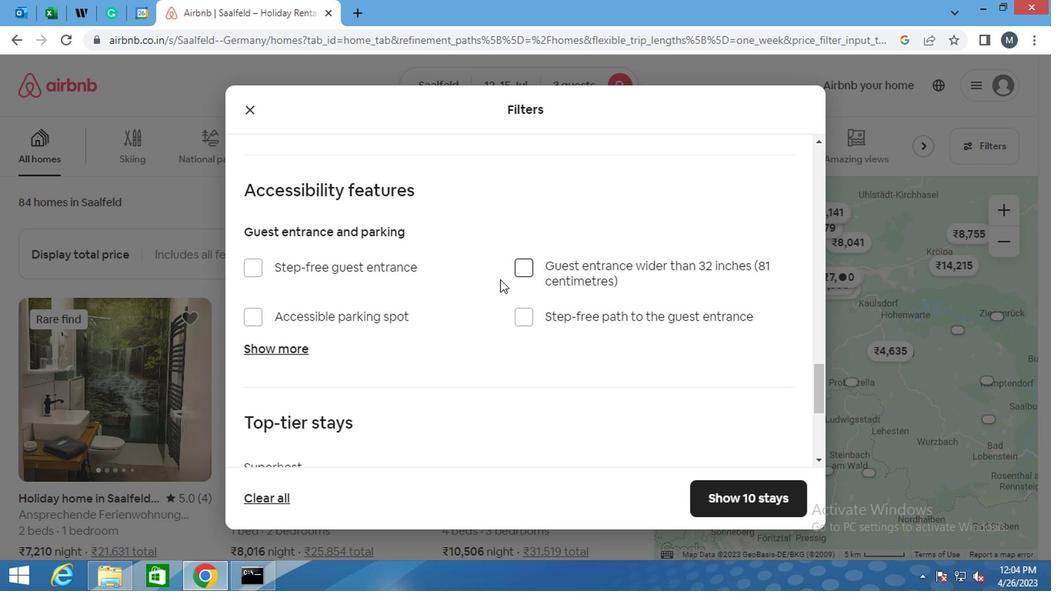 
Action: Mouse scrolled (435, 287) with delta (0, 0)
Screenshot: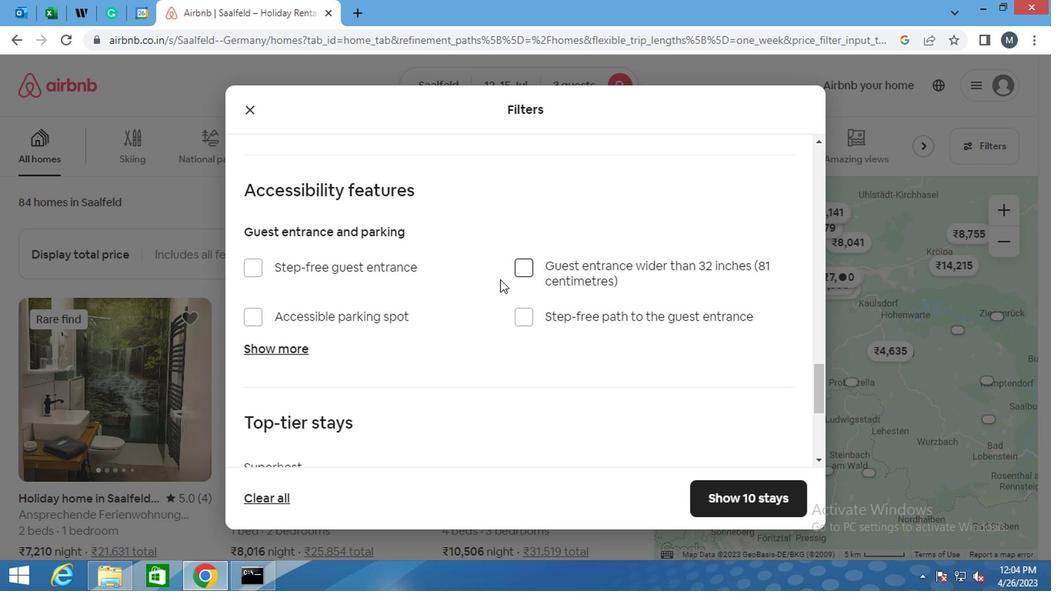 
Action: Mouse moved to (339, 299)
Screenshot: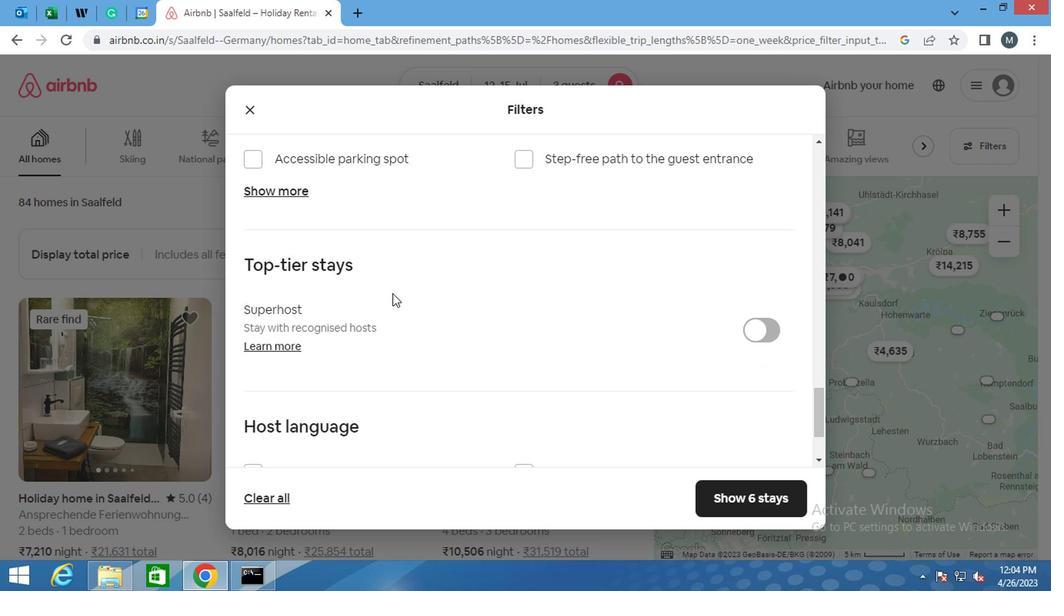
Action: Mouse scrolled (339, 299) with delta (0, 0)
Screenshot: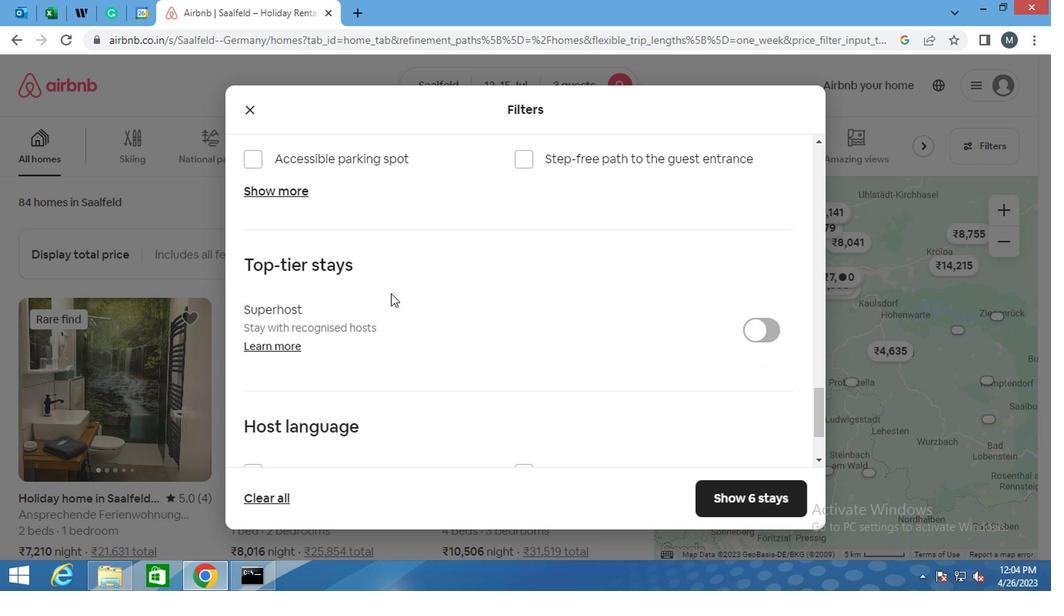
Action: Mouse scrolled (339, 299) with delta (0, 0)
Screenshot: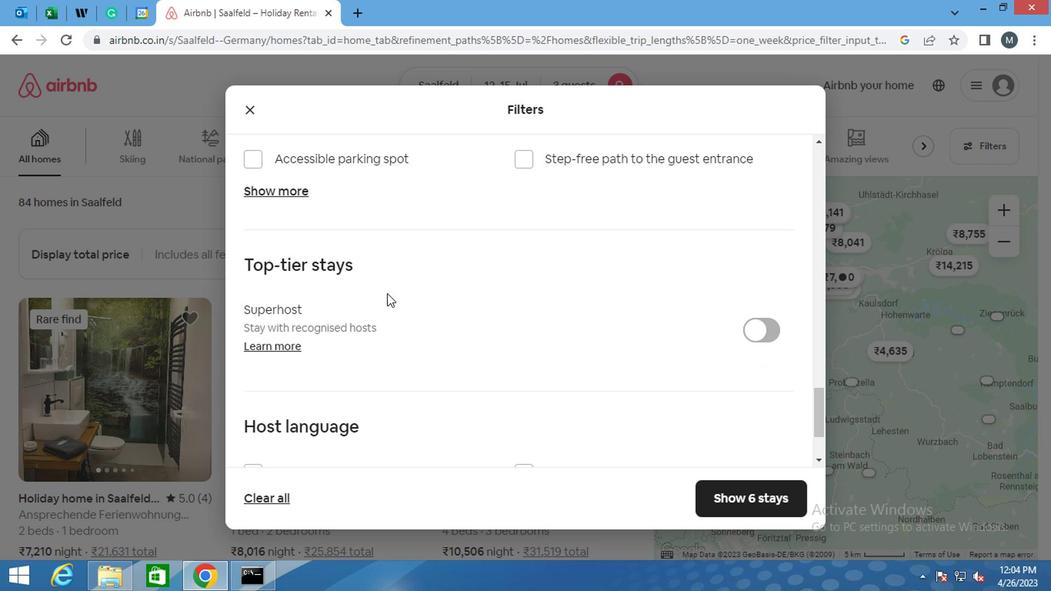 
Action: Mouse moved to (443, 466)
Screenshot: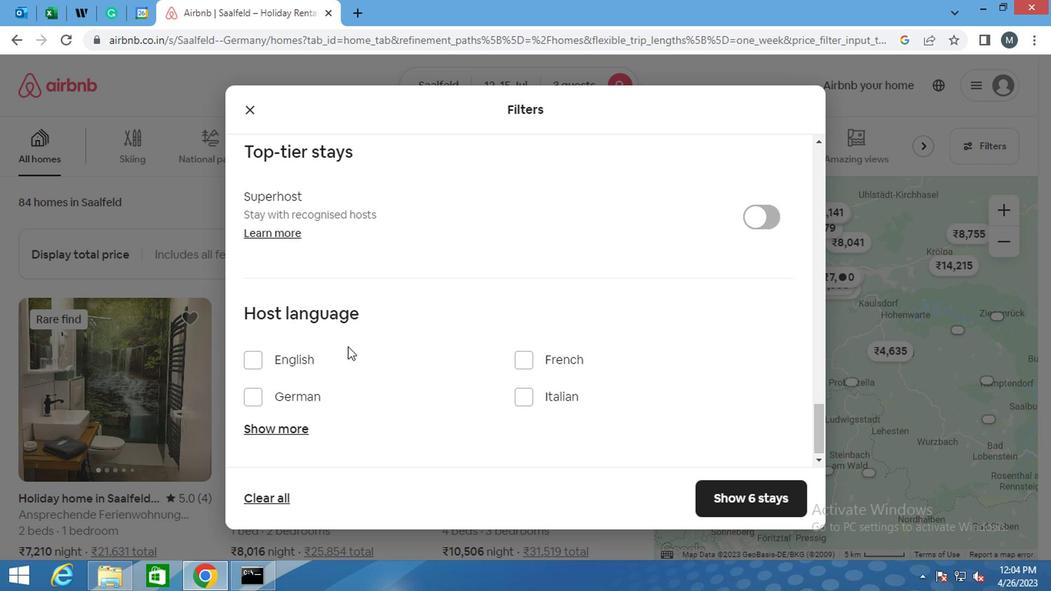 
Action: Mouse scrolled (443, 464) with delta (0, -1)
Screenshot: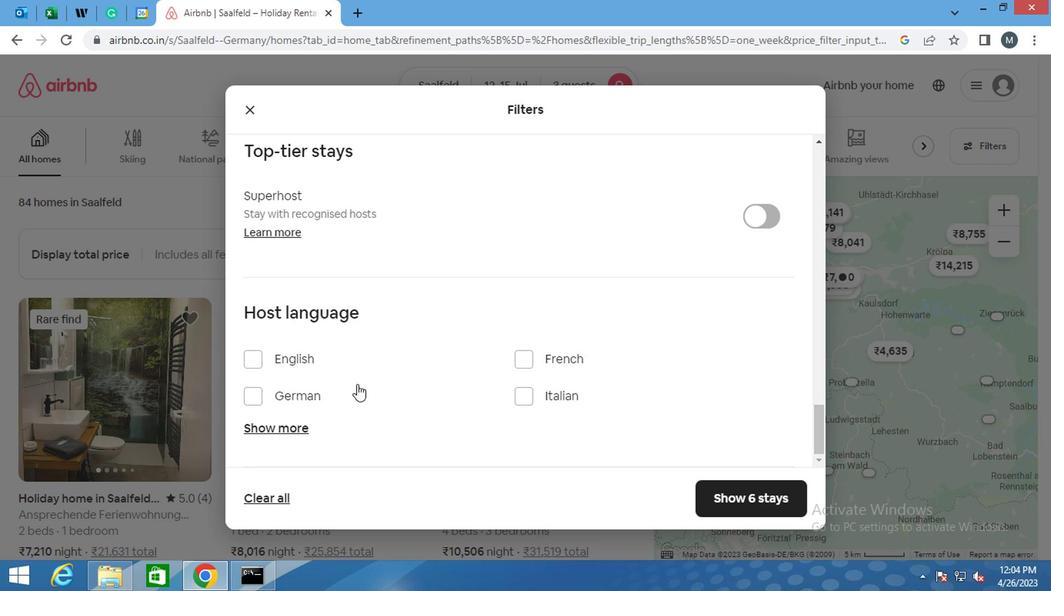
Action: Mouse moved to (239, 362)
Screenshot: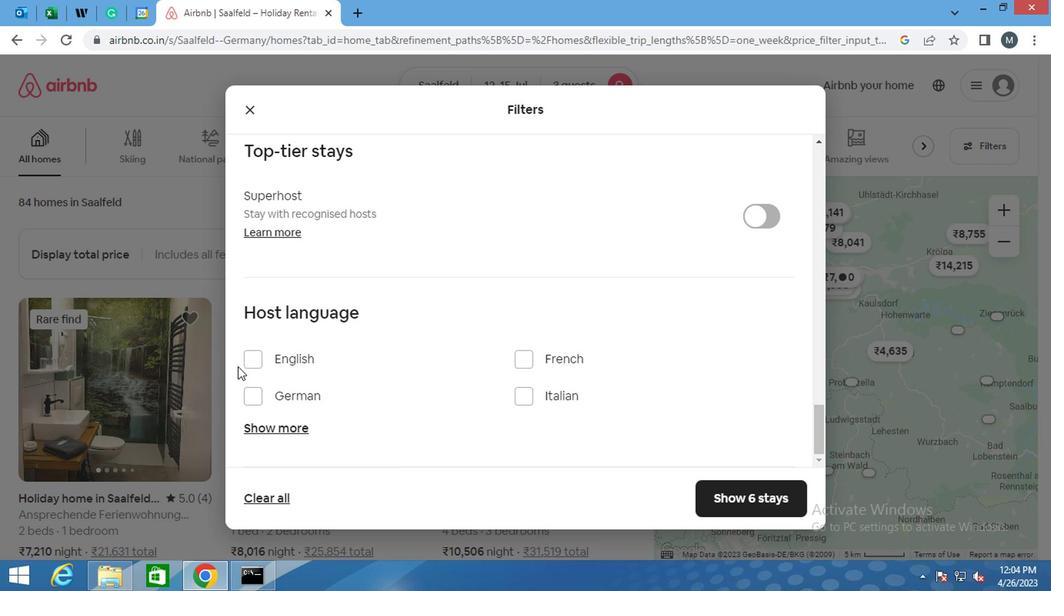 
Action: Mouse pressed left at (239, 362)
Screenshot: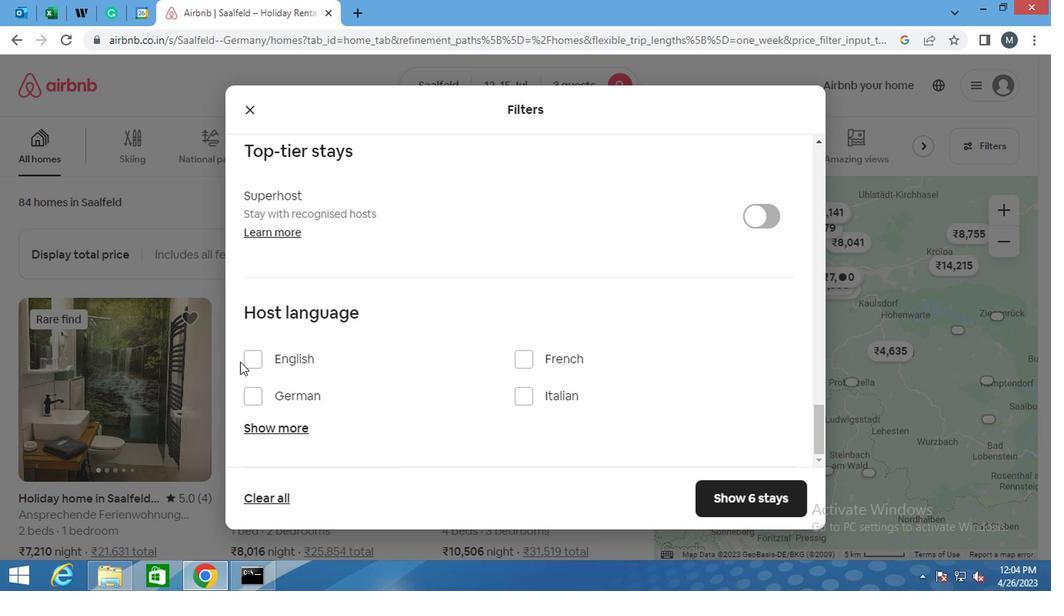 
Action: Mouse moved to (260, 360)
Screenshot: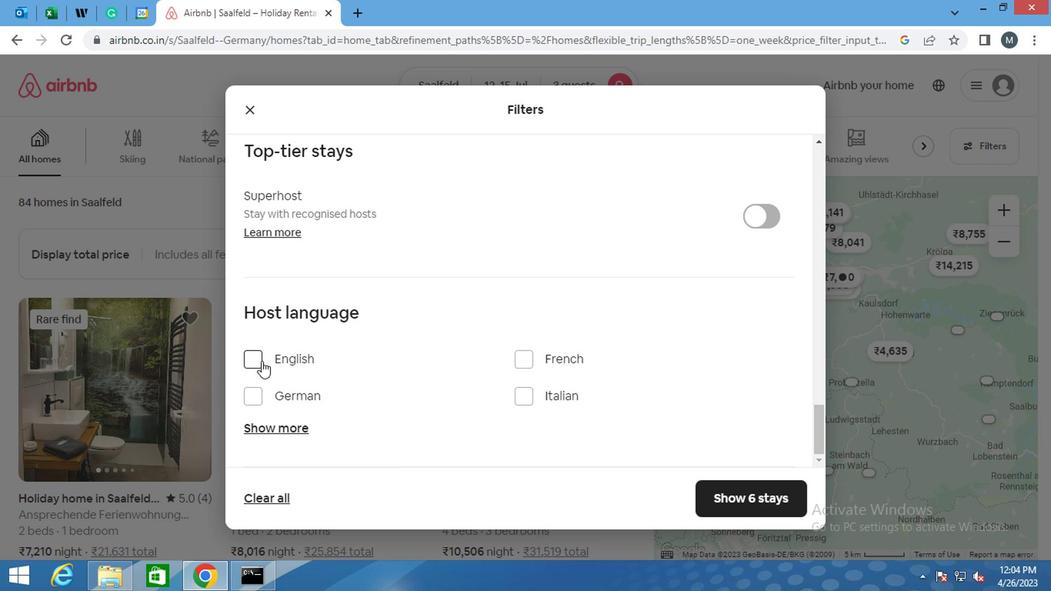 
Action: Mouse pressed left at (260, 360)
Screenshot: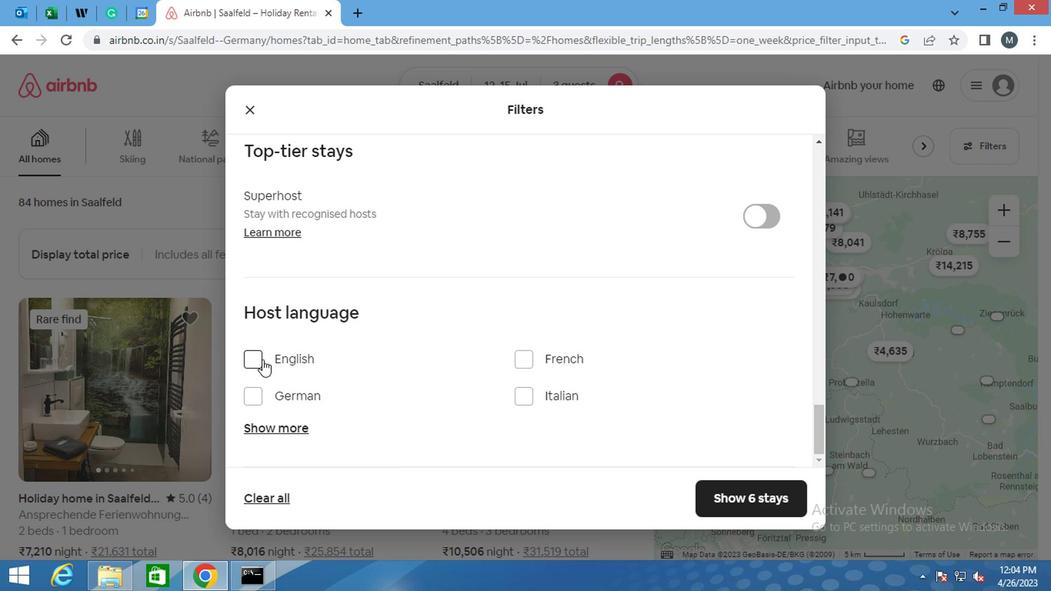 
Action: Mouse moved to (737, 505)
Screenshot: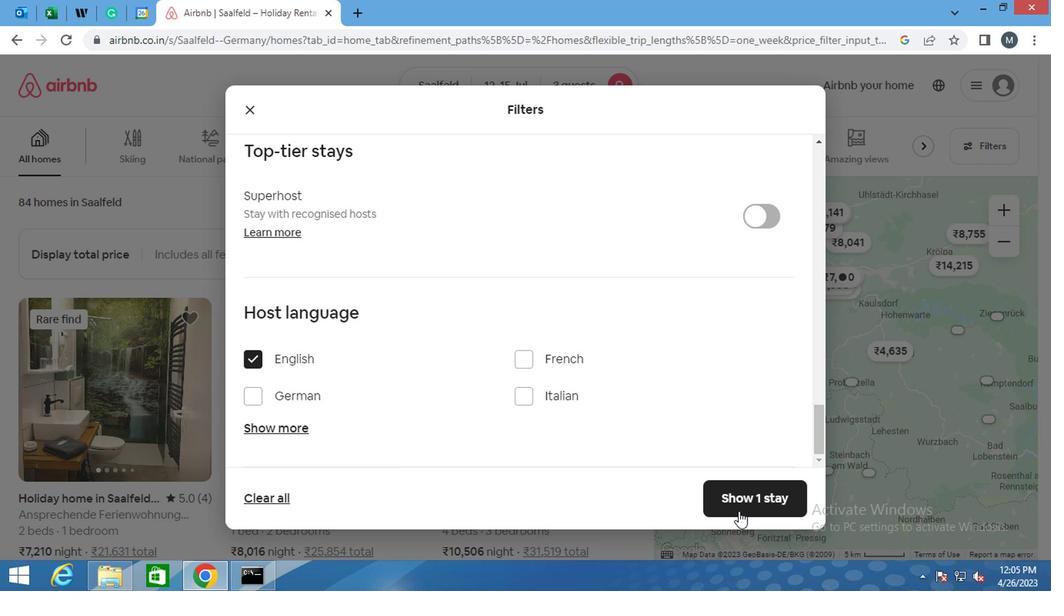 
Action: Mouse pressed left at (737, 505)
Screenshot: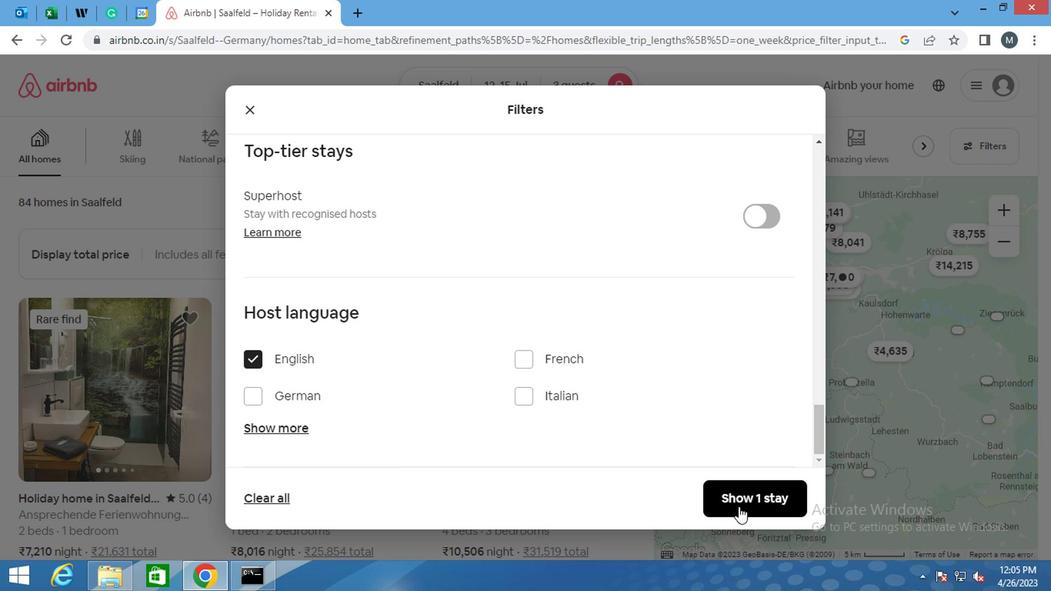 
